 Task: Save a mixdown as an OGG Vorbis file for open-source multimedia projects.
Action: Mouse pressed left at (73, 7)
Screenshot: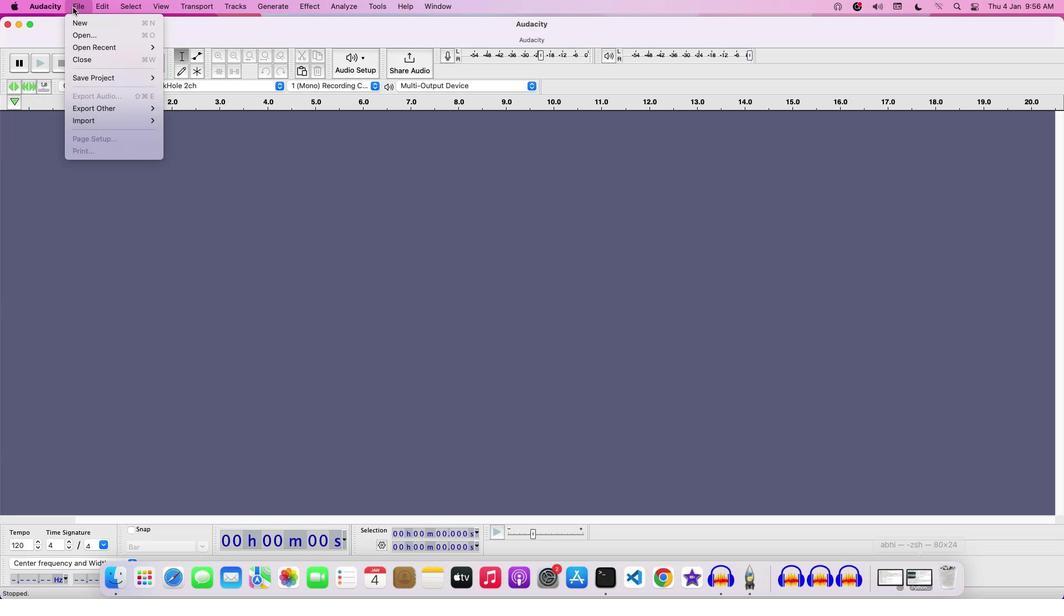 
Action: Mouse moved to (88, 37)
Screenshot: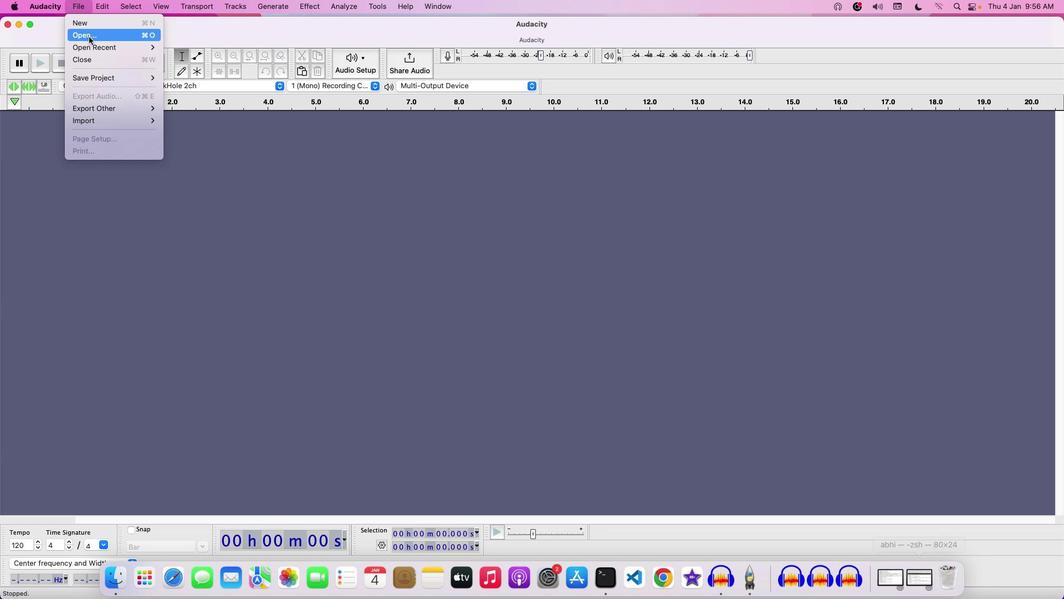 
Action: Mouse pressed left at (88, 37)
Screenshot: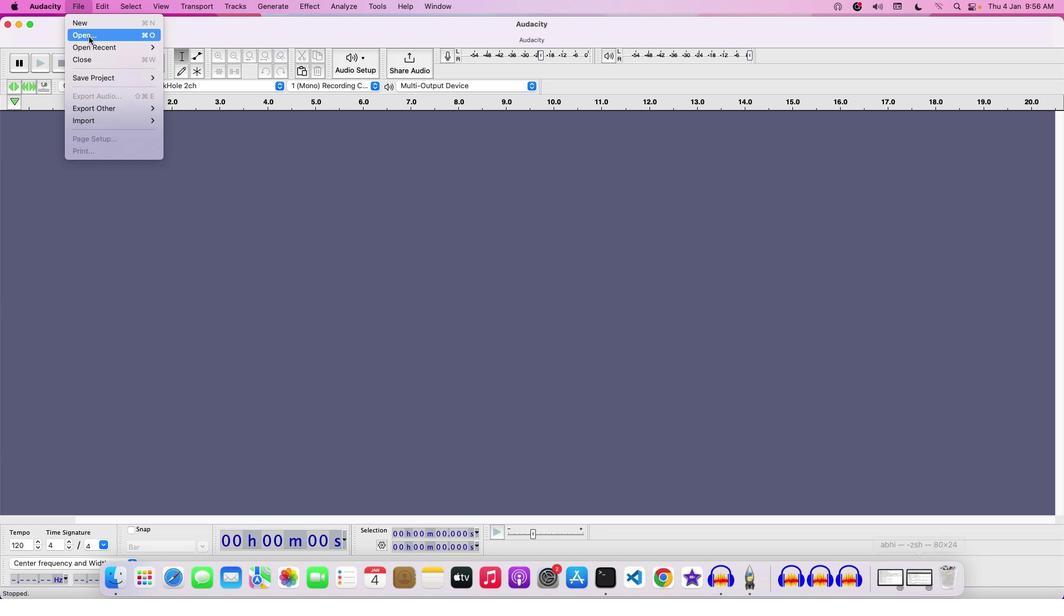 
Action: Mouse moved to (345, 148)
Screenshot: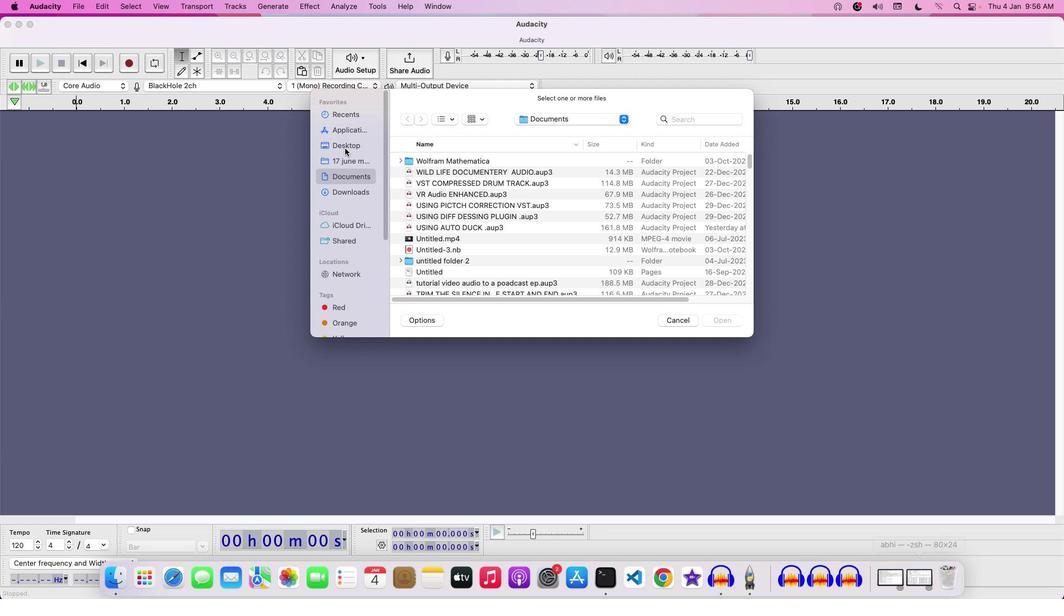 
Action: Mouse pressed left at (345, 148)
Screenshot: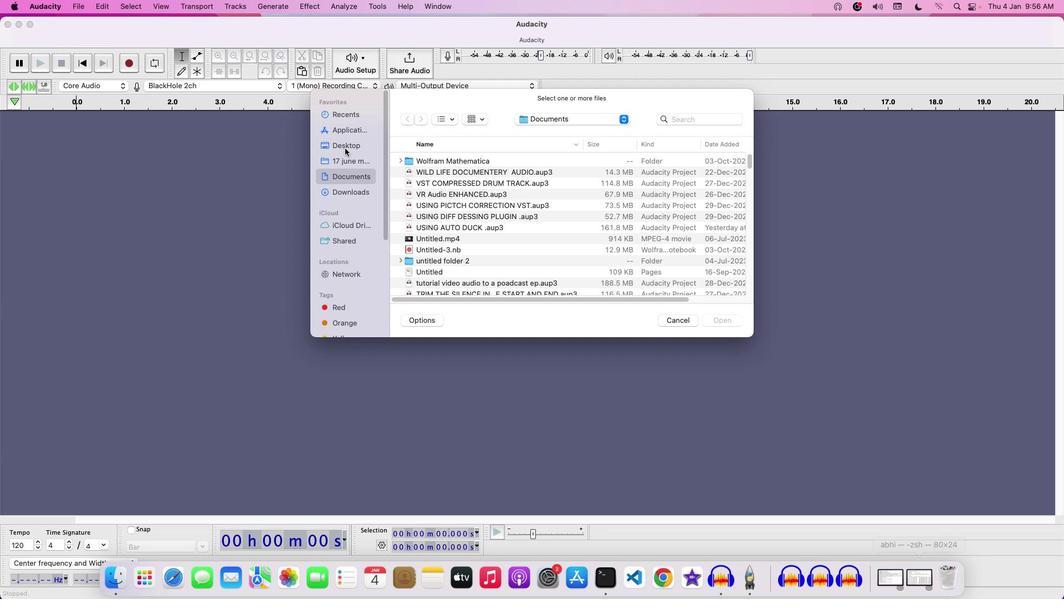 
Action: Mouse moved to (435, 194)
Screenshot: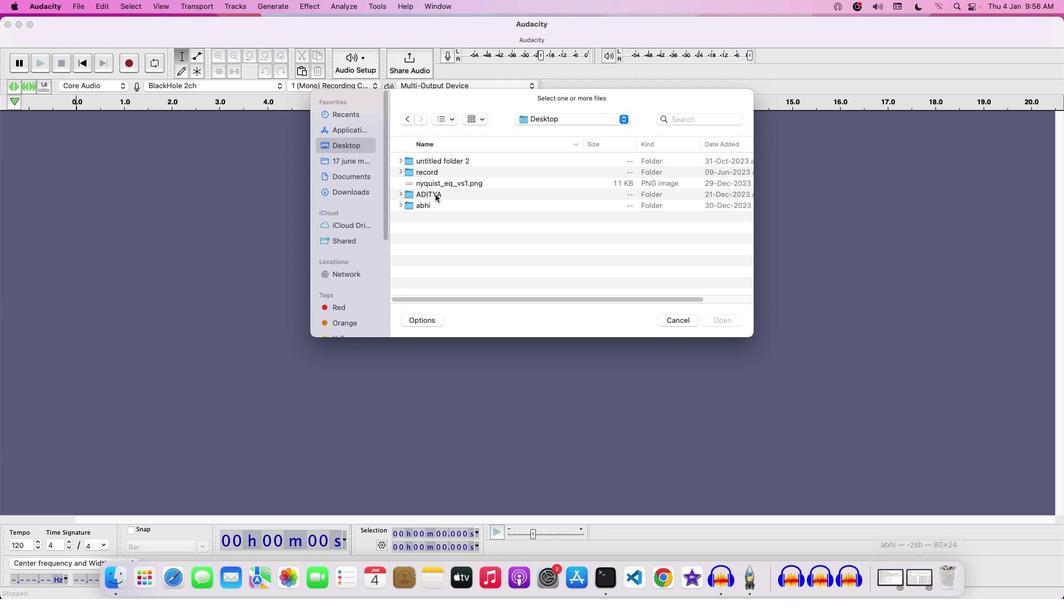 
Action: Mouse pressed left at (435, 194)
Screenshot: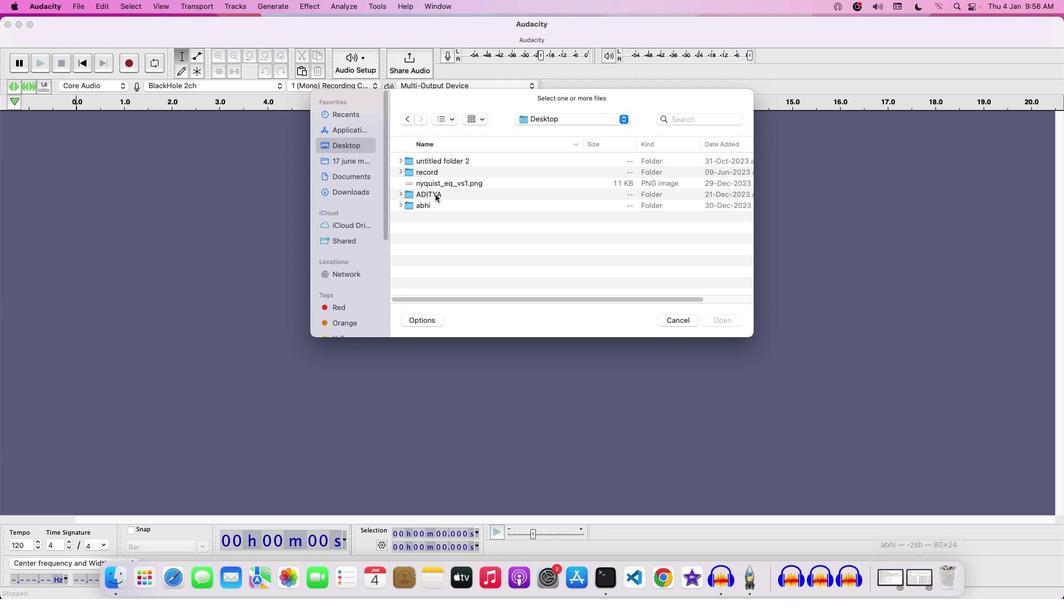 
Action: Mouse pressed left at (435, 194)
Screenshot: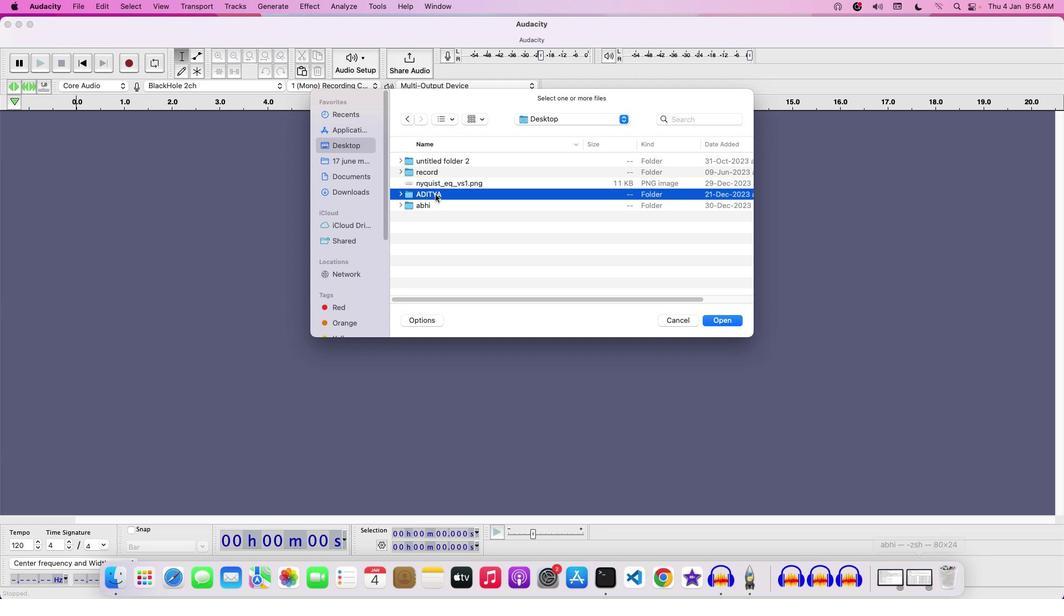 
Action: Mouse moved to (399, 172)
Screenshot: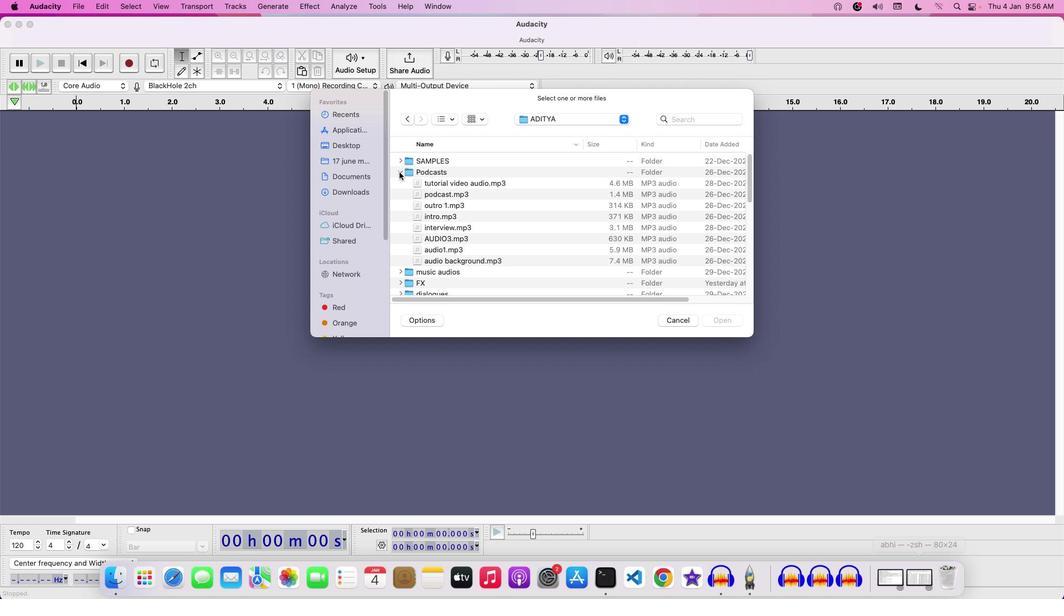 
Action: Mouse pressed left at (399, 172)
Screenshot: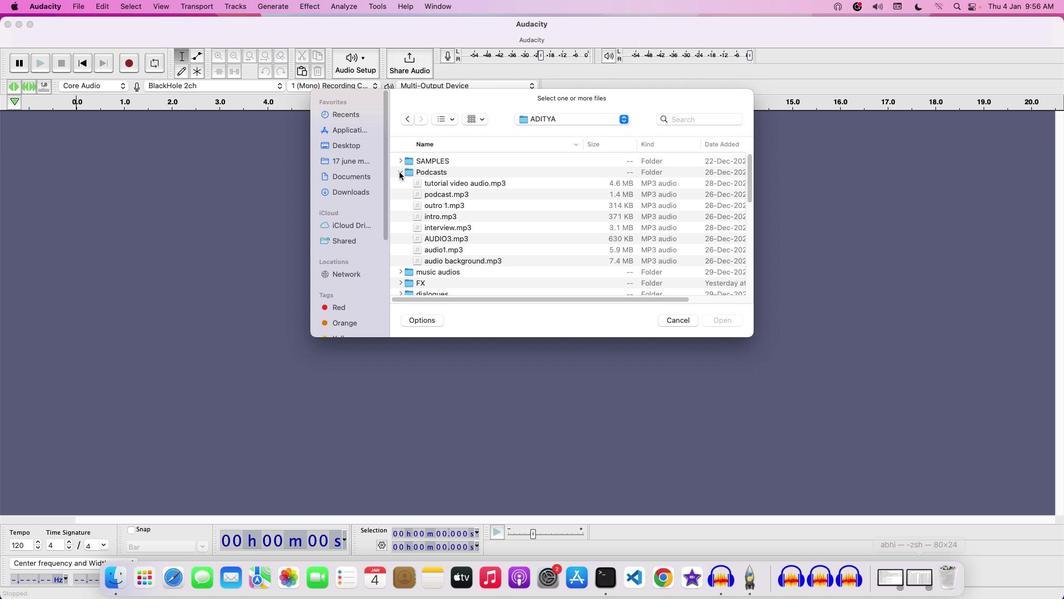 
Action: Mouse moved to (398, 184)
Screenshot: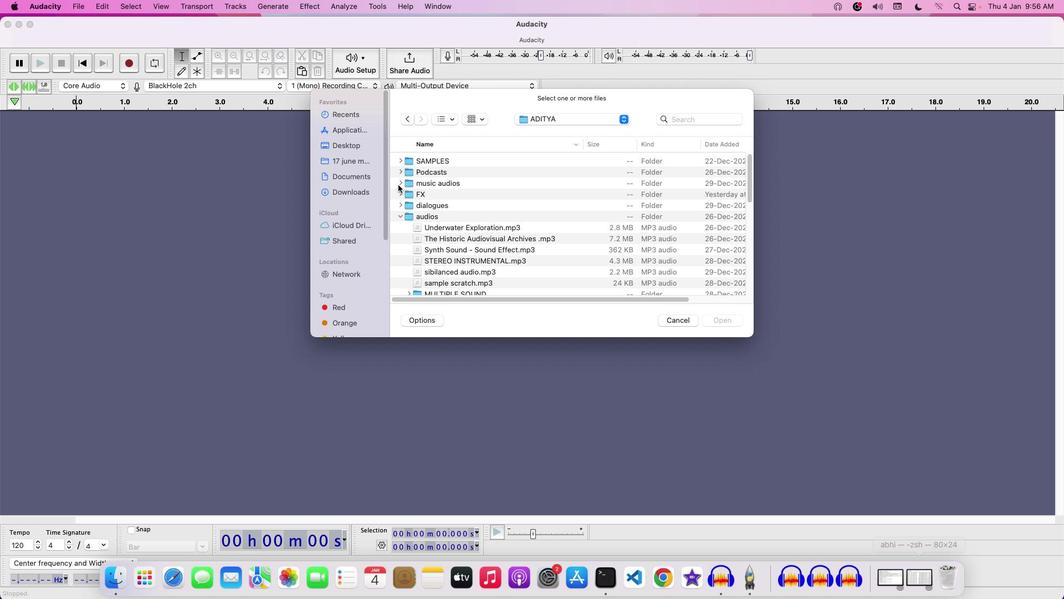 
Action: Mouse pressed left at (398, 184)
Screenshot: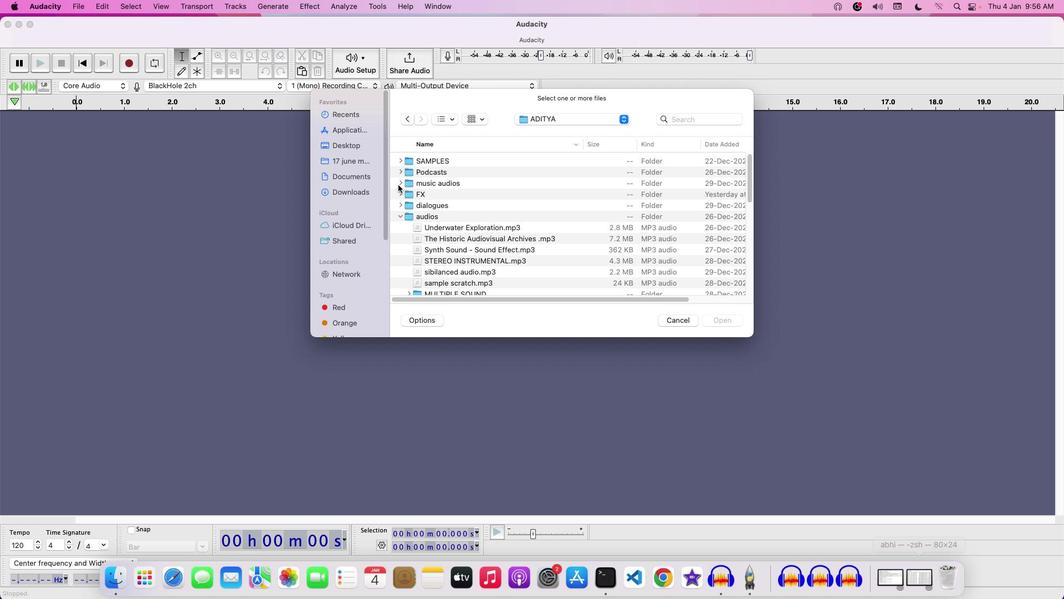 
Action: Mouse moved to (465, 196)
Screenshot: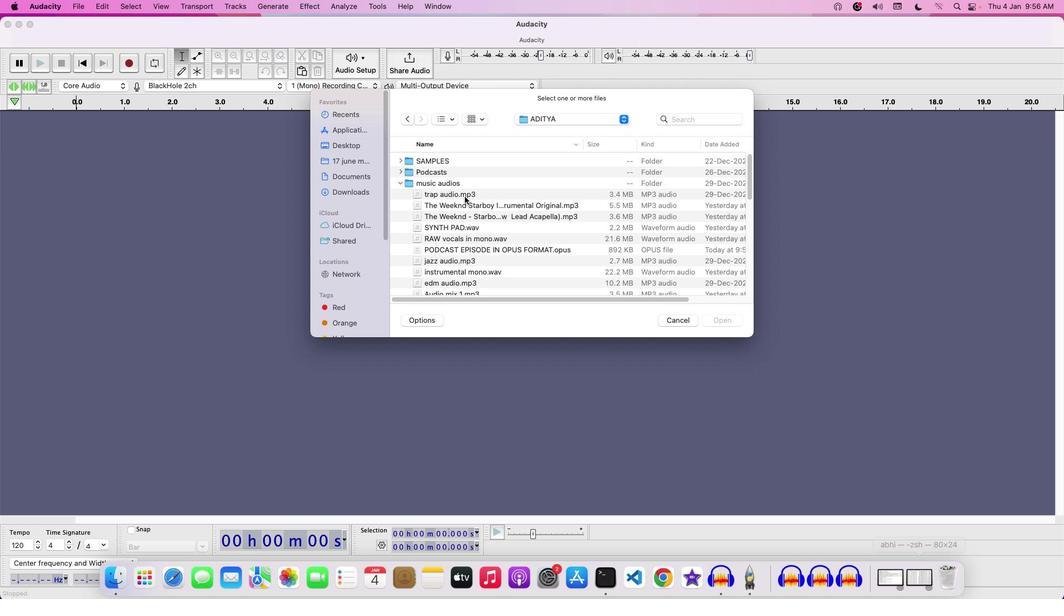 
Action: Mouse pressed left at (465, 196)
Screenshot: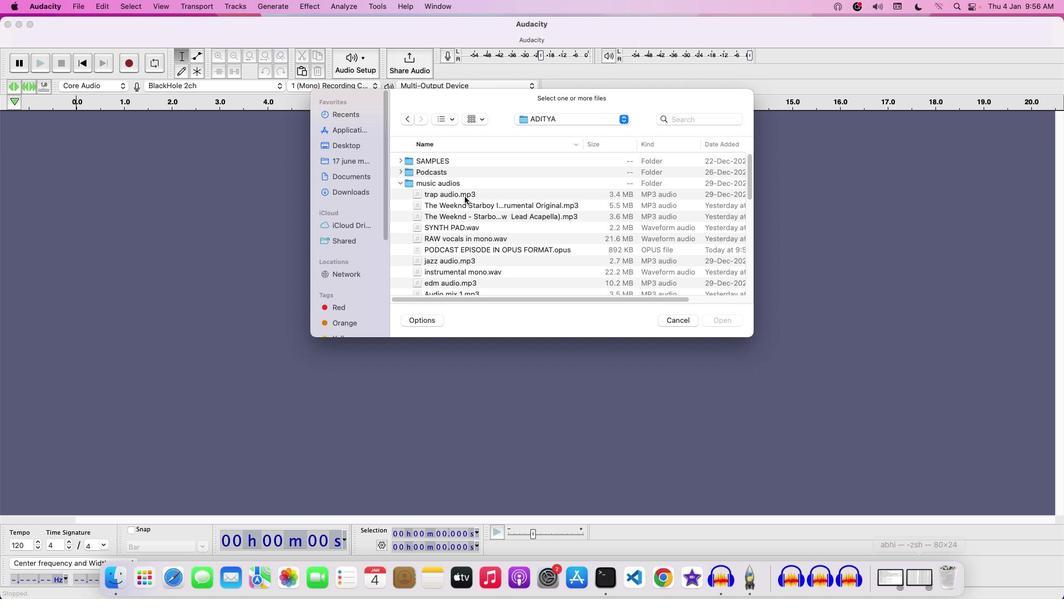 
Action: Mouse moved to (467, 195)
Screenshot: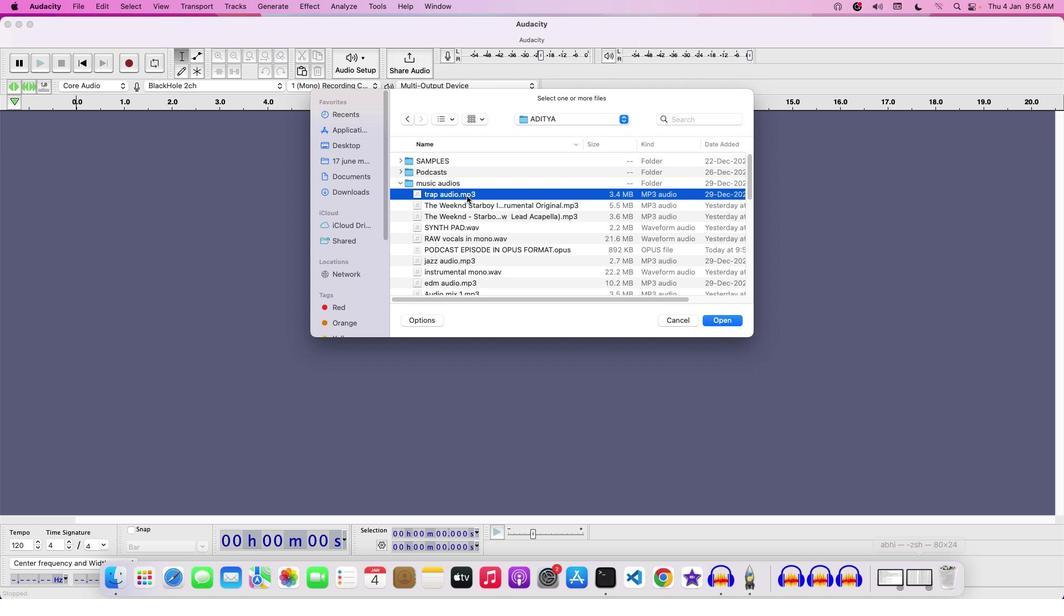 
Action: Mouse pressed left at (467, 195)
Screenshot: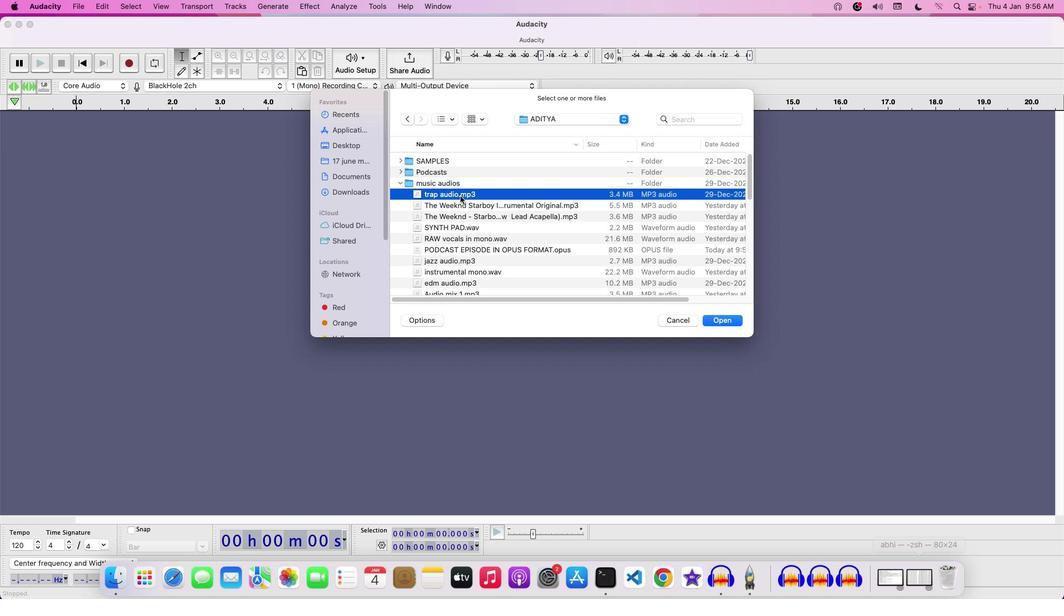 
Action: Mouse moved to (442, 261)
Screenshot: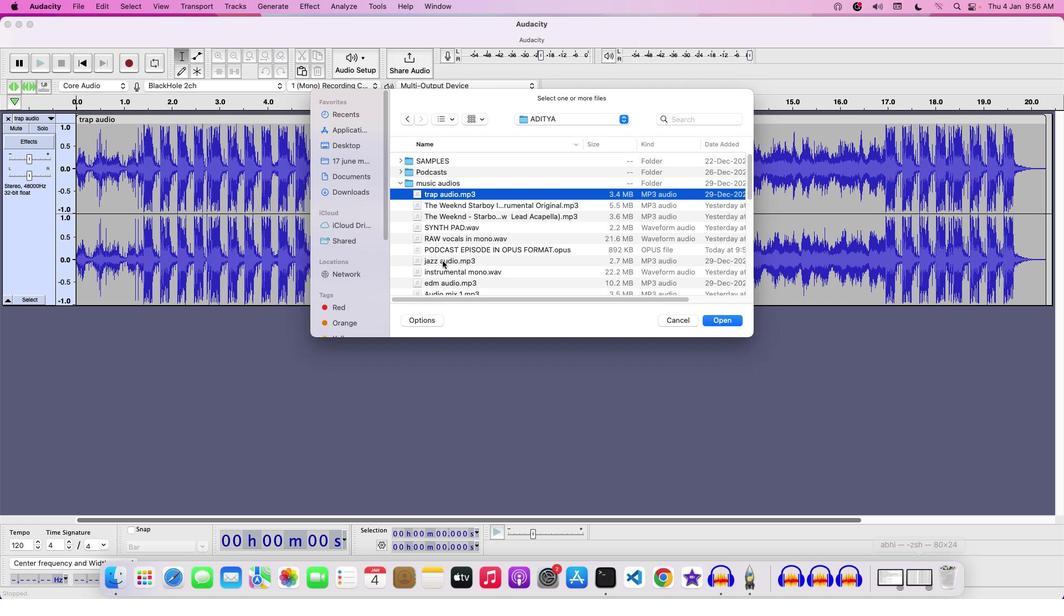 
Action: Mouse pressed left at (442, 261)
Screenshot: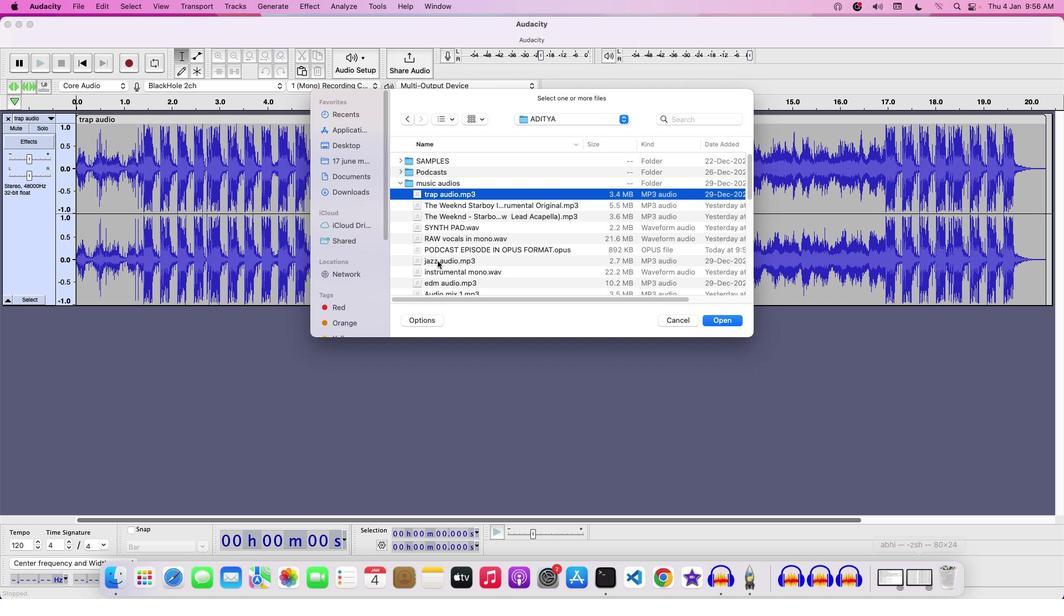 
Action: Mouse moved to (459, 280)
Screenshot: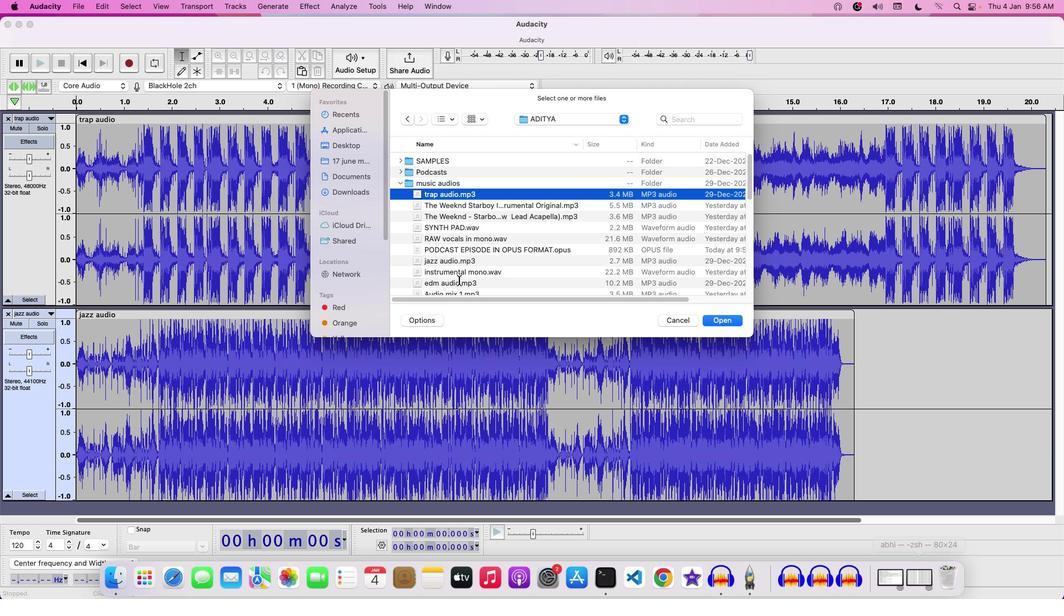 
Action: Mouse pressed left at (459, 280)
Screenshot: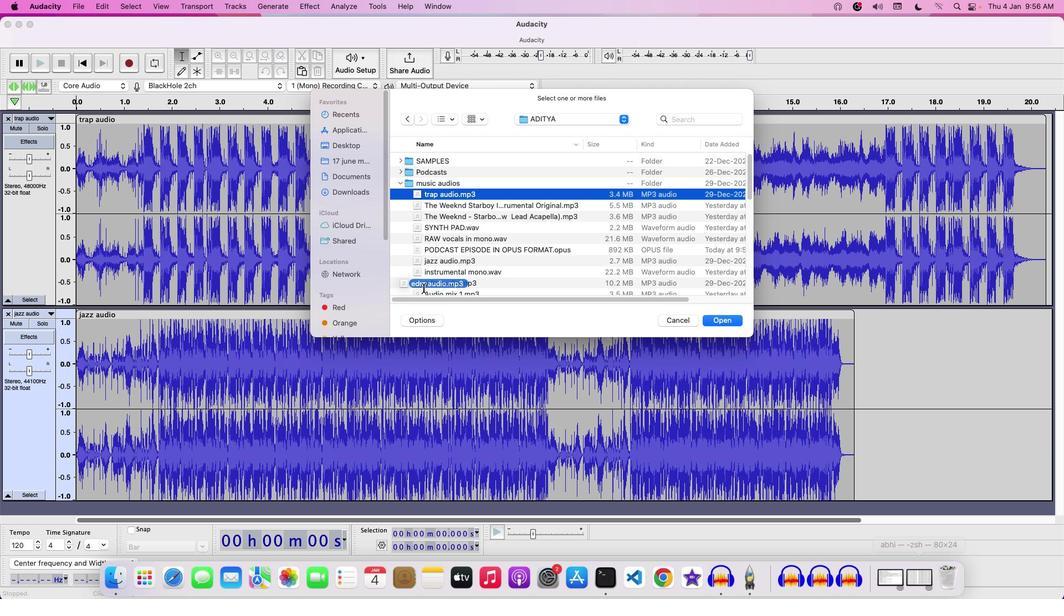 
Action: Mouse moved to (672, 318)
Screenshot: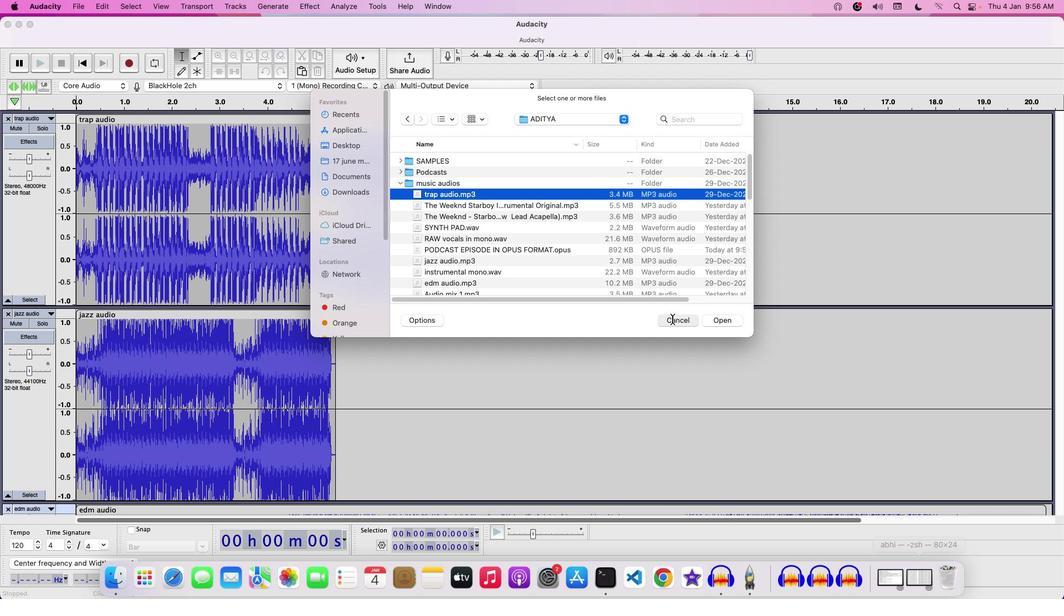 
Action: Mouse pressed left at (672, 318)
Screenshot: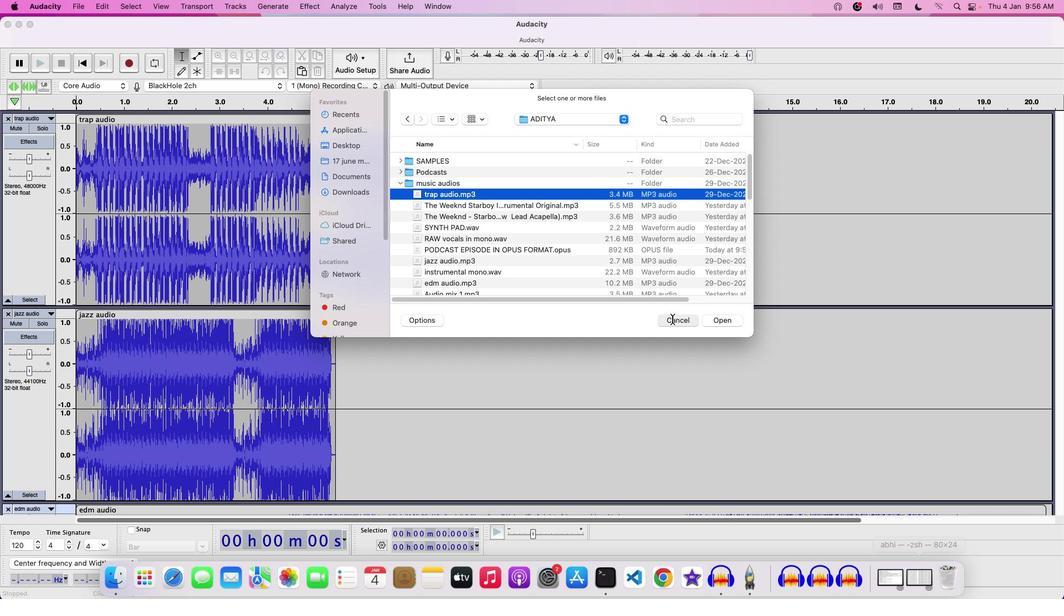 
Action: Mouse moved to (249, 321)
Screenshot: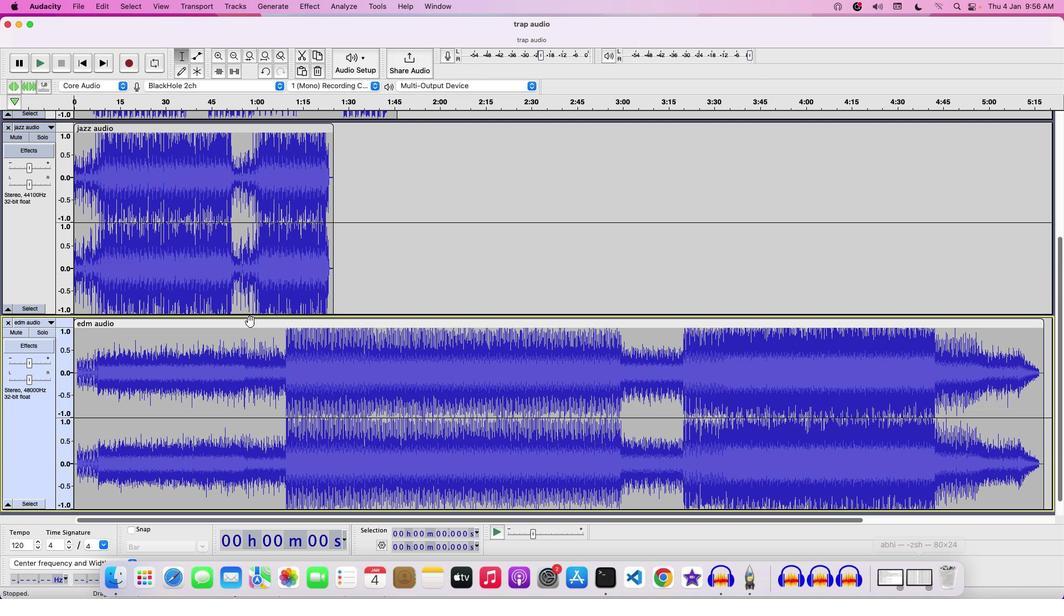 
Action: Mouse pressed left at (249, 321)
Screenshot: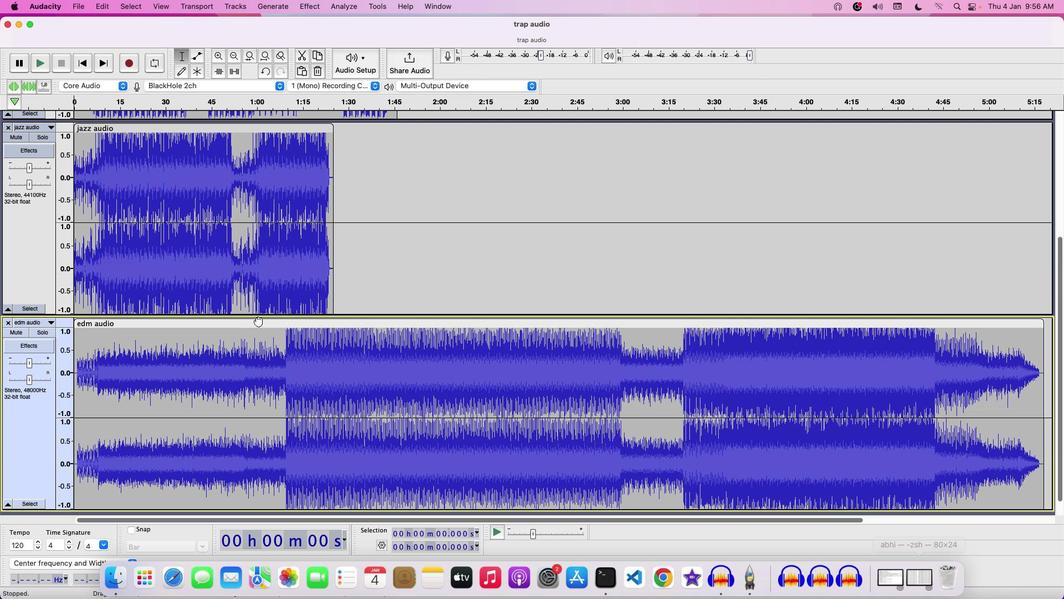 
Action: Mouse moved to (389, 261)
Screenshot: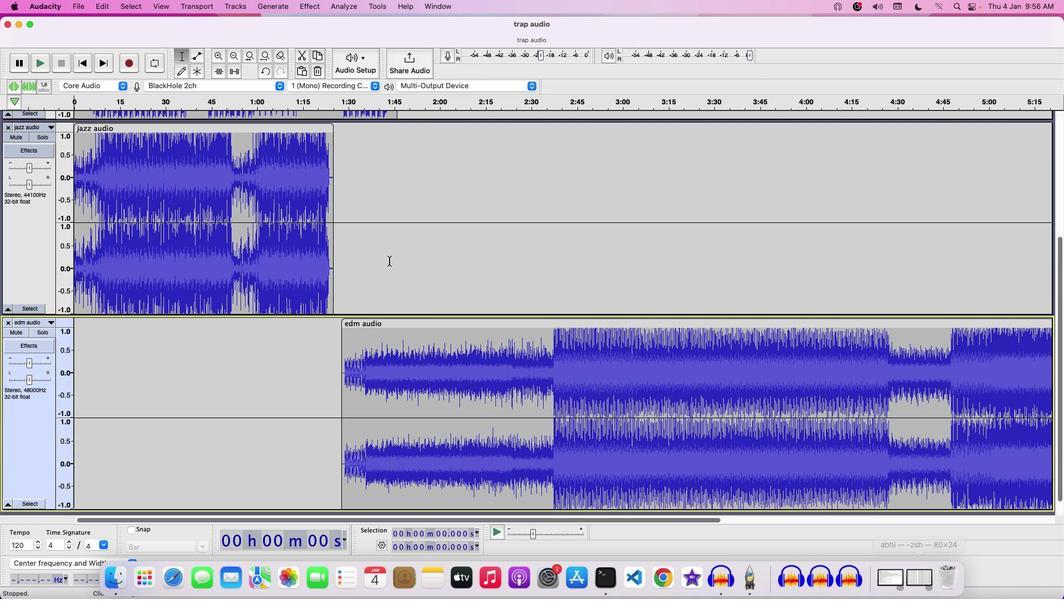 
Action: Mouse scrolled (389, 261) with delta (0, 0)
Screenshot: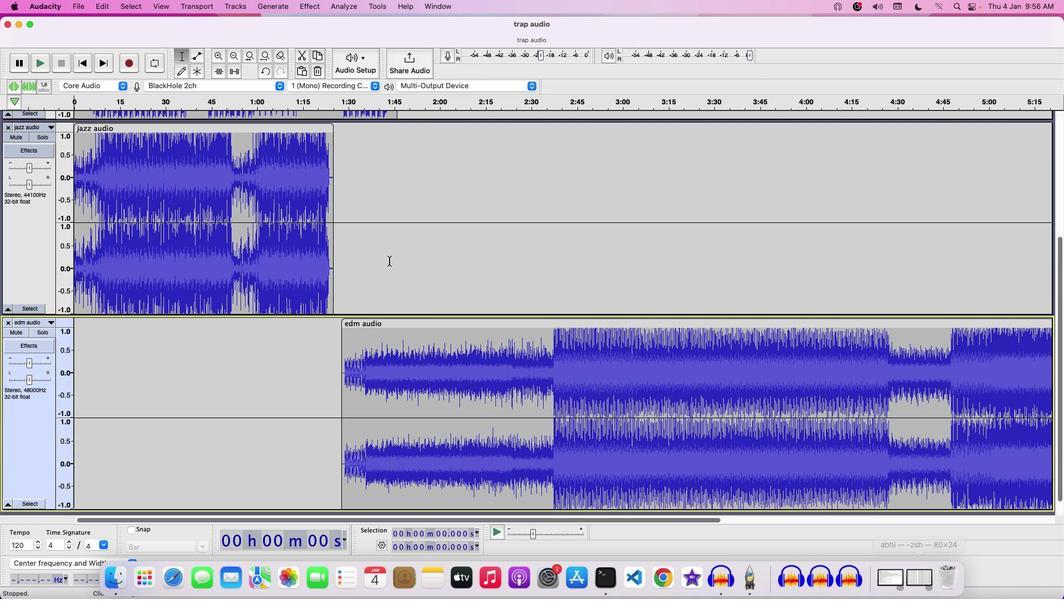 
Action: Mouse scrolled (389, 261) with delta (0, 0)
Screenshot: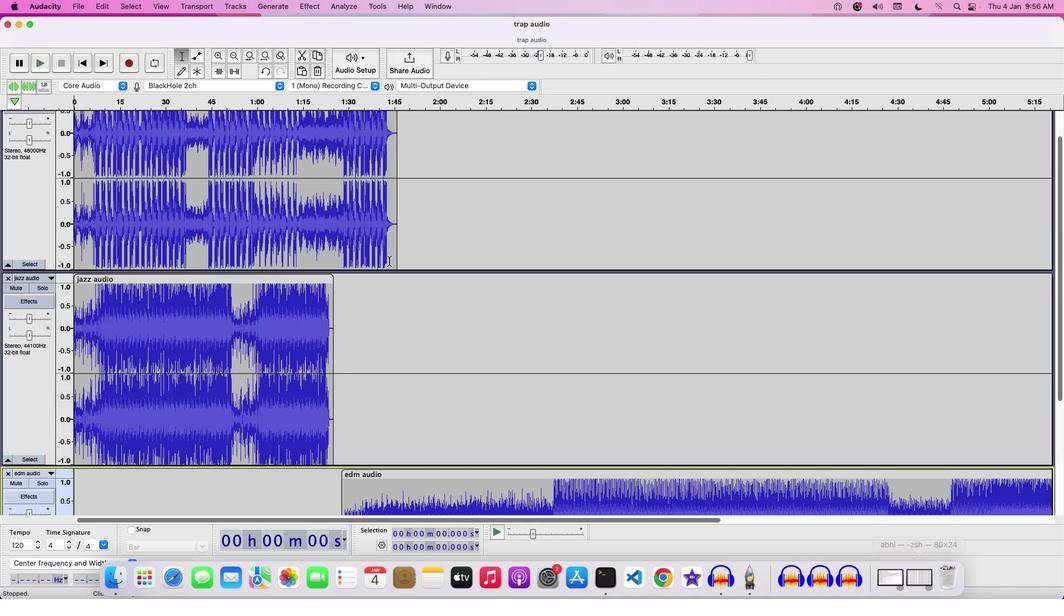 
Action: Mouse scrolled (389, 261) with delta (0, 1)
Screenshot: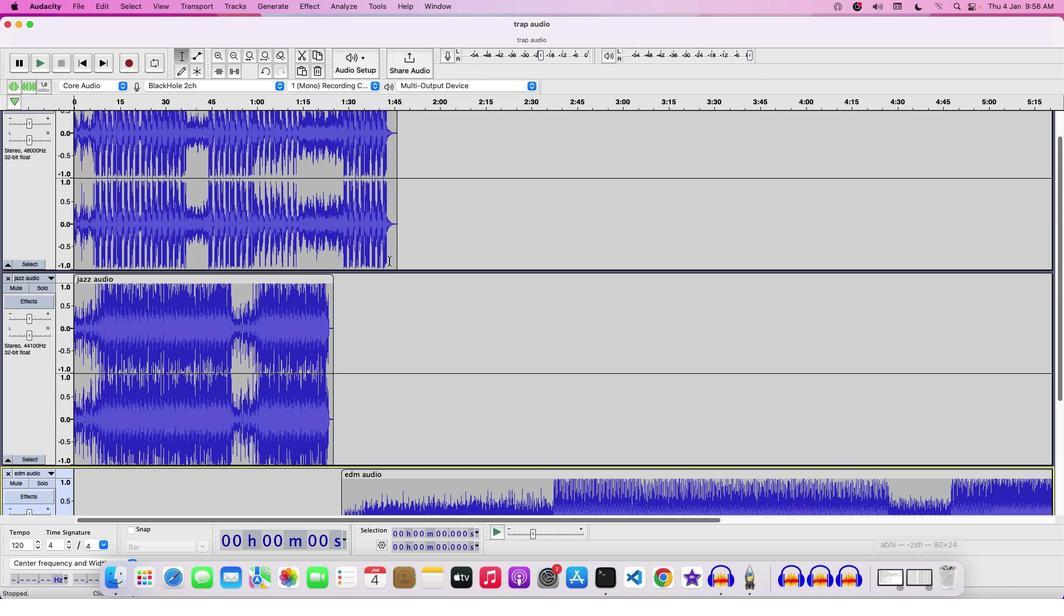 
Action: Mouse moved to (277, 280)
Screenshot: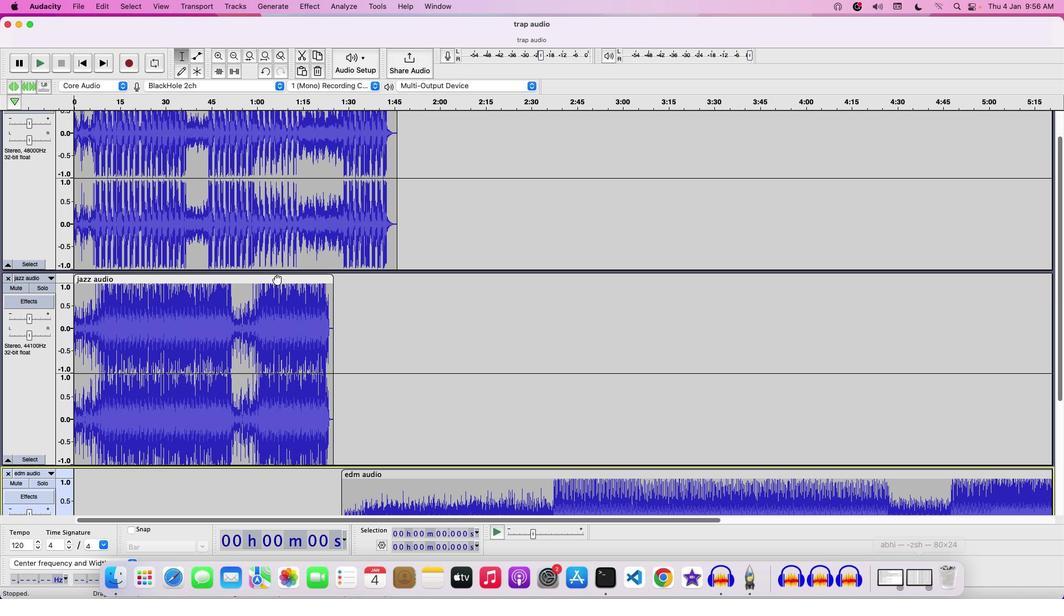
Action: Mouse pressed left at (277, 280)
Screenshot: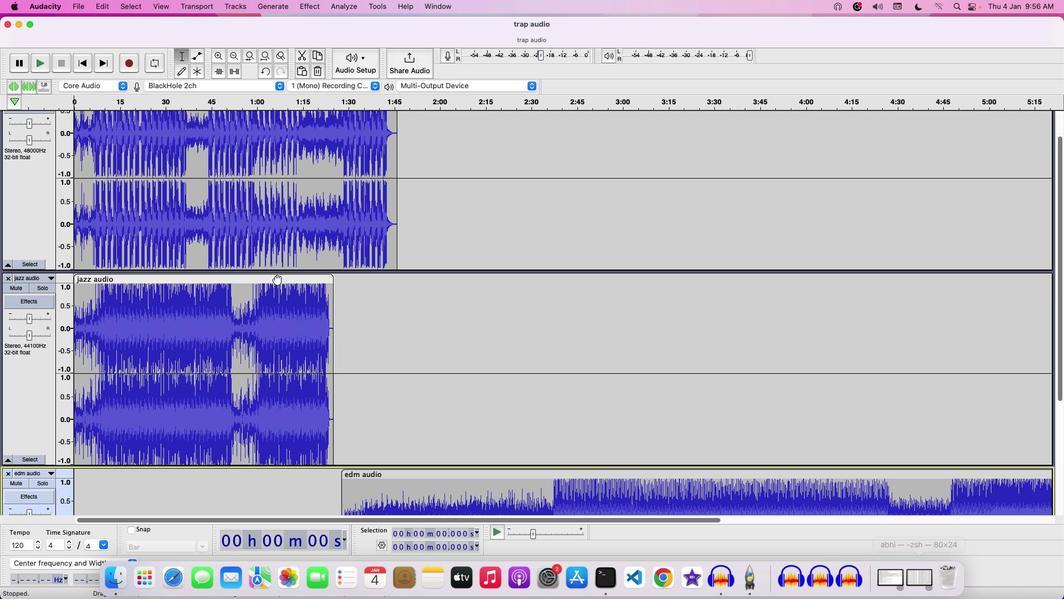 
Action: Mouse moved to (411, 249)
Screenshot: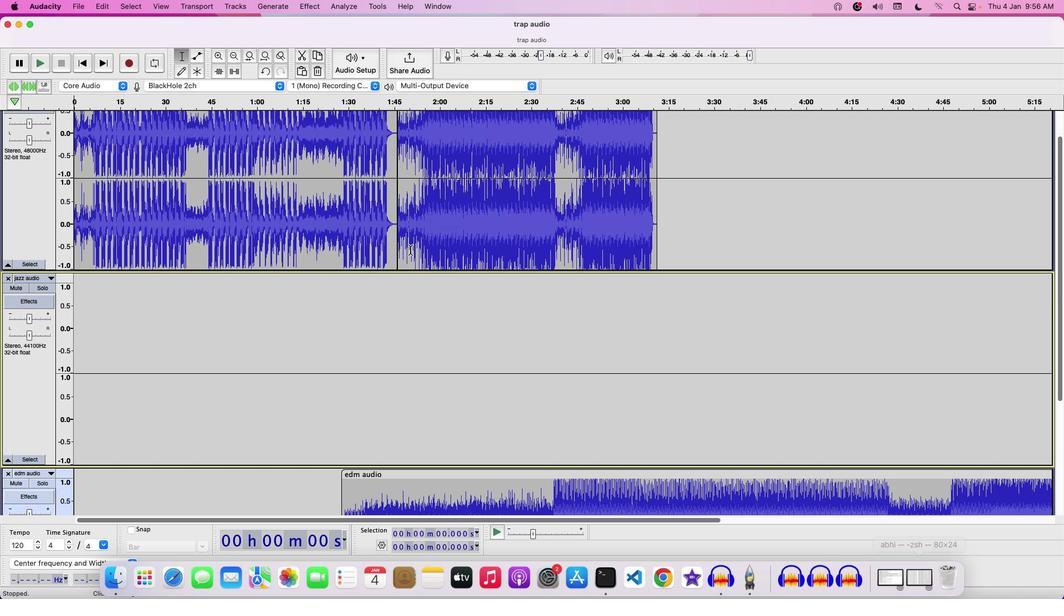 
Action: Mouse scrolled (411, 249) with delta (0, 0)
Screenshot: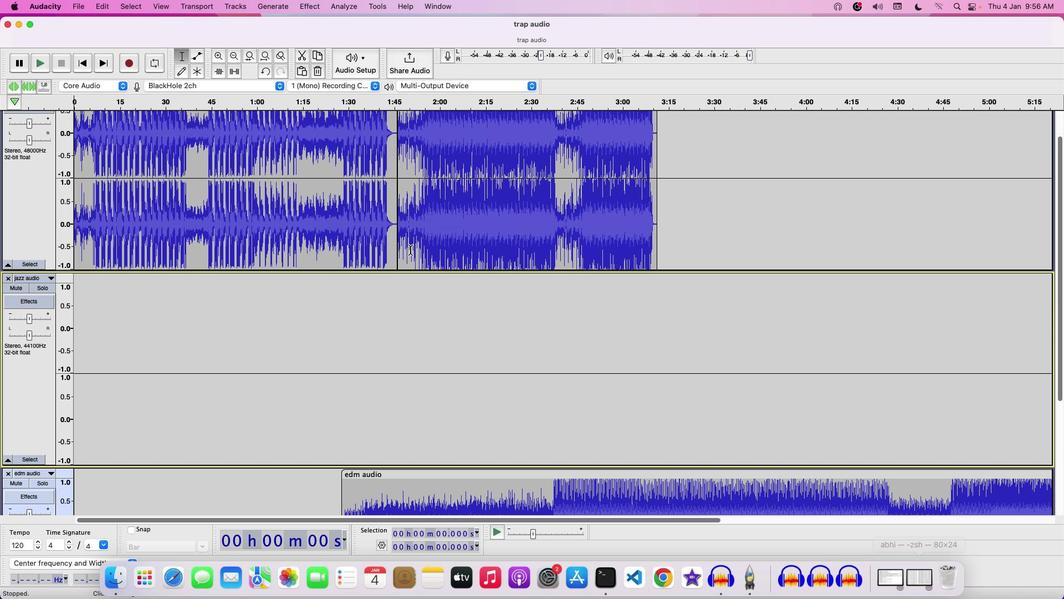 
Action: Mouse scrolled (411, 249) with delta (0, 0)
Screenshot: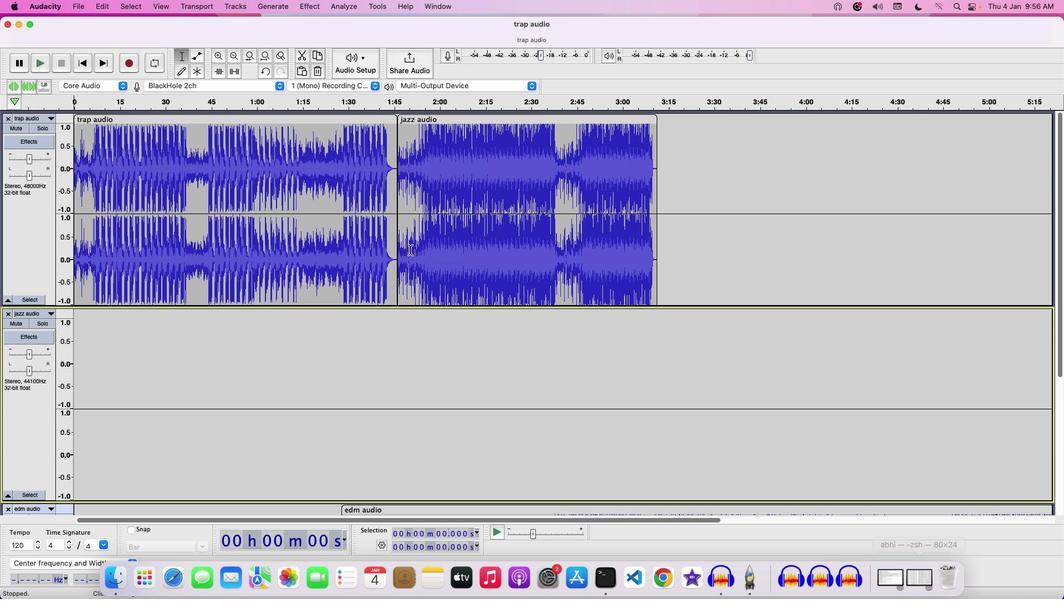 
Action: Mouse scrolled (411, 249) with delta (0, 1)
Screenshot: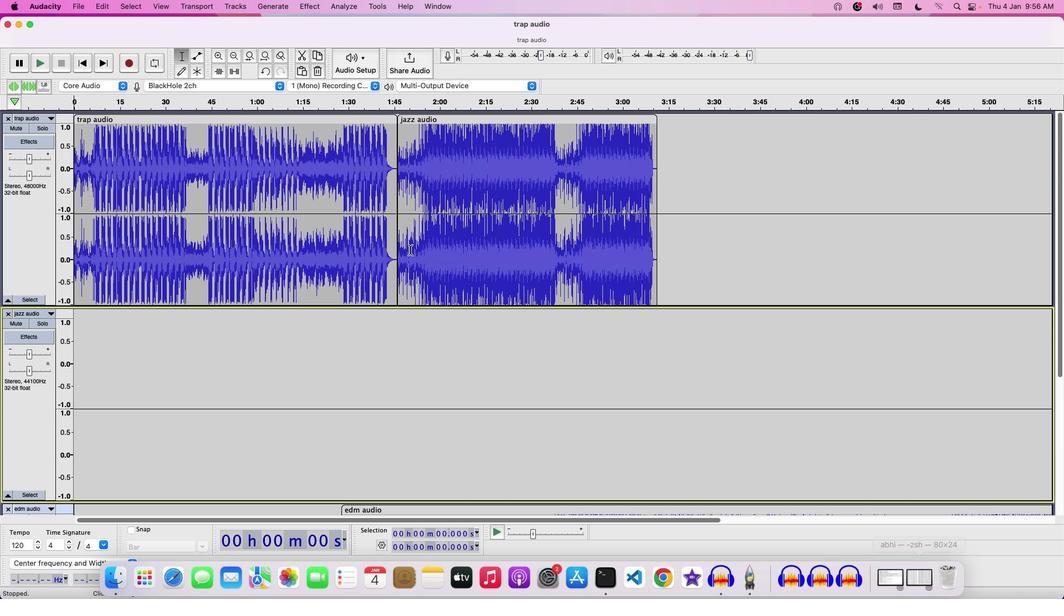 
Action: Mouse scrolled (411, 249) with delta (0, 2)
Screenshot: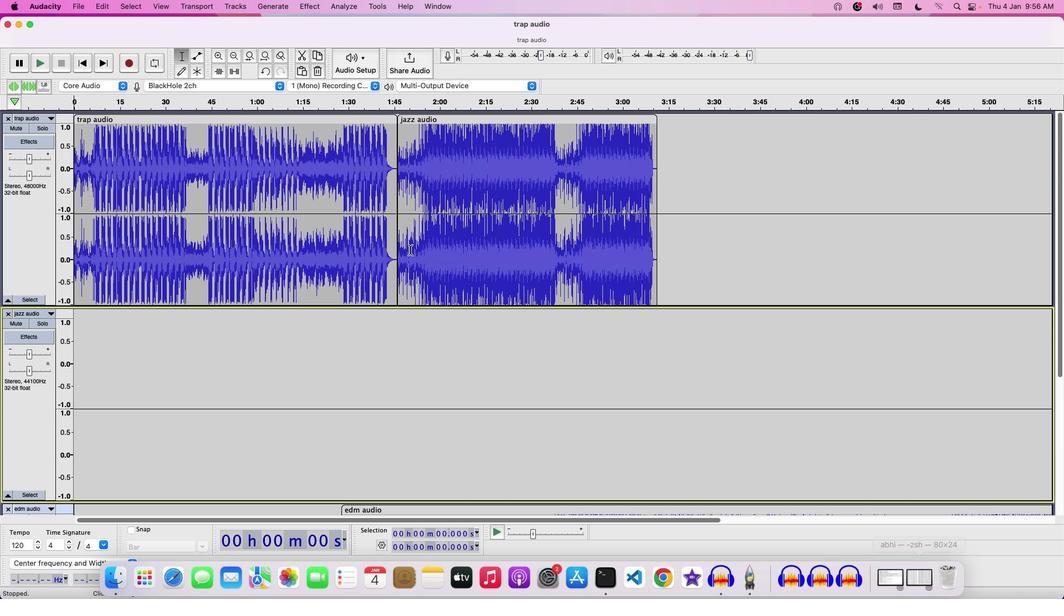 
Action: Mouse scrolled (411, 249) with delta (0, 2)
Screenshot: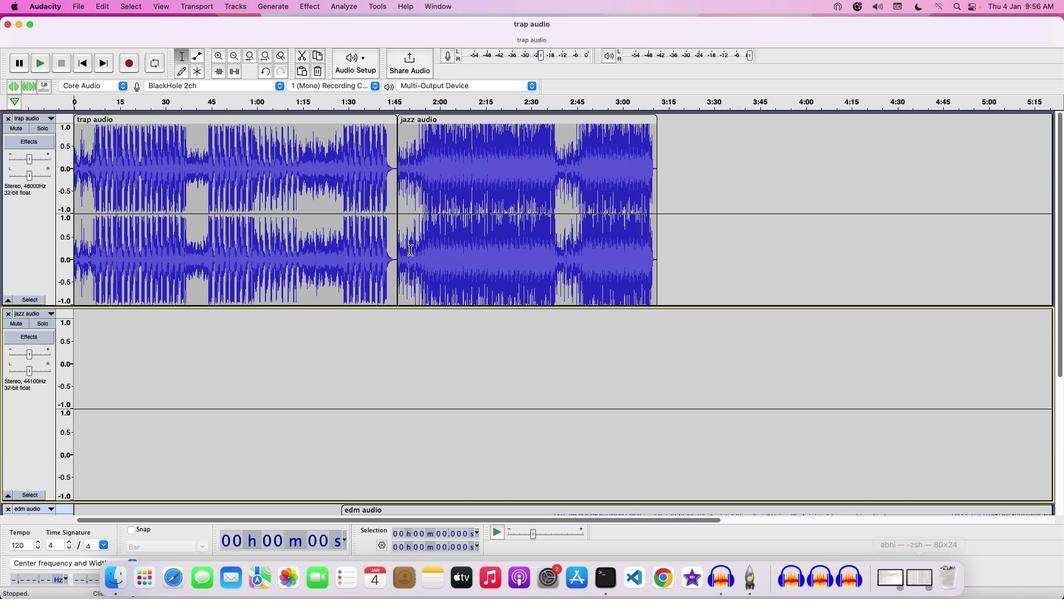 
Action: Mouse scrolled (411, 249) with delta (0, 0)
Screenshot: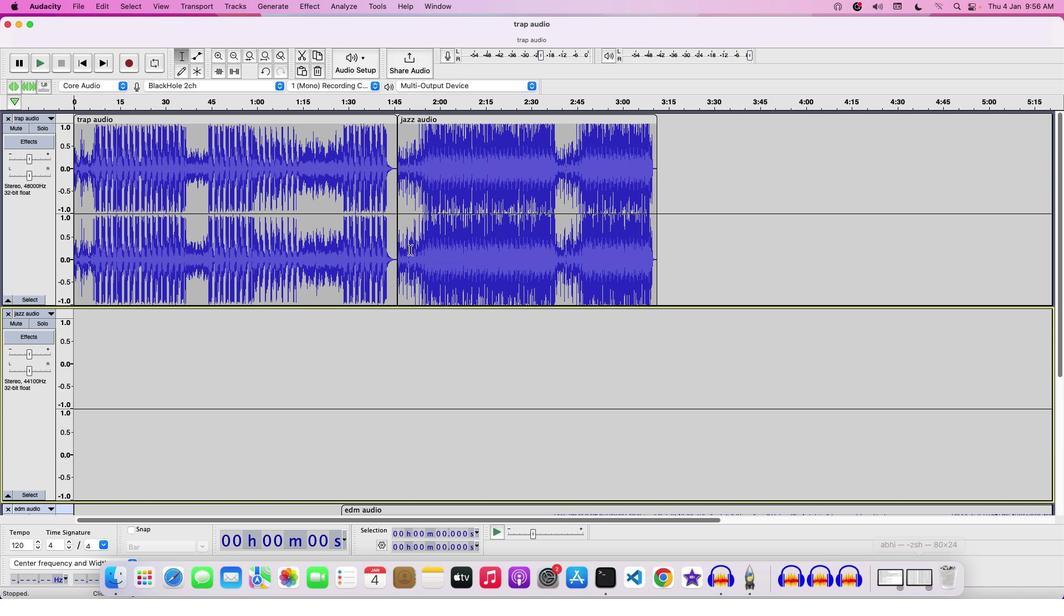 
Action: Mouse moved to (393, 120)
Screenshot: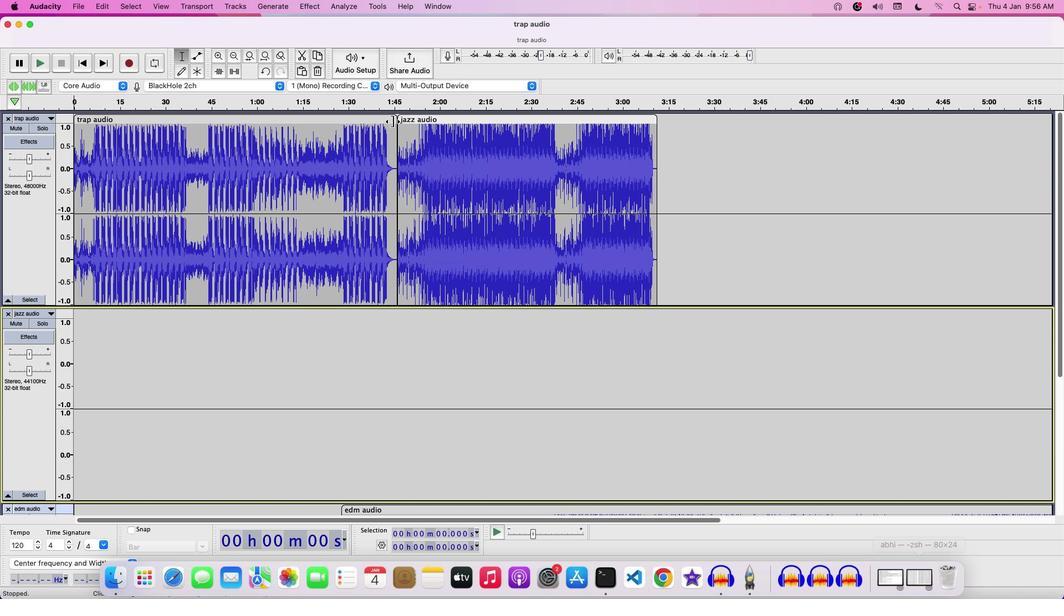 
Action: Mouse pressed left at (393, 120)
Screenshot: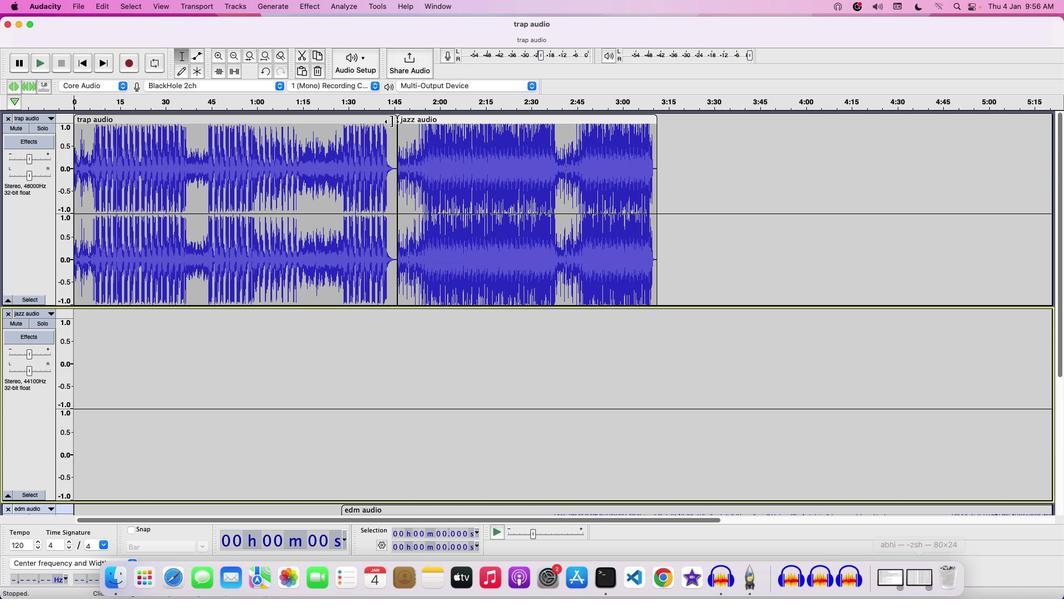 
Action: Mouse moved to (428, 119)
Screenshot: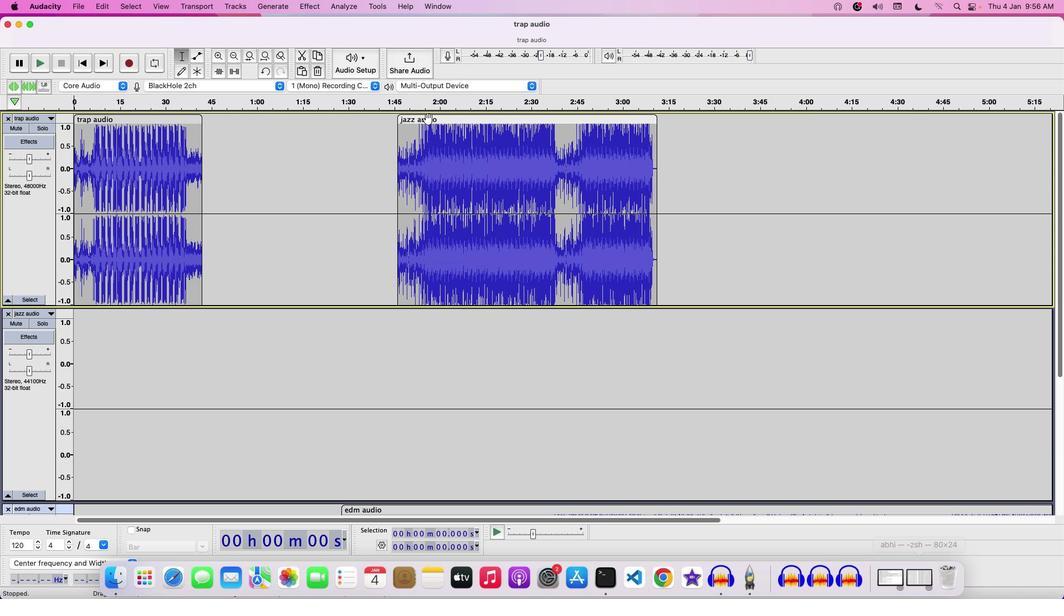 
Action: Mouse pressed left at (428, 119)
Screenshot: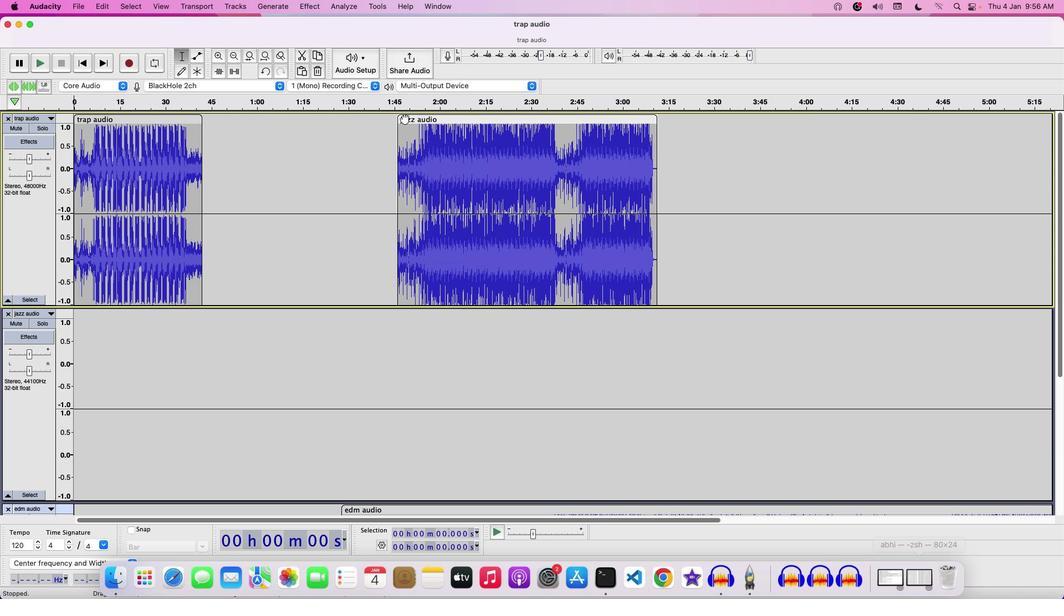 
Action: Mouse moved to (463, 118)
Screenshot: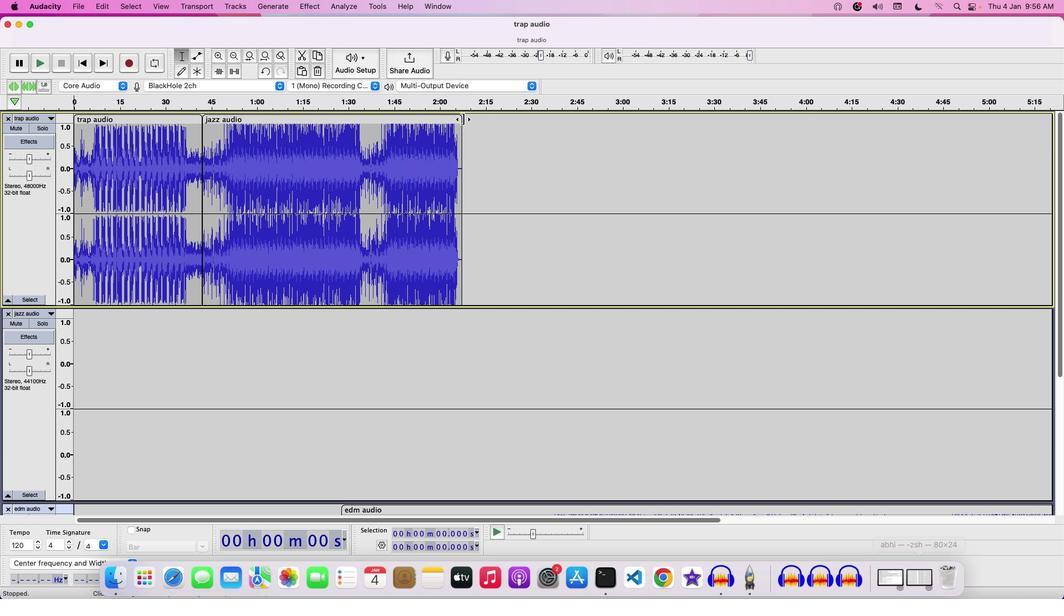
Action: Mouse pressed left at (463, 118)
Screenshot: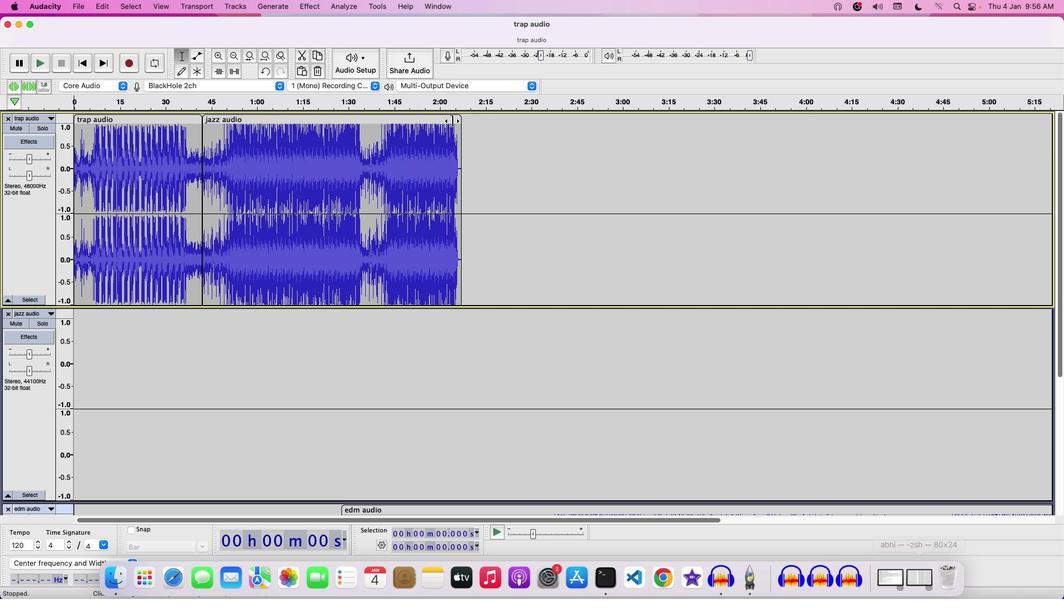 
Action: Mouse moved to (445, 172)
Screenshot: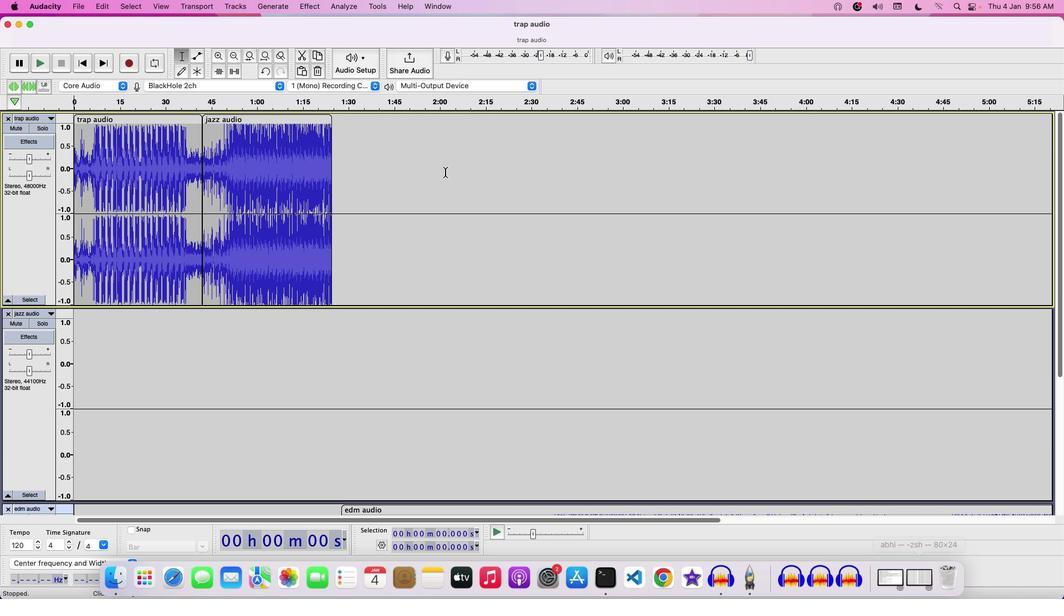 
Action: Mouse scrolled (445, 172) with delta (0, 0)
Screenshot: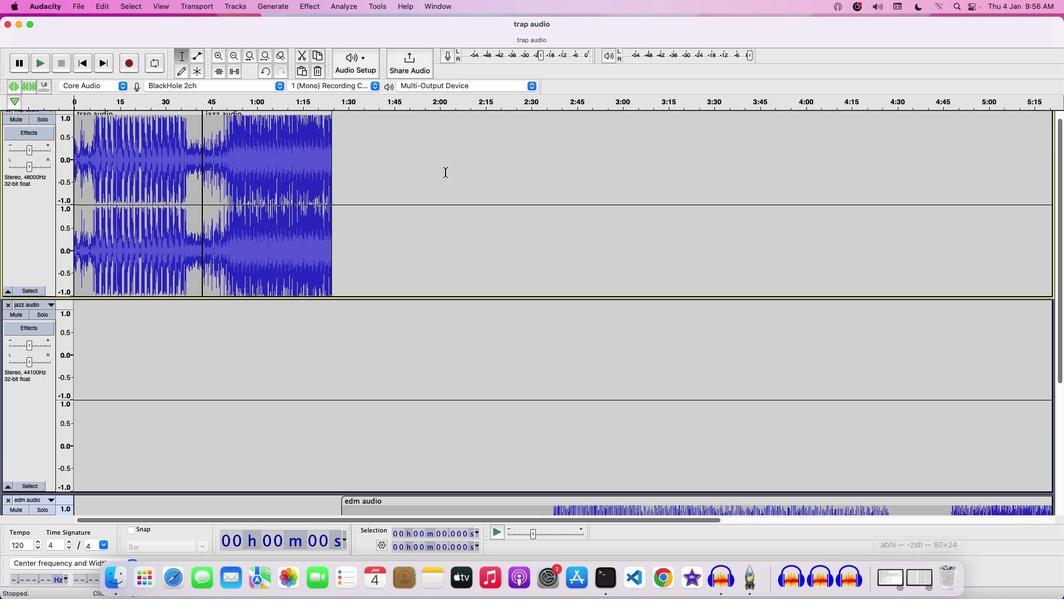 
Action: Mouse scrolled (445, 172) with delta (0, 0)
Screenshot: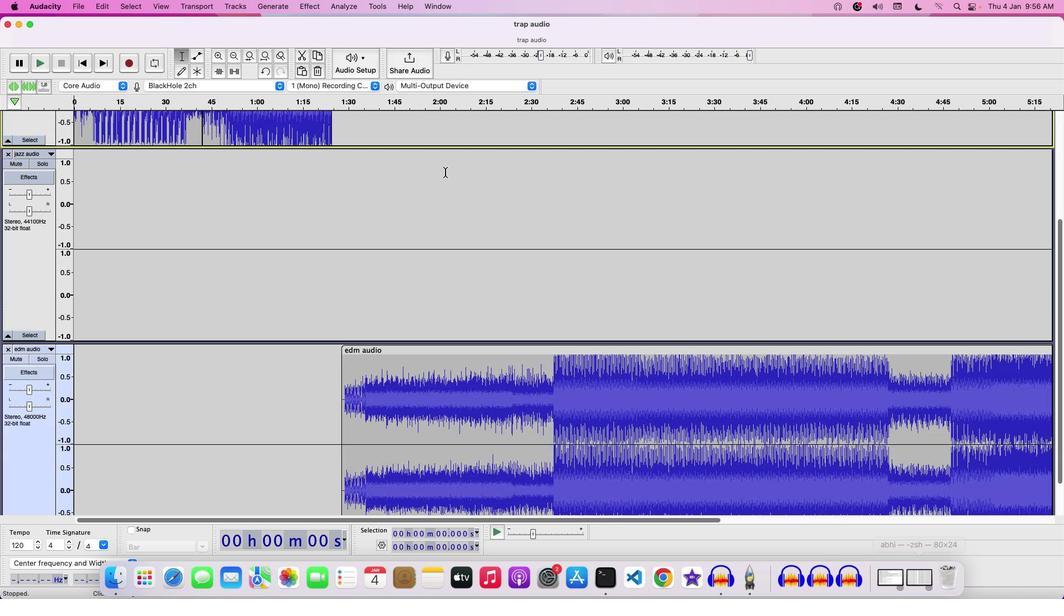 
Action: Mouse scrolled (445, 172) with delta (0, -1)
Screenshot: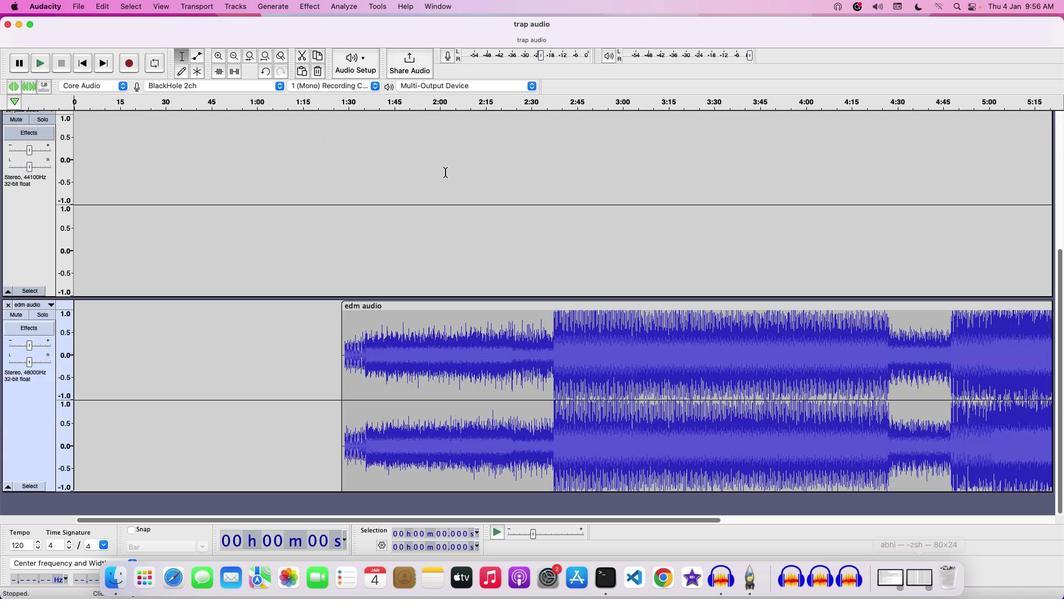 
Action: Mouse scrolled (445, 172) with delta (0, -2)
Screenshot: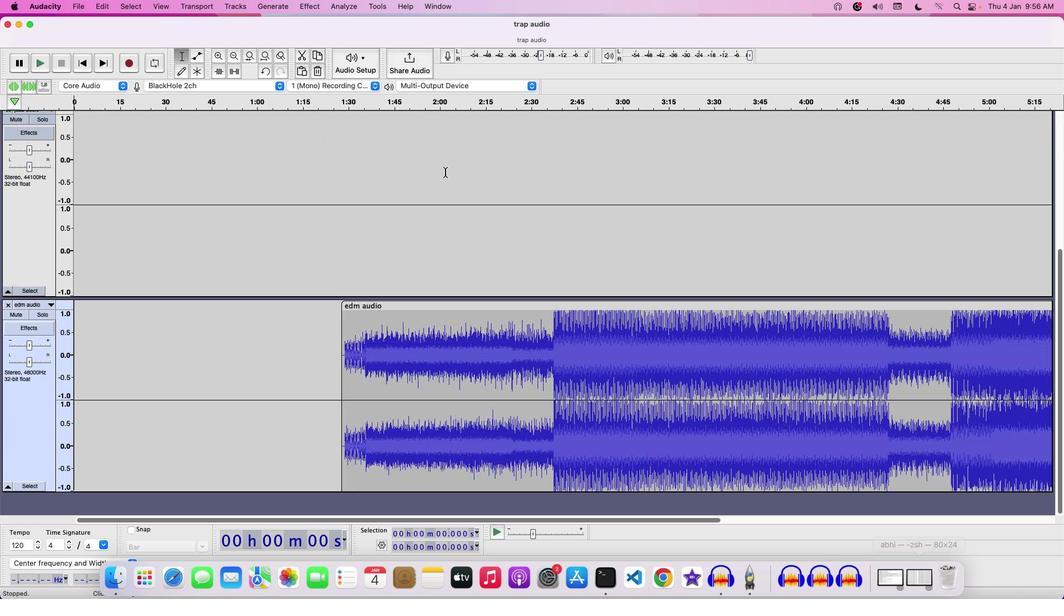 
Action: Mouse scrolled (445, 172) with delta (0, -2)
Screenshot: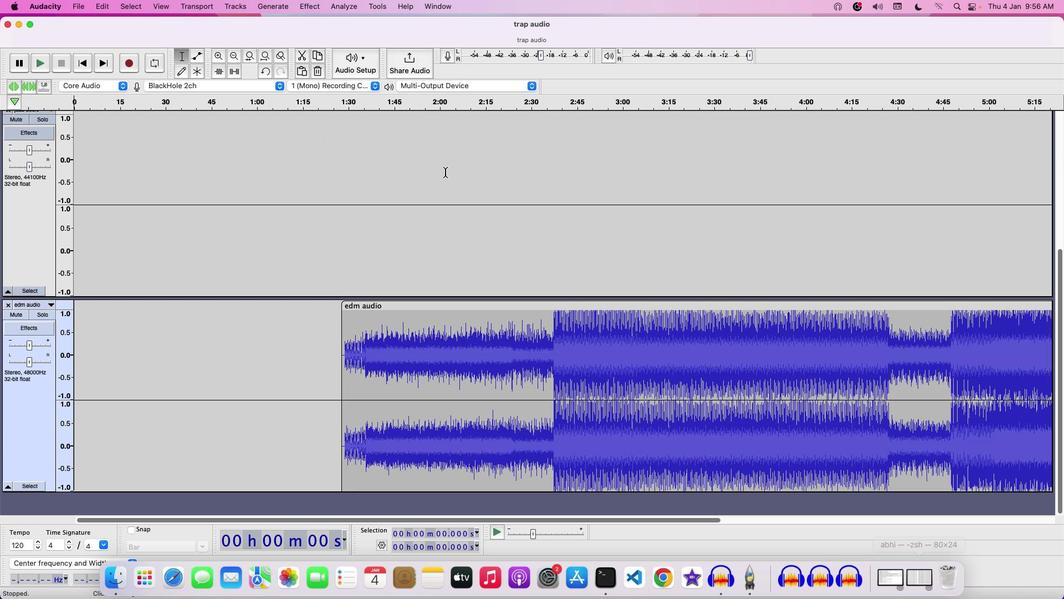 
Action: Mouse moved to (434, 307)
Screenshot: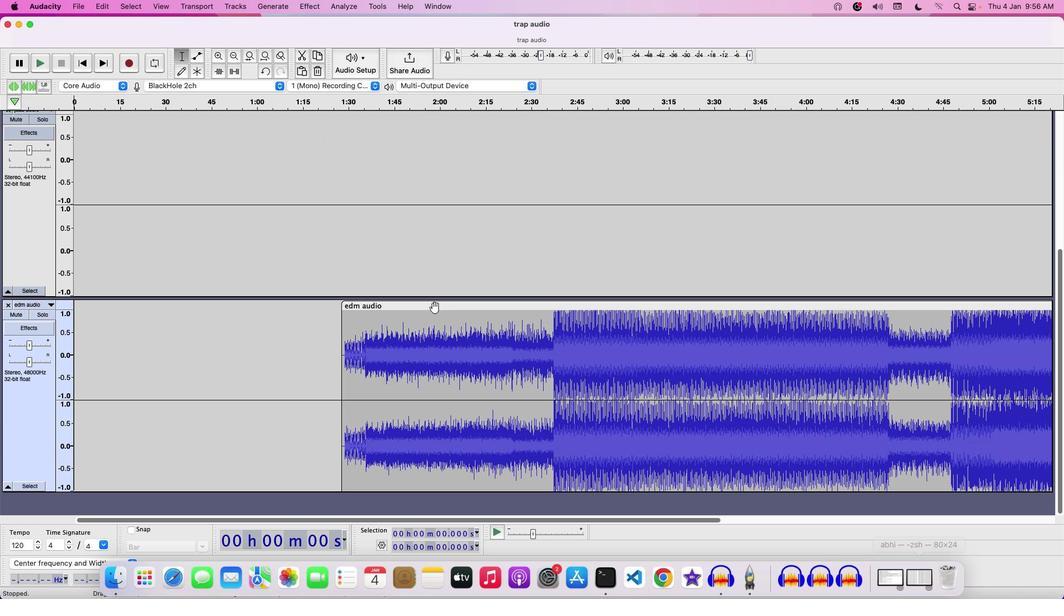 
Action: Mouse pressed left at (434, 307)
Screenshot: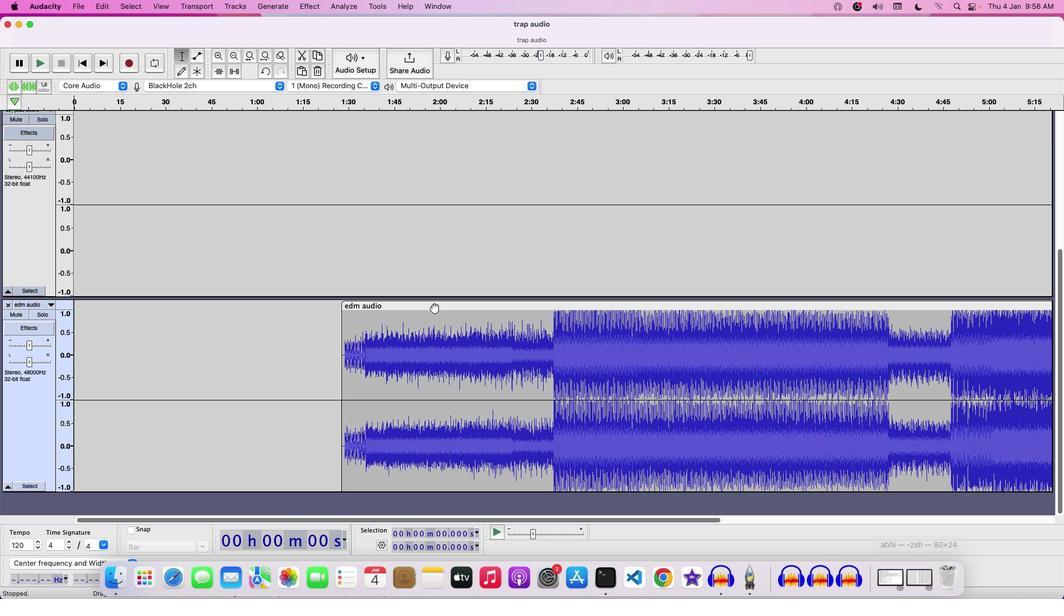 
Action: Mouse moved to (421, 218)
Screenshot: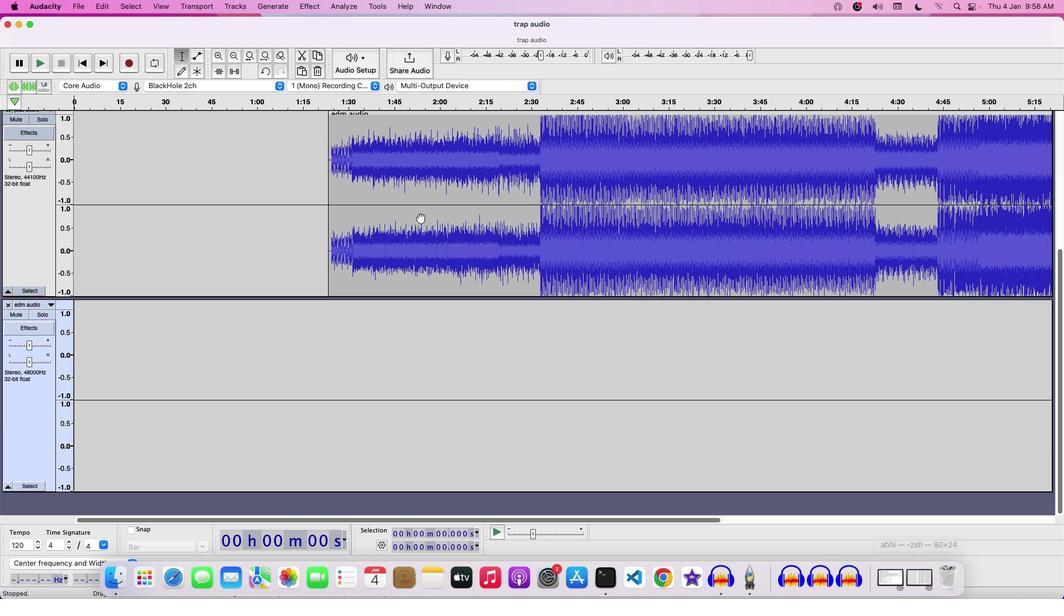 
Action: Mouse scrolled (421, 218) with delta (0, 0)
Screenshot: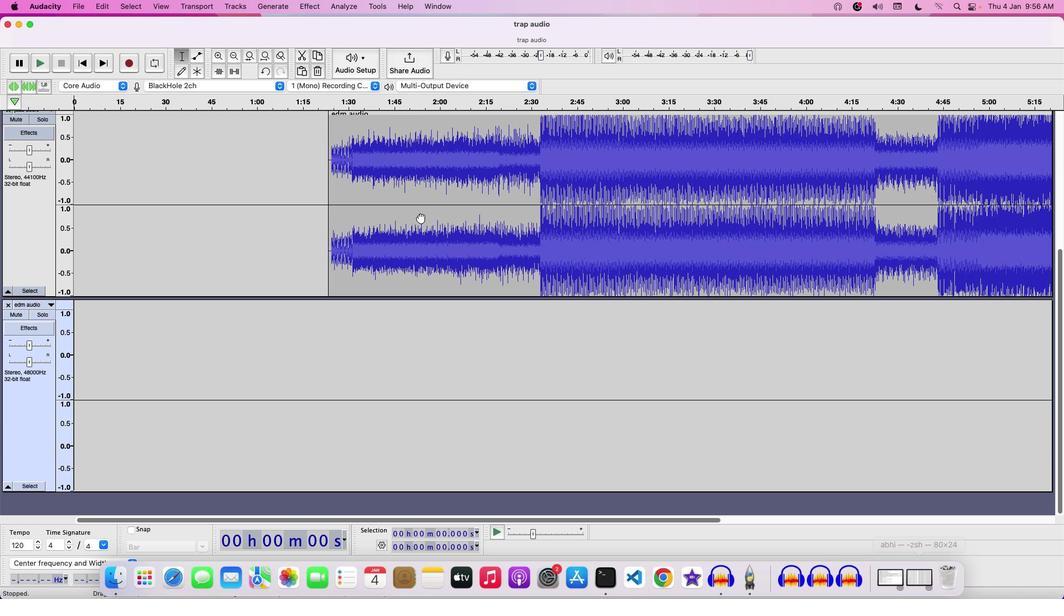
Action: Mouse scrolled (421, 218) with delta (0, 0)
Screenshot: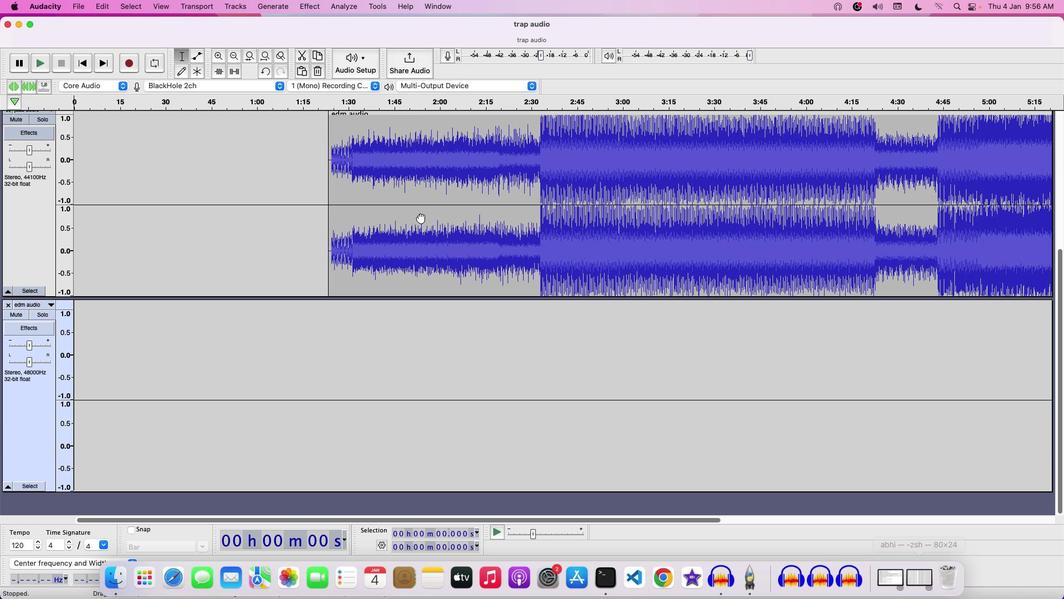 
Action: Mouse scrolled (421, 218) with delta (0, 1)
Screenshot: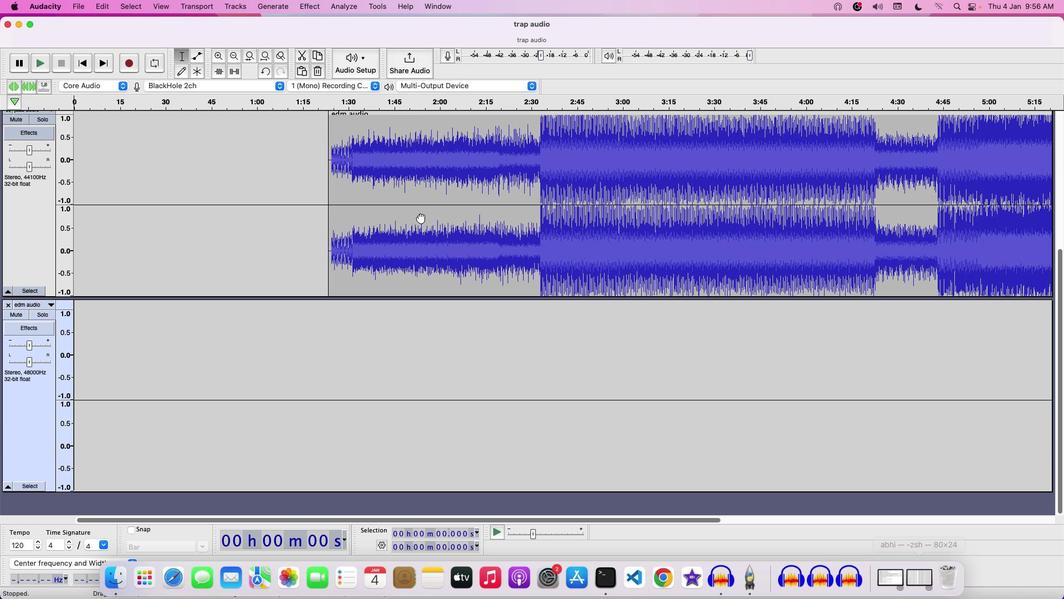 
Action: Mouse scrolled (421, 218) with delta (0, 2)
Screenshot: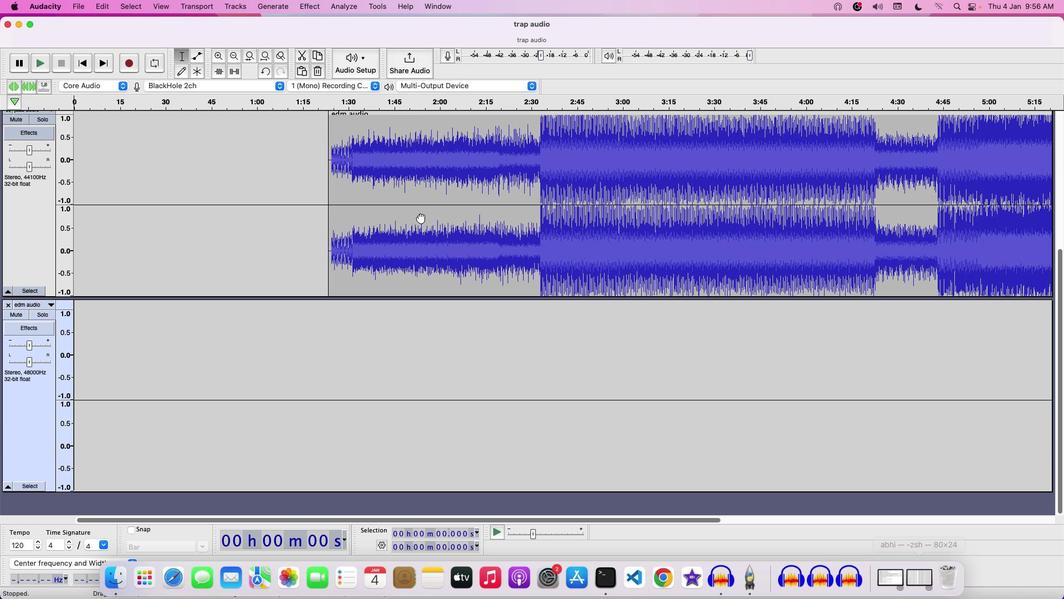 
Action: Mouse scrolled (421, 218) with delta (0, 2)
Screenshot: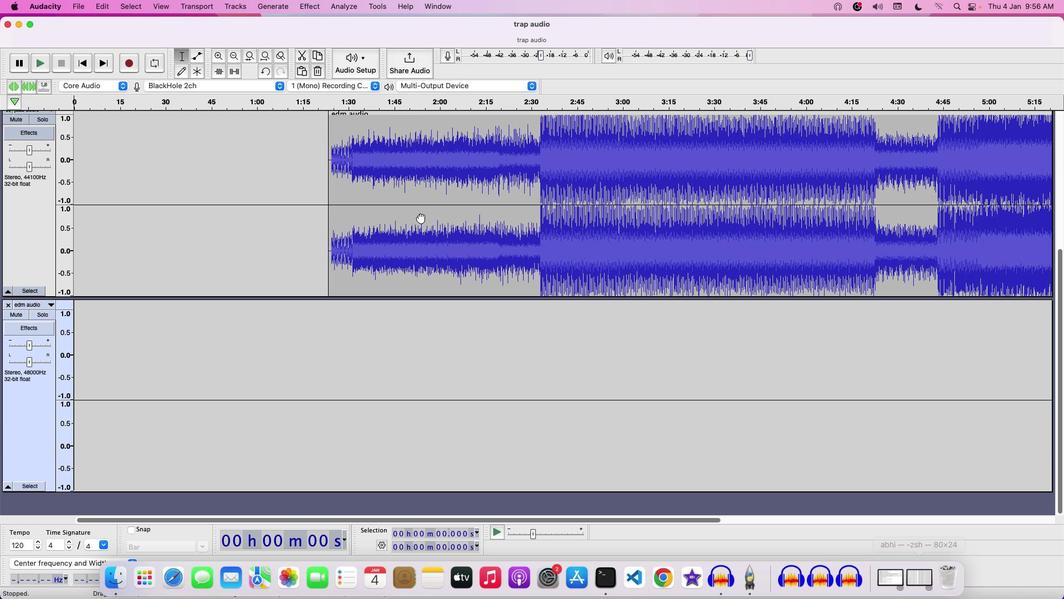 
Action: Mouse scrolled (421, 218) with delta (0, 0)
Screenshot: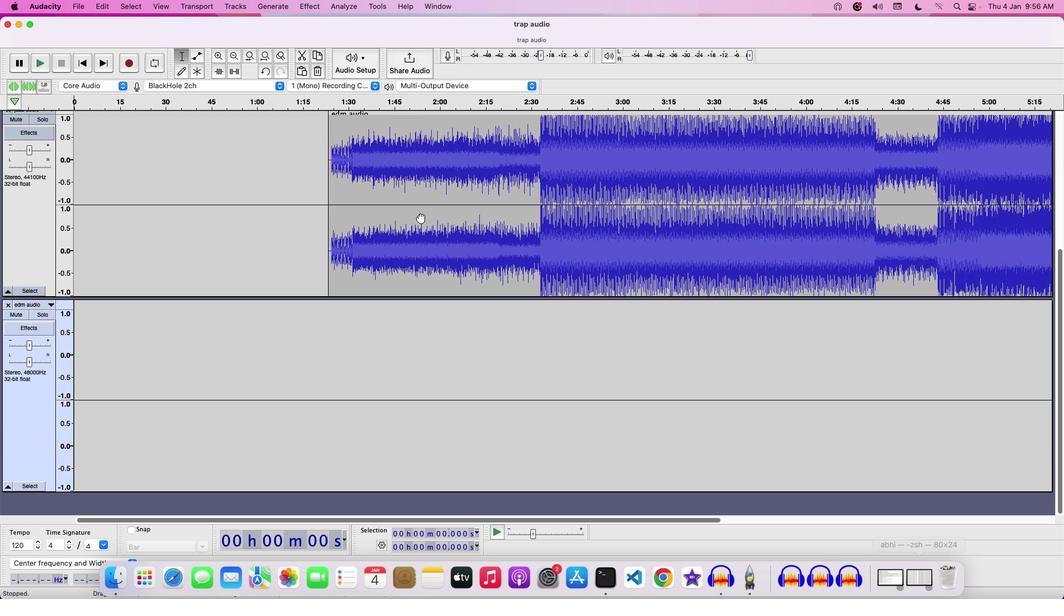 
Action: Mouse scrolled (421, 218) with delta (0, 0)
Screenshot: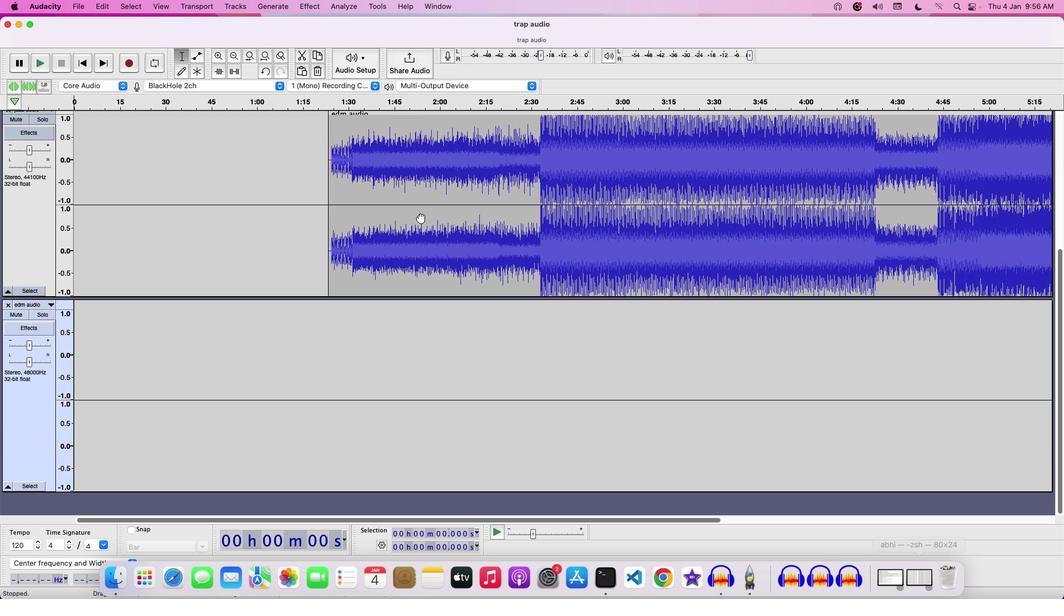 
Action: Mouse scrolled (421, 218) with delta (0, -1)
Screenshot: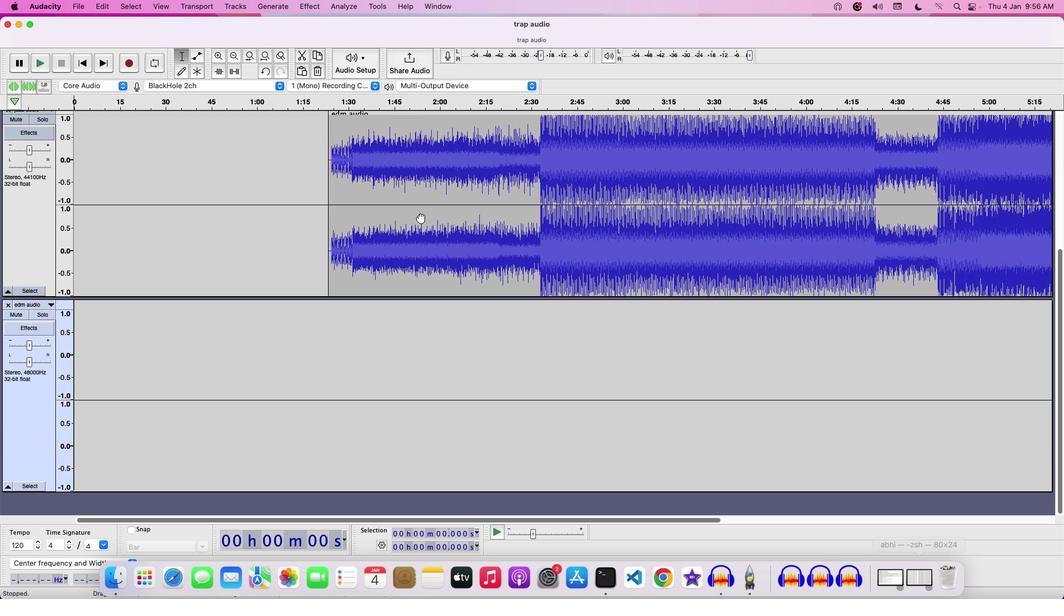 
Action: Mouse scrolled (421, 218) with delta (0, -2)
Screenshot: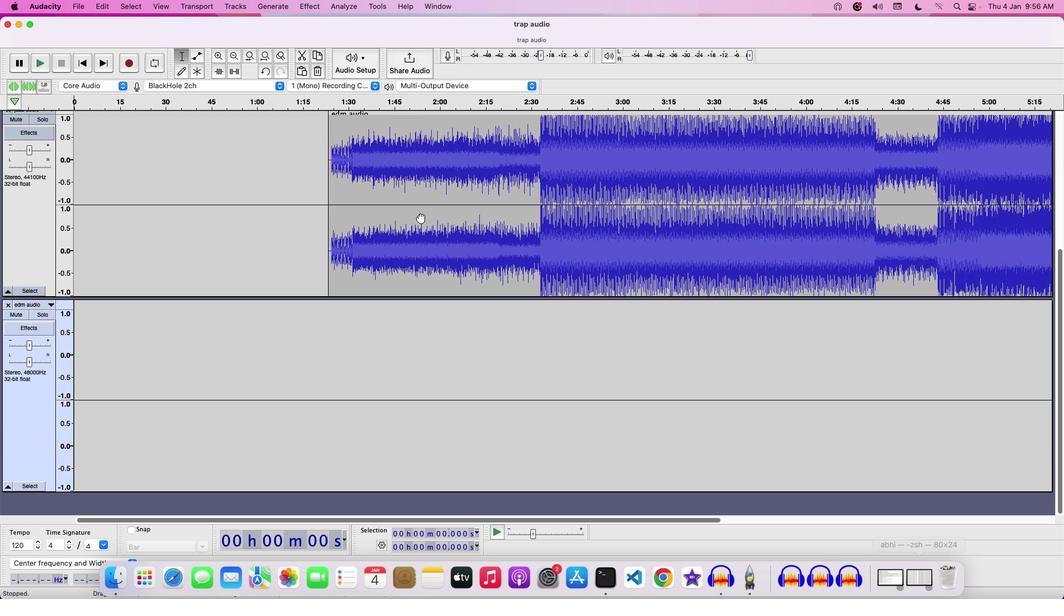 
Action: Mouse scrolled (421, 218) with delta (0, -2)
Screenshot: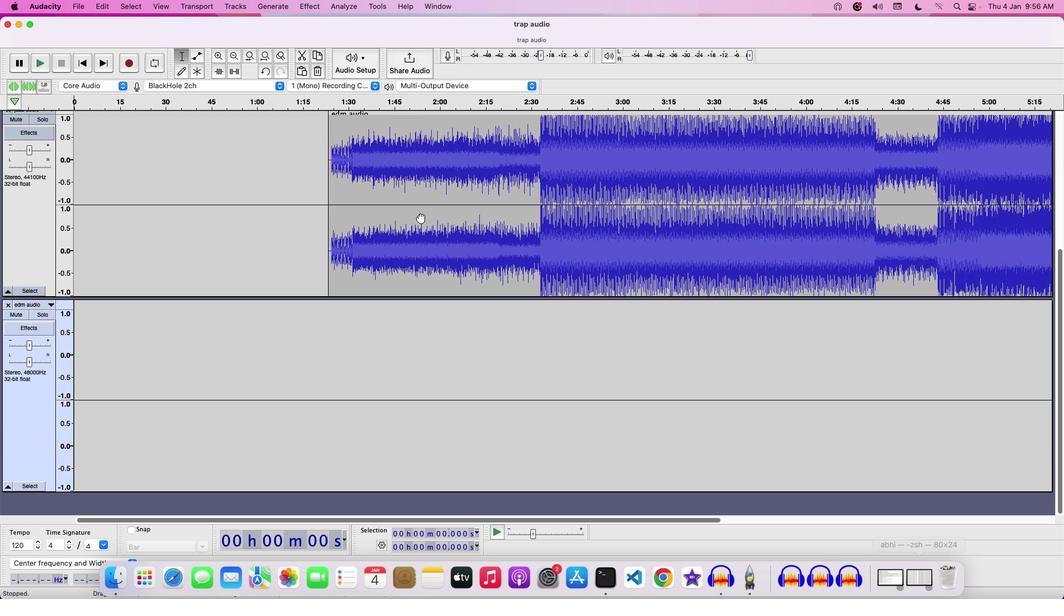 
Action: Mouse scrolled (421, 218) with delta (0, 0)
Screenshot: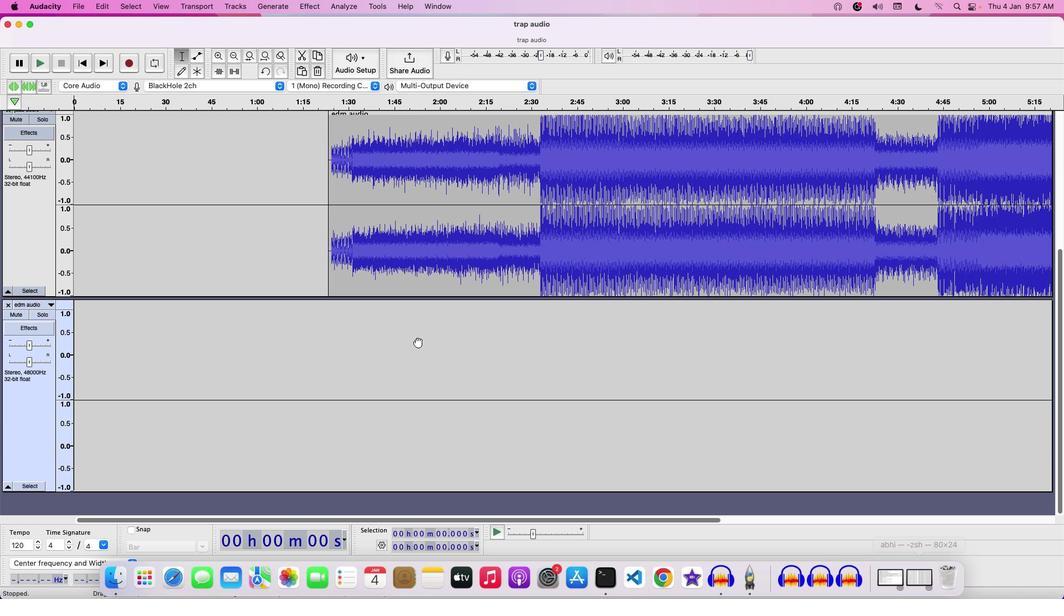 
Action: Mouse moved to (625, 338)
Screenshot: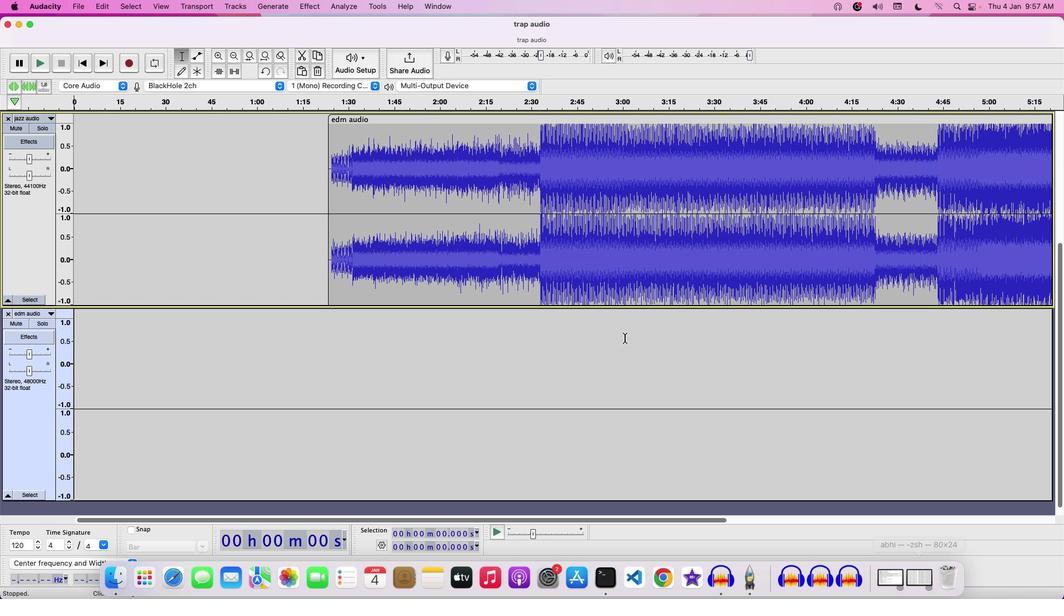 
Action: Mouse scrolled (625, 338) with delta (0, 0)
Screenshot: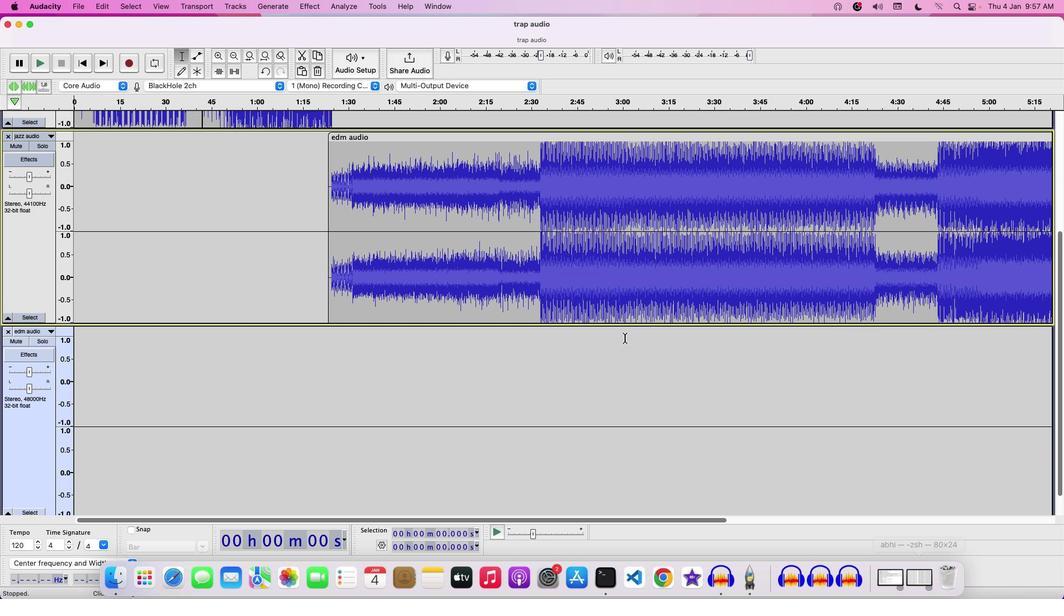 
Action: Mouse scrolled (625, 338) with delta (0, 0)
Screenshot: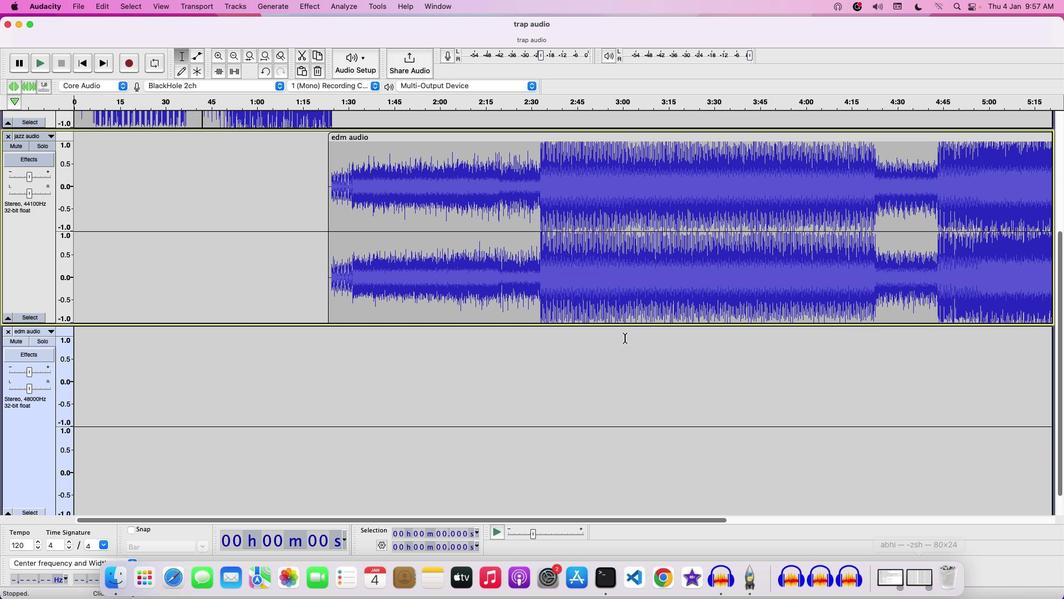 
Action: Mouse scrolled (625, 338) with delta (0, 1)
Screenshot: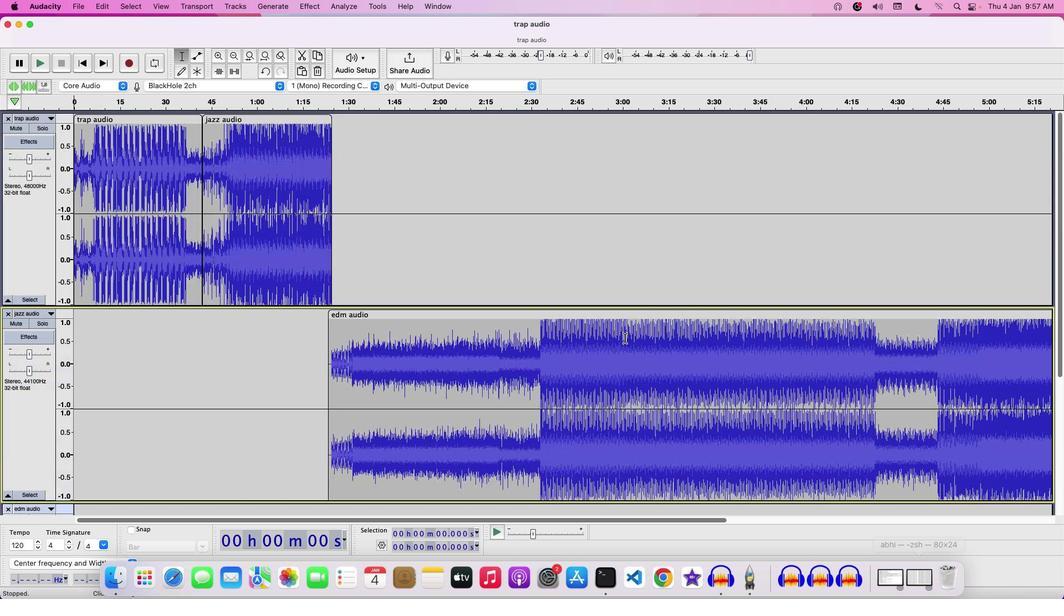 
Action: Mouse scrolled (625, 338) with delta (0, 2)
Screenshot: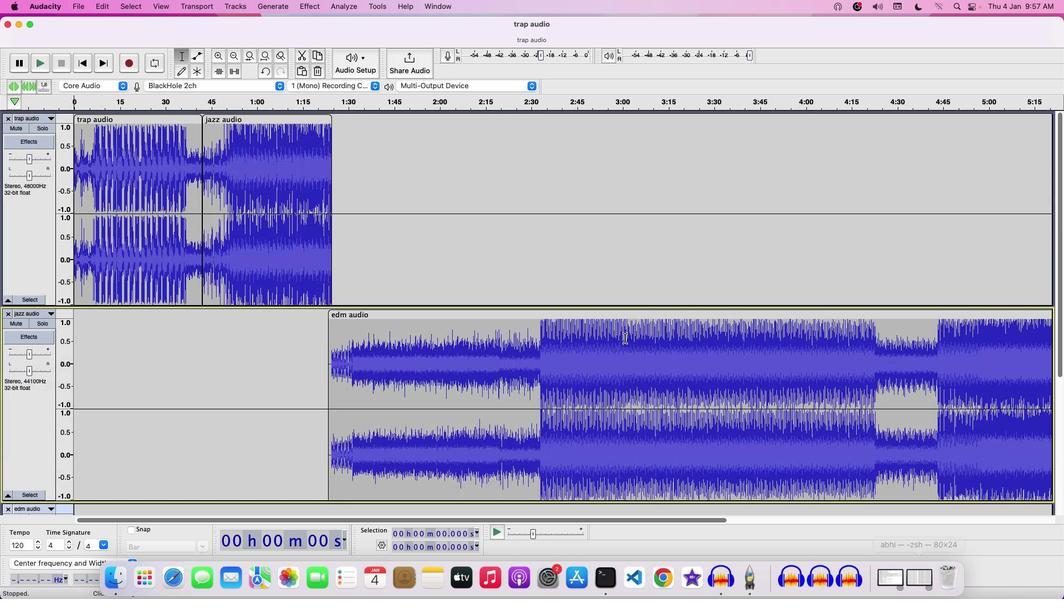 
Action: Mouse scrolled (625, 338) with delta (0, -1)
Screenshot: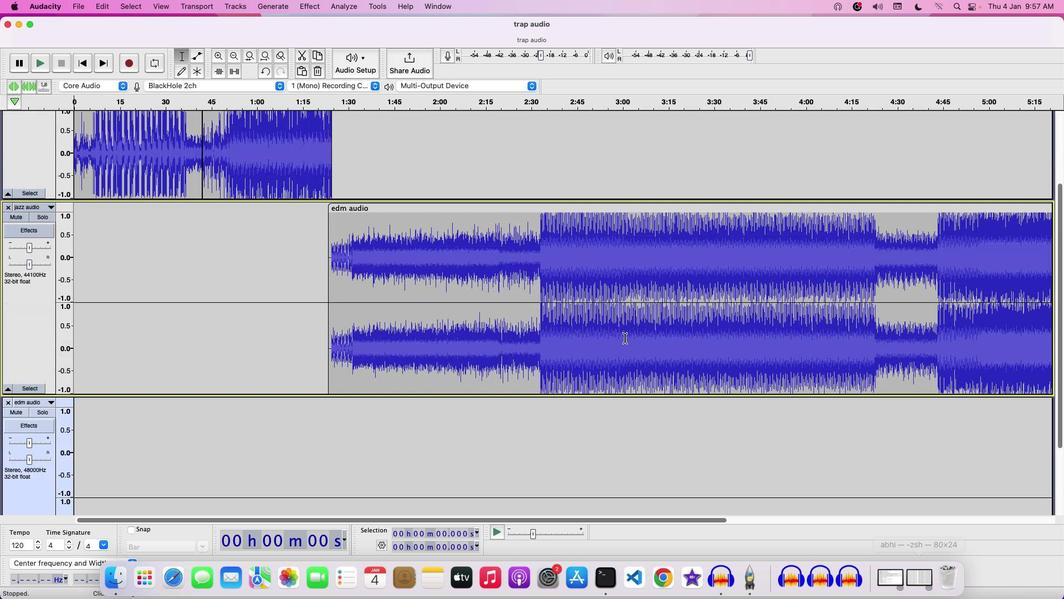 
Action: Mouse moved to (330, 210)
Screenshot: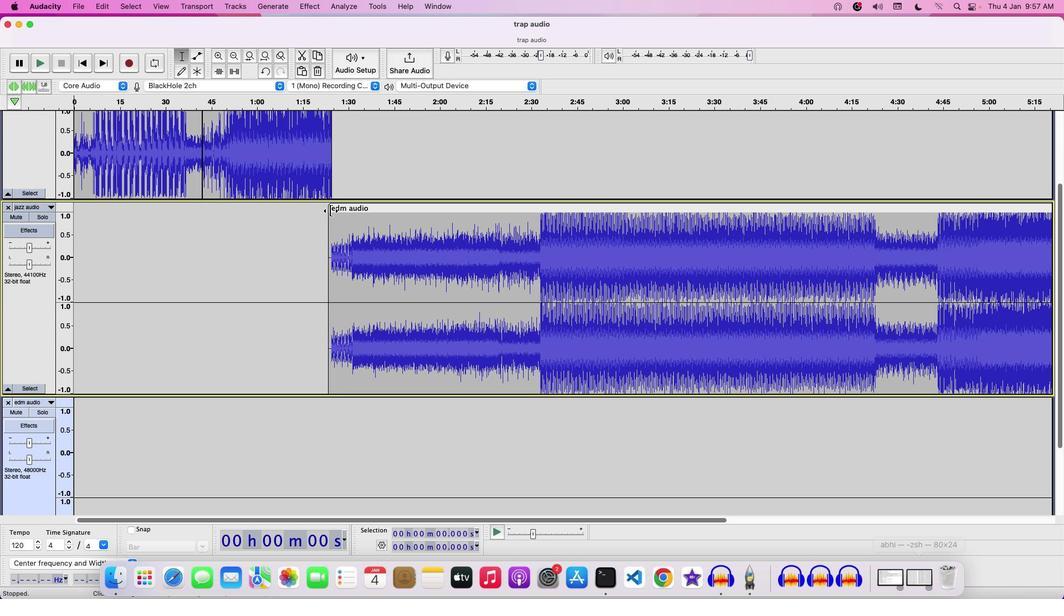
Action: Mouse pressed left at (330, 210)
Screenshot: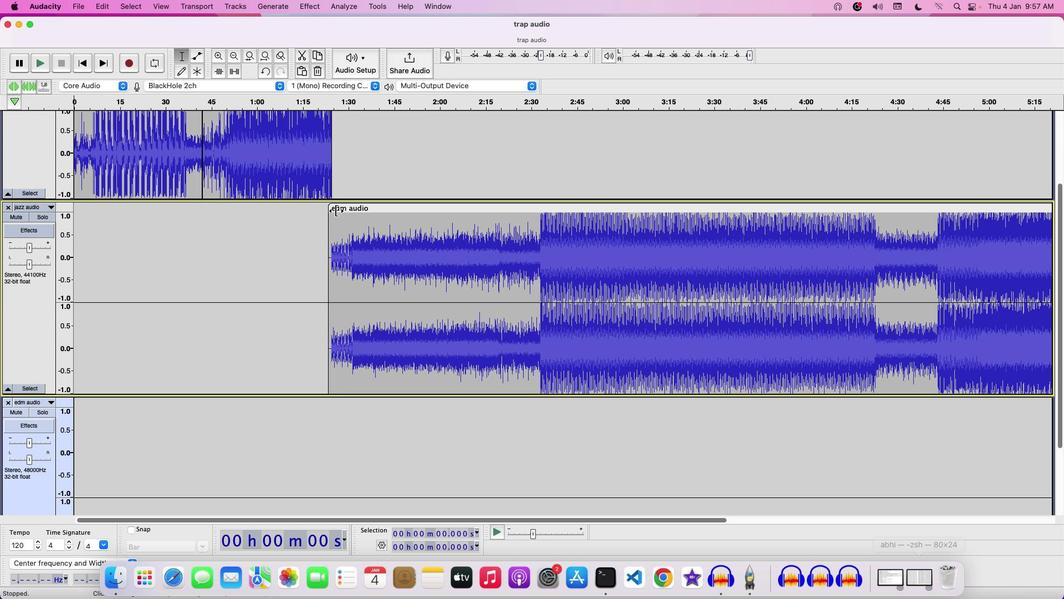 
Action: Mouse moved to (899, 208)
Screenshot: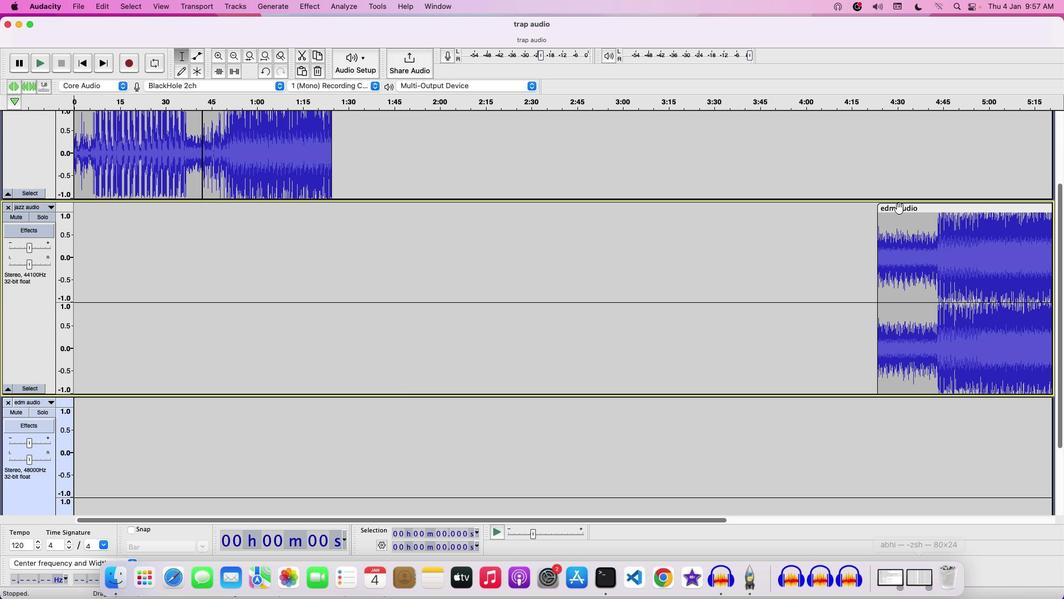 
Action: Mouse pressed left at (899, 208)
Screenshot: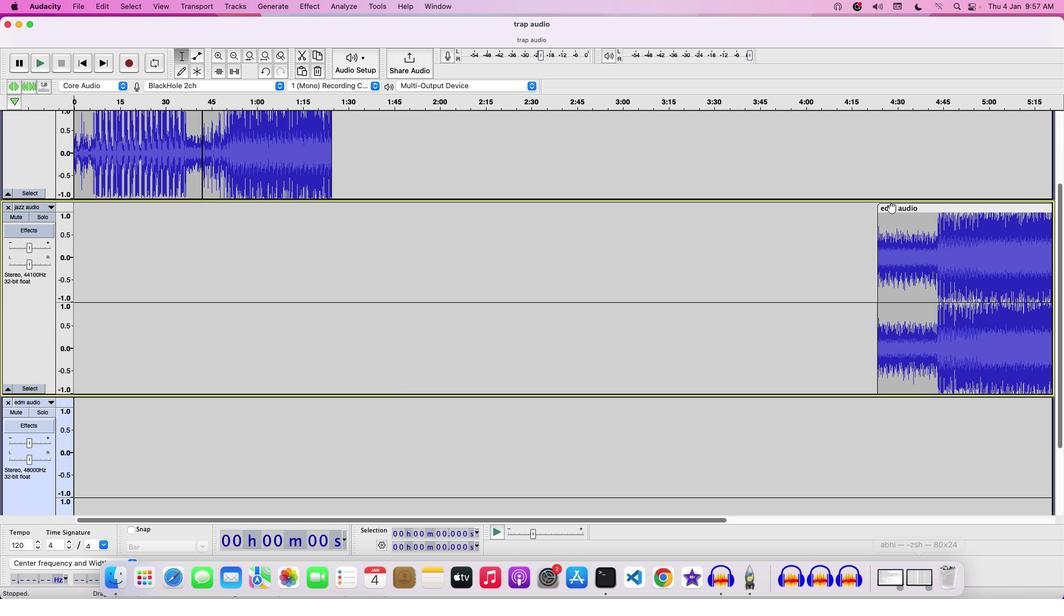
Action: Mouse moved to (477, 312)
Screenshot: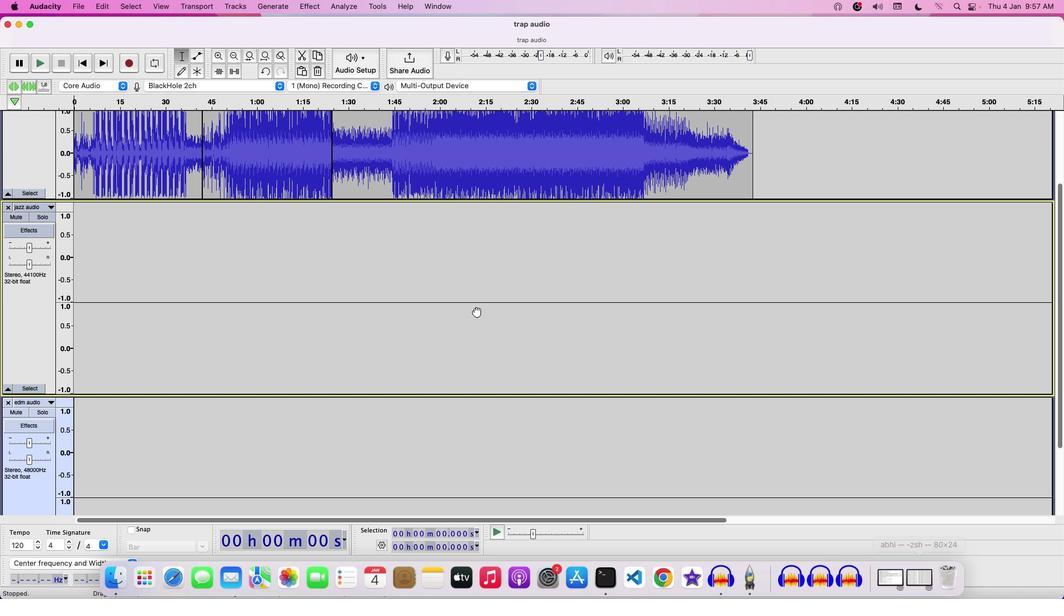 
Action: Mouse scrolled (477, 312) with delta (0, 0)
Screenshot: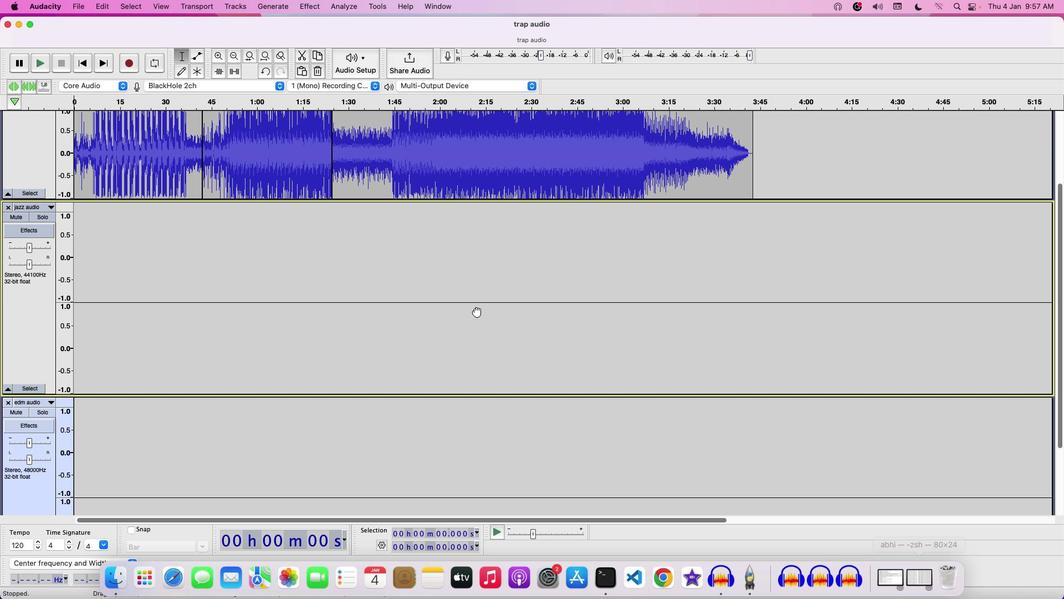 
Action: Mouse scrolled (477, 312) with delta (0, 0)
Screenshot: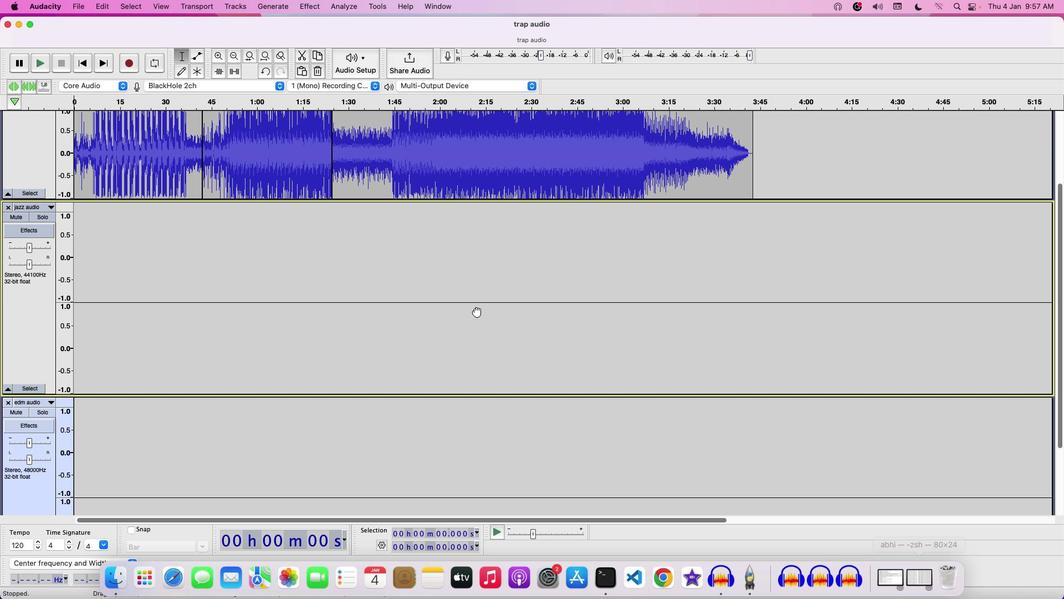 
Action: Mouse scrolled (477, 312) with delta (0, 1)
Screenshot: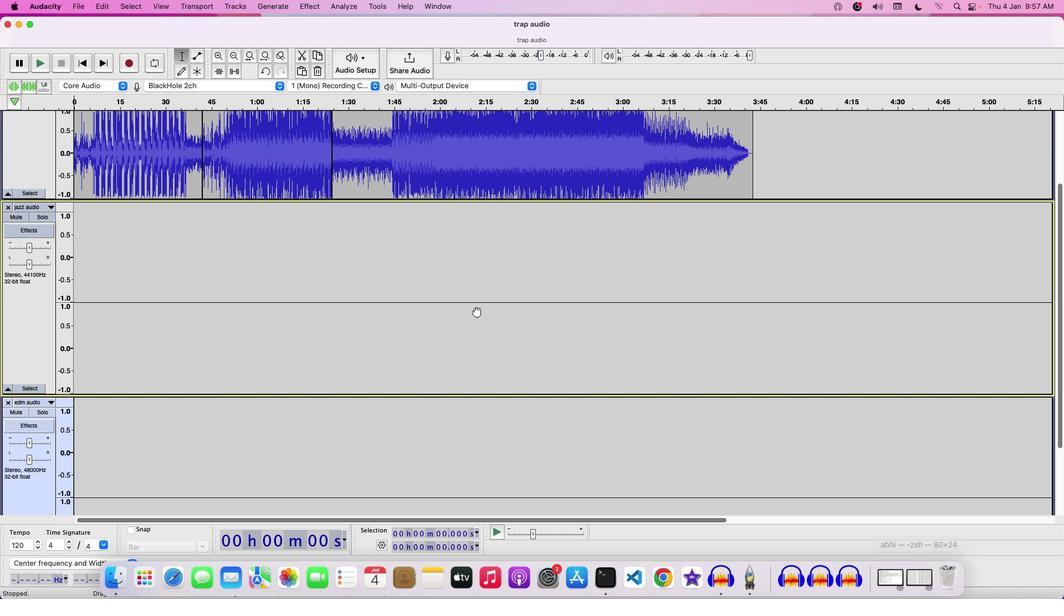 
Action: Mouse scrolled (477, 312) with delta (0, 2)
Screenshot: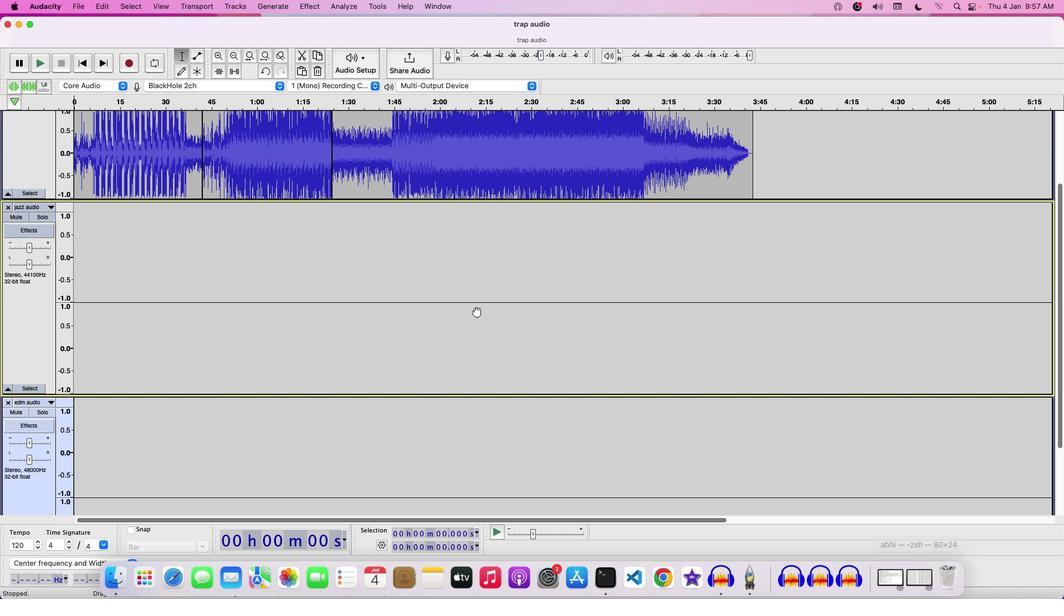 
Action: Mouse scrolled (477, 312) with delta (0, 2)
Screenshot: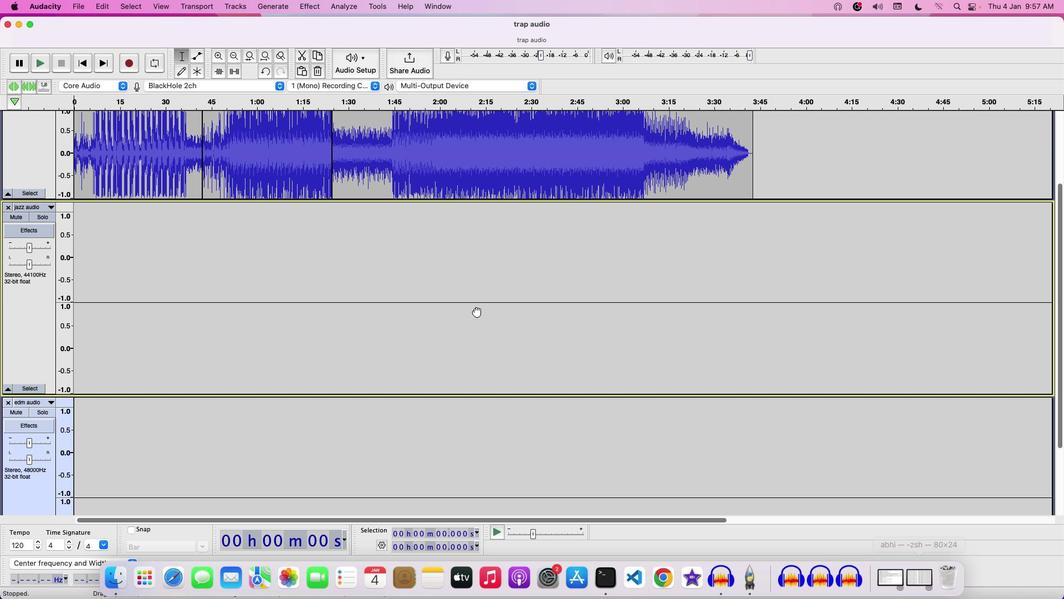 
Action: Mouse scrolled (477, 312) with delta (0, 3)
Screenshot: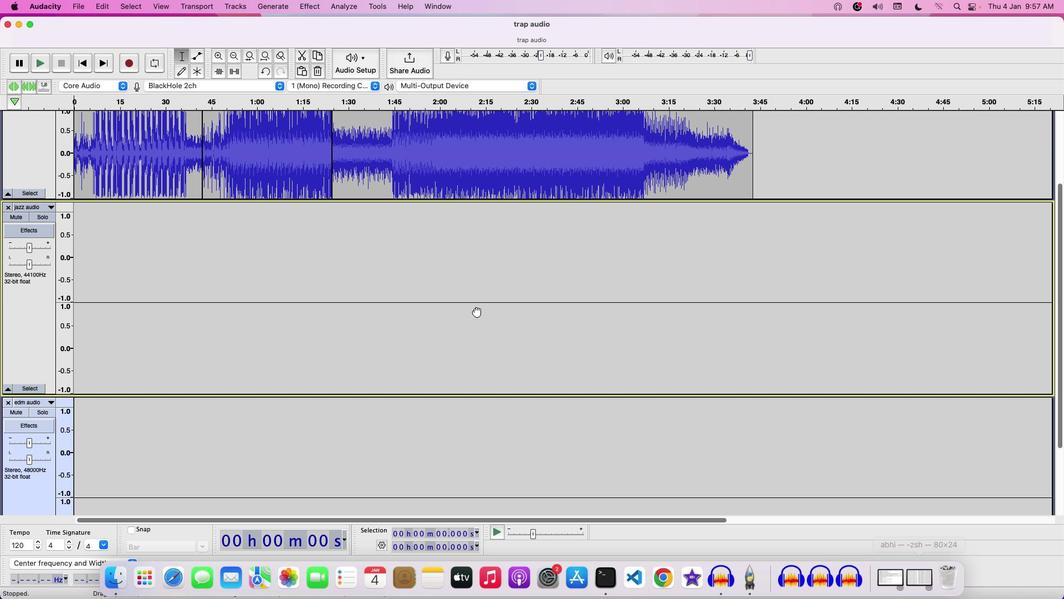
Action: Mouse scrolled (477, 312) with delta (0, 0)
Screenshot: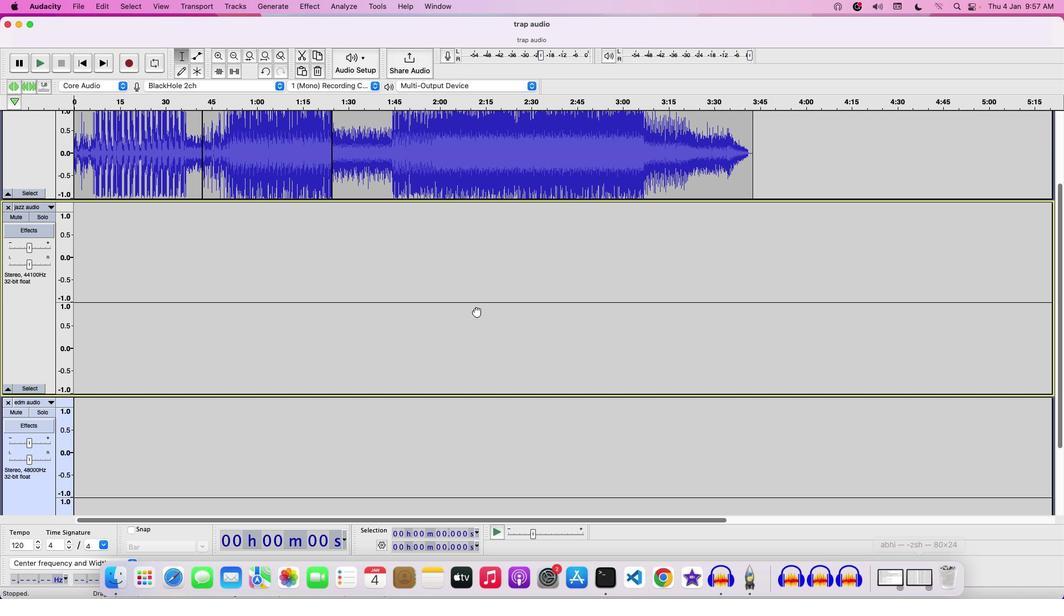 
Action: Mouse scrolled (477, 312) with delta (0, 0)
Screenshot: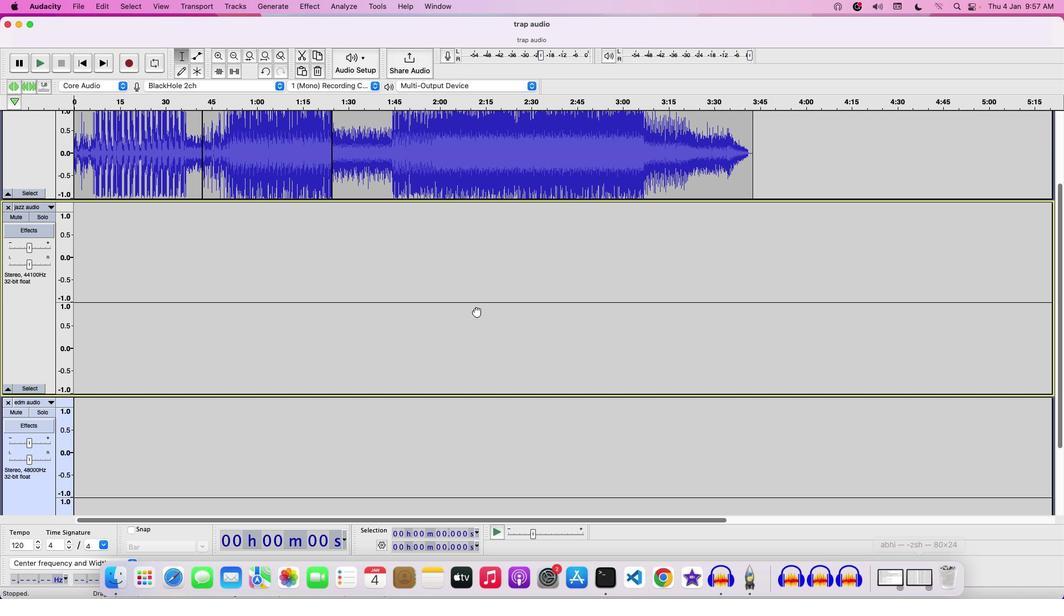 
Action: Mouse scrolled (477, 312) with delta (0, -1)
Screenshot: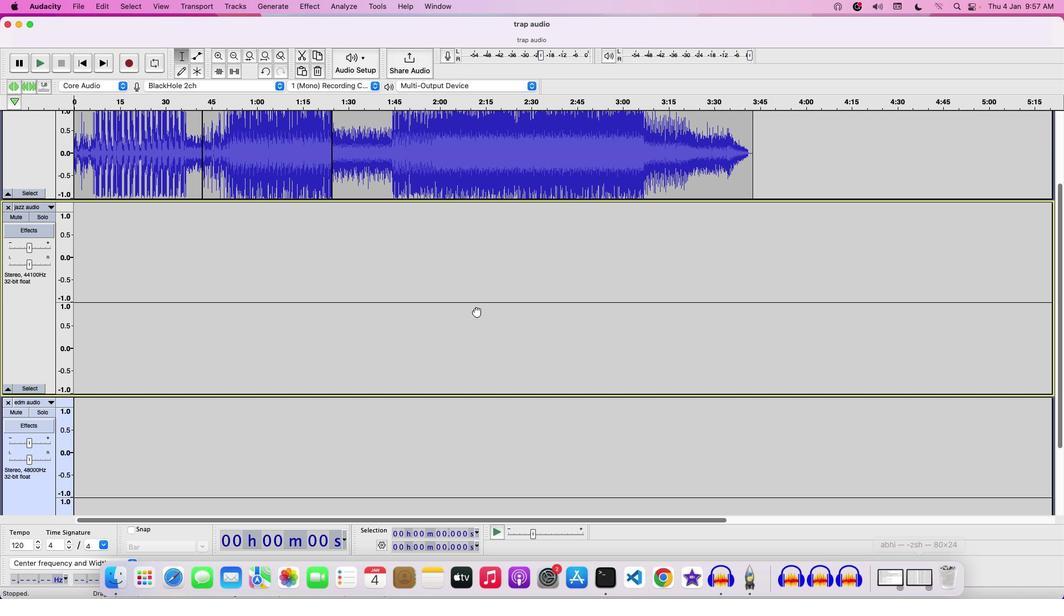 
Action: Mouse scrolled (477, 312) with delta (0, -2)
Screenshot: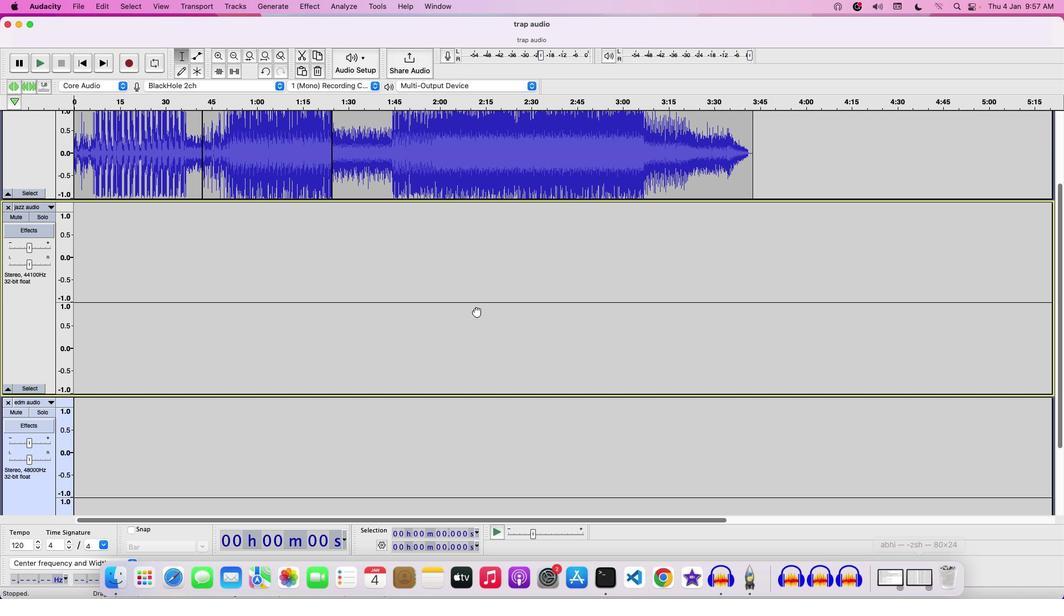 
Action: Mouse scrolled (477, 312) with delta (0, -2)
Screenshot: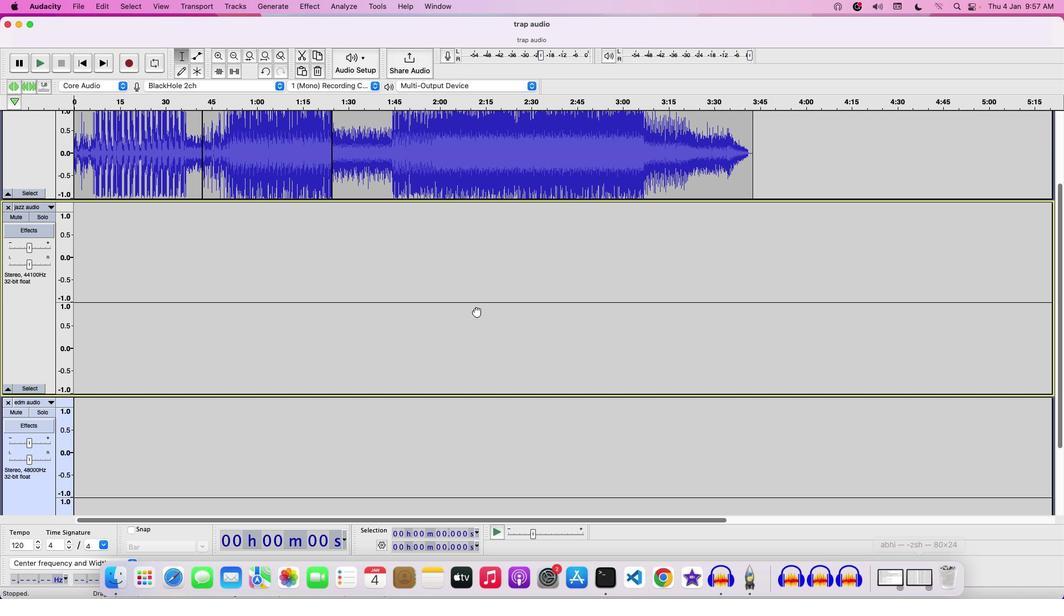 
Action: Mouse scrolled (477, 312) with delta (0, -2)
Screenshot: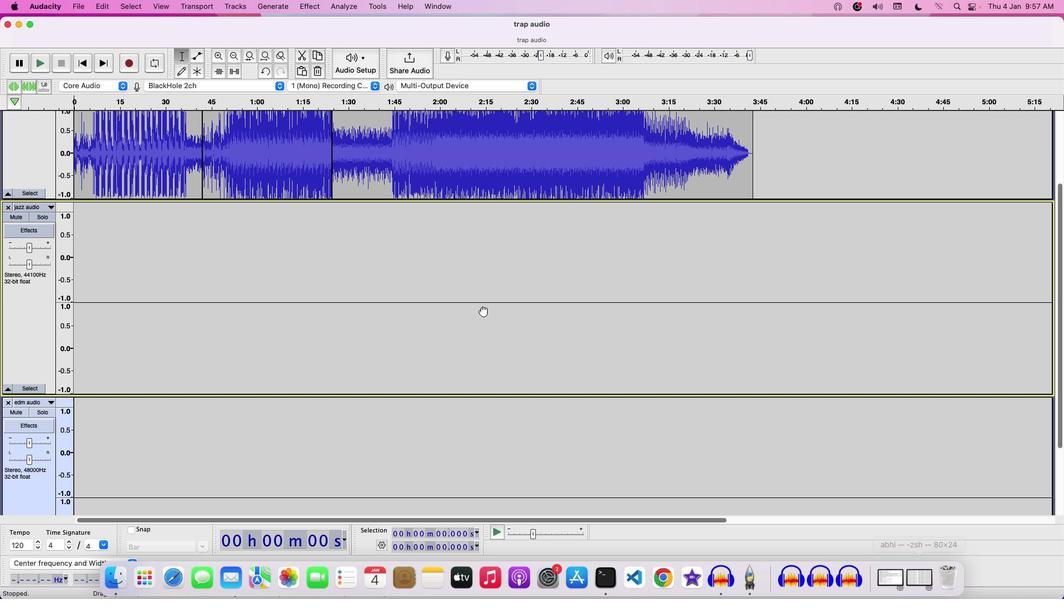 
Action: Mouse moved to (753, 119)
Screenshot: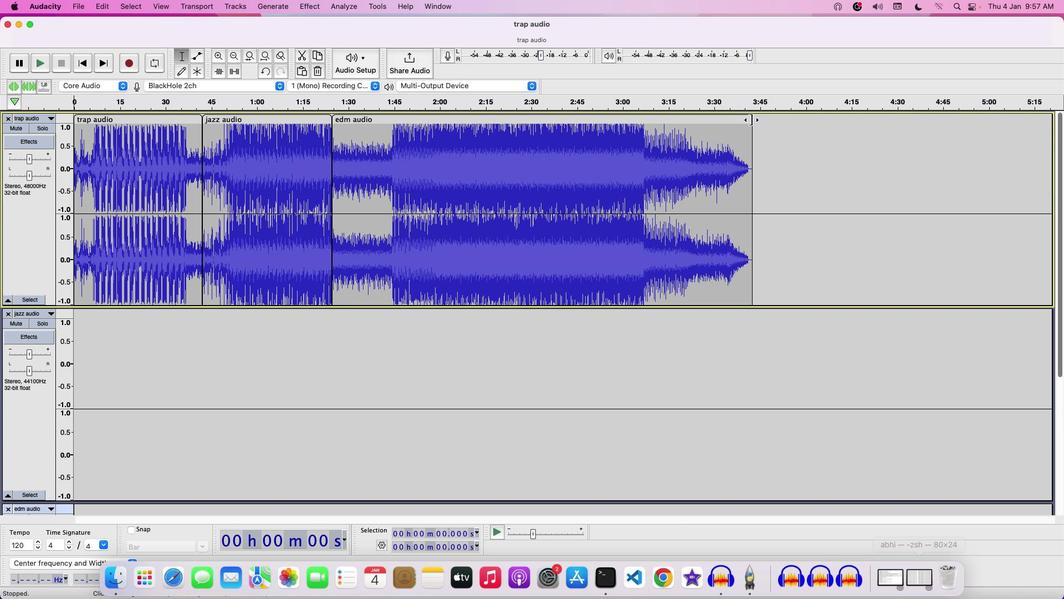 
Action: Mouse pressed left at (753, 119)
Screenshot: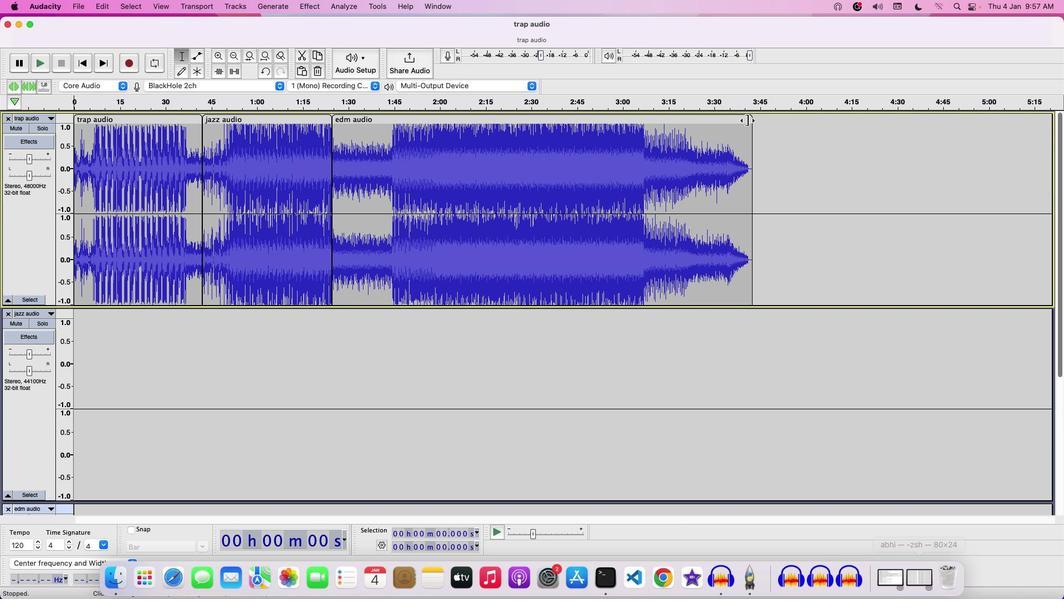 
Action: Mouse moved to (57, 165)
Screenshot: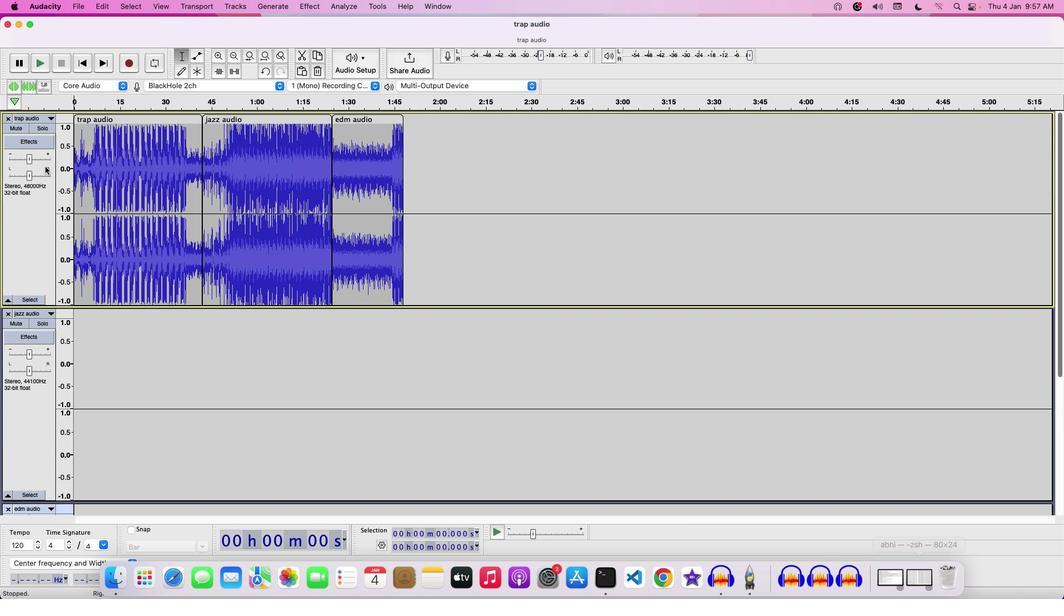 
Action: Key pressed Key.space
Screenshot: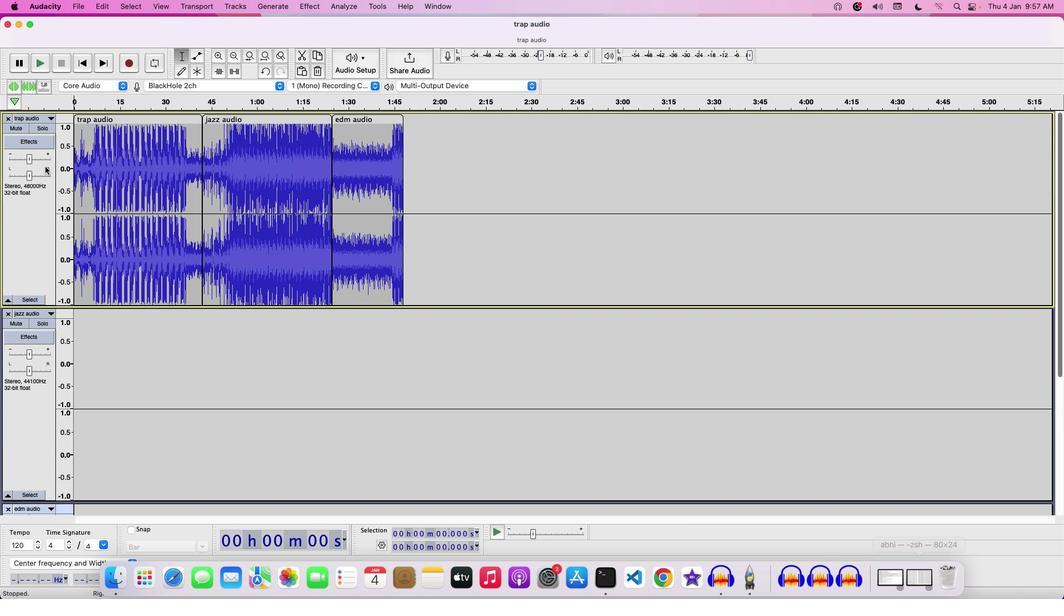 
Action: Mouse moved to (31, 159)
Screenshot: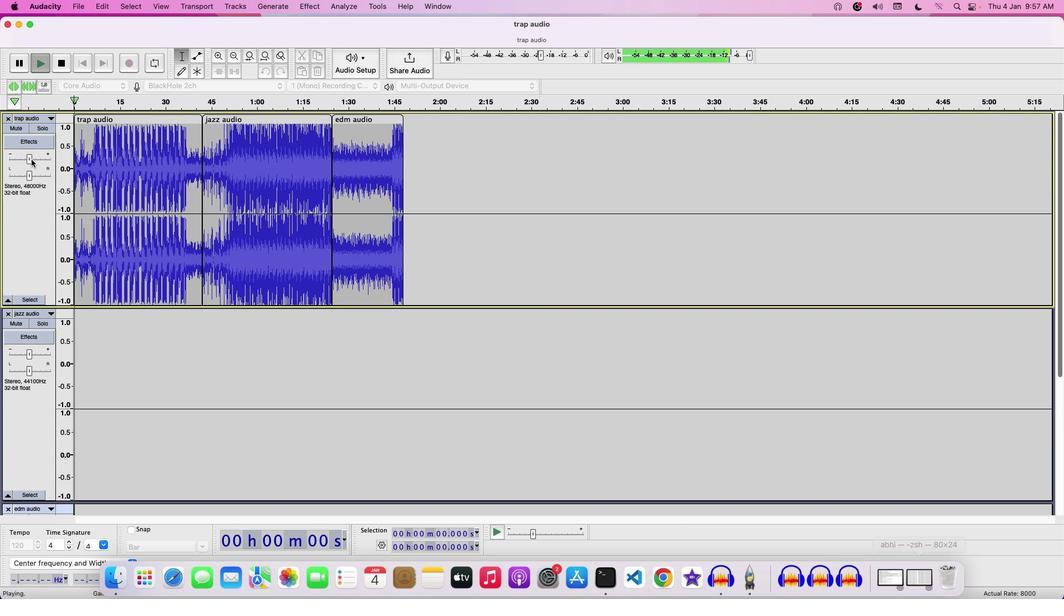 
Action: Mouse pressed left at (31, 159)
Screenshot: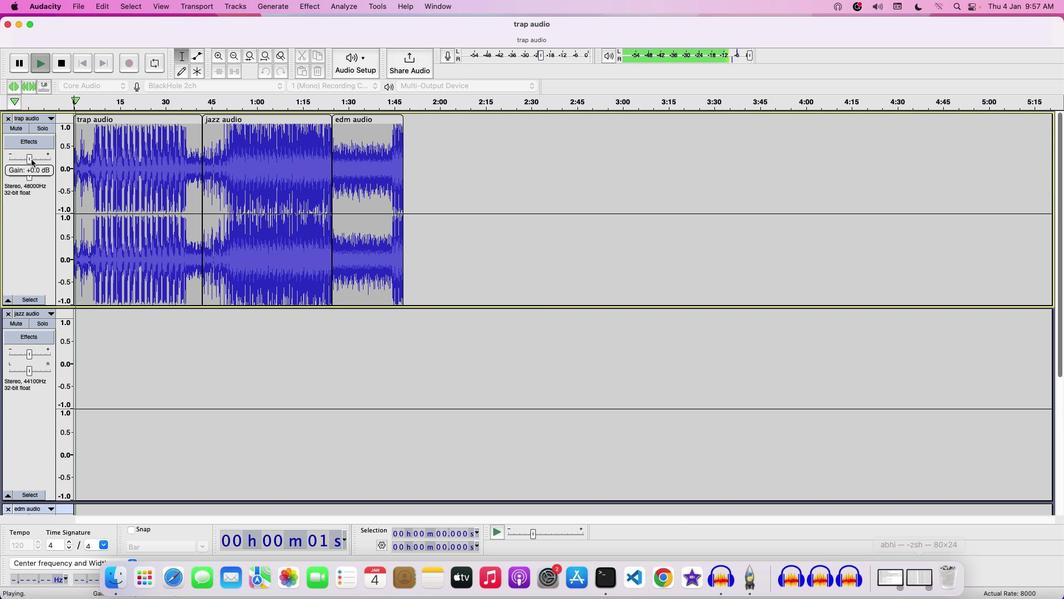 
Action: Mouse moved to (28, 156)
Screenshot: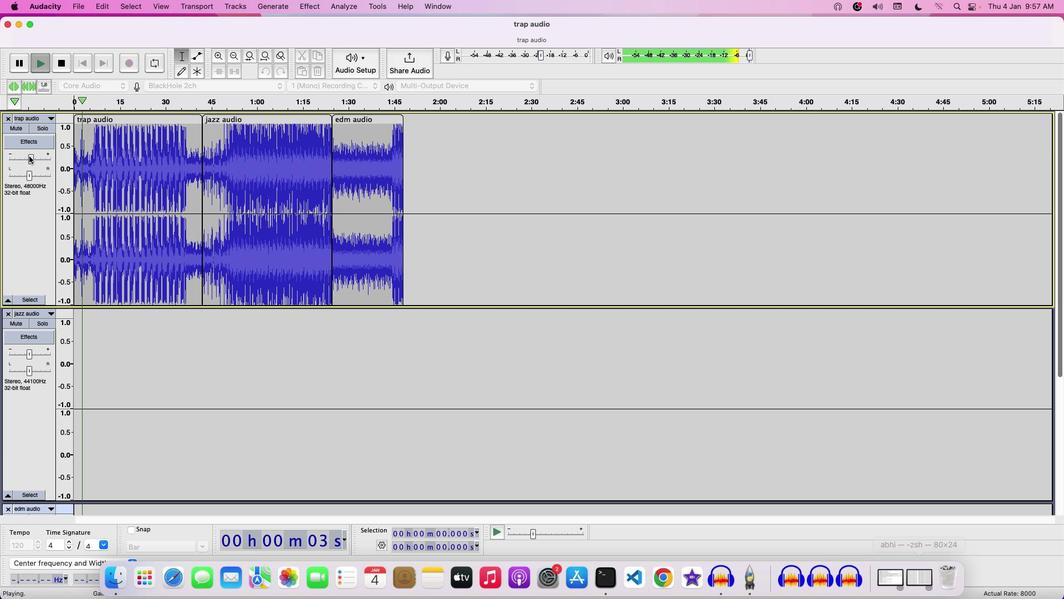 
Action: Mouse pressed left at (28, 156)
Screenshot: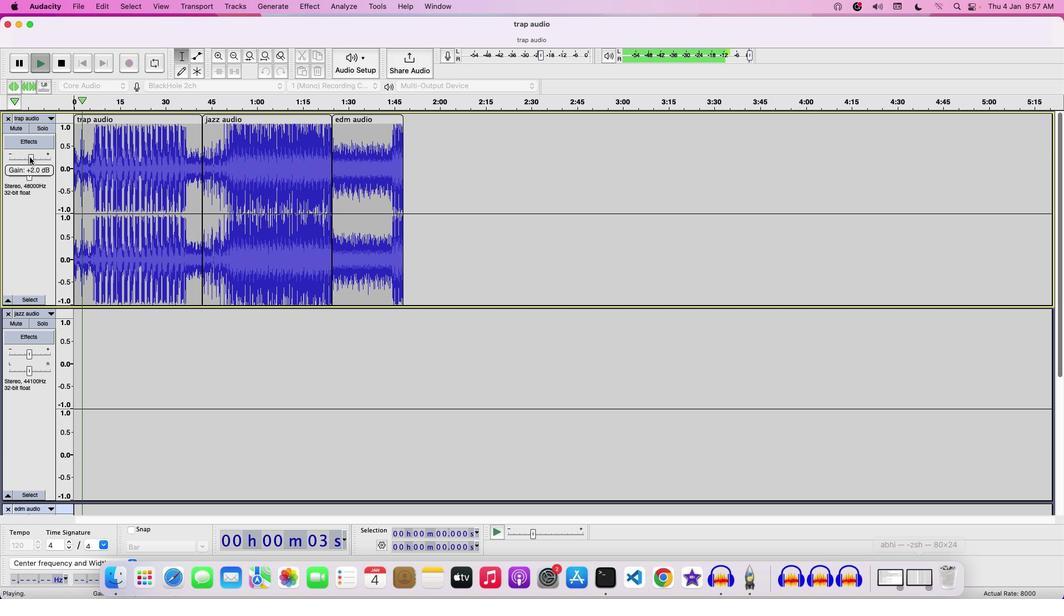 
Action: Mouse moved to (33, 159)
Screenshot: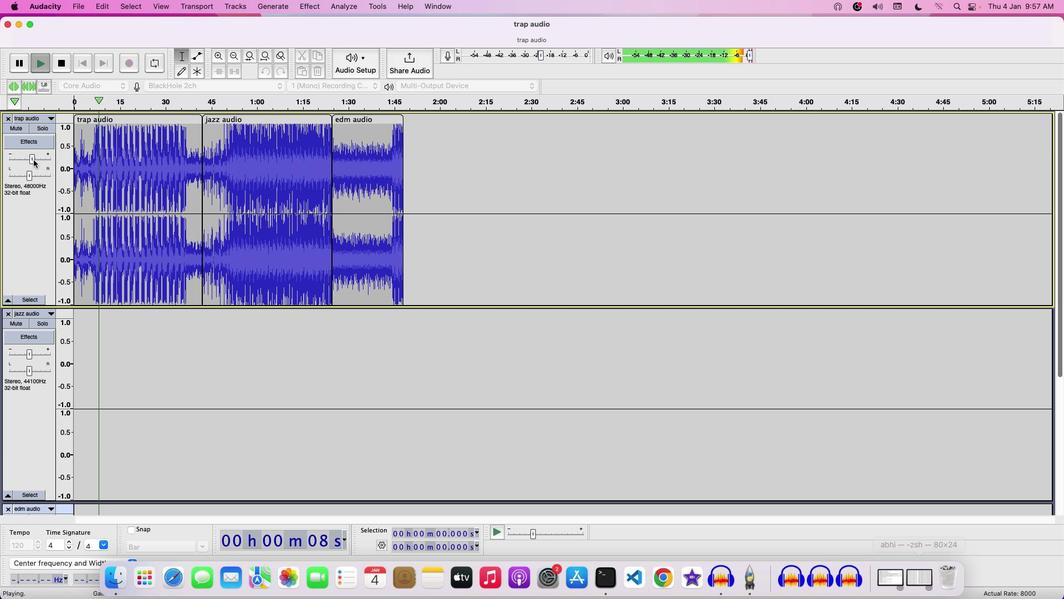 
Action: Mouse pressed left at (33, 159)
Screenshot: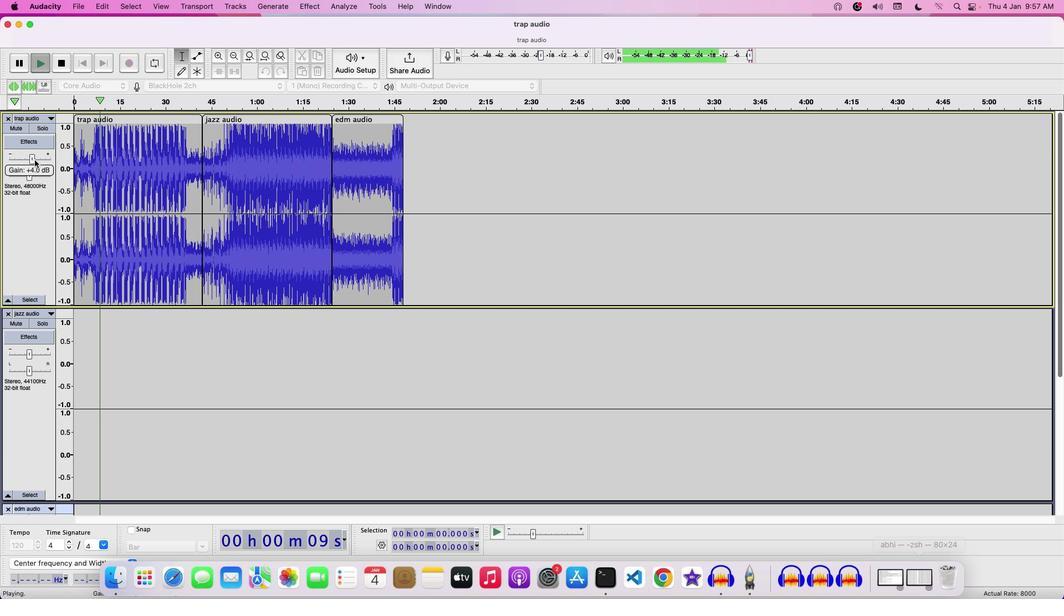 
Action: Mouse moved to (275, 226)
Screenshot: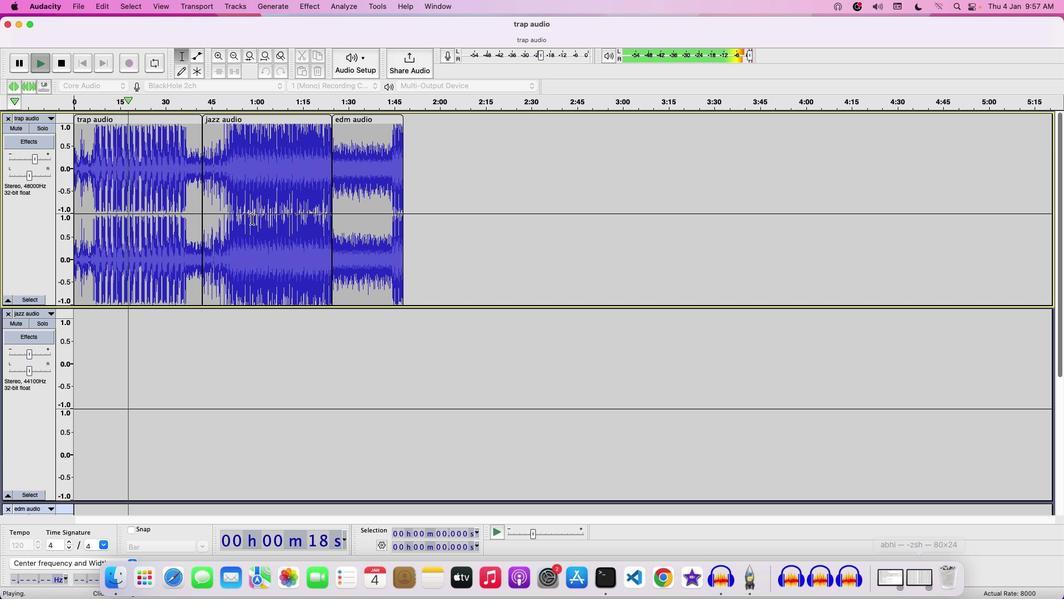 
Action: Key pressed Key.space
Screenshot: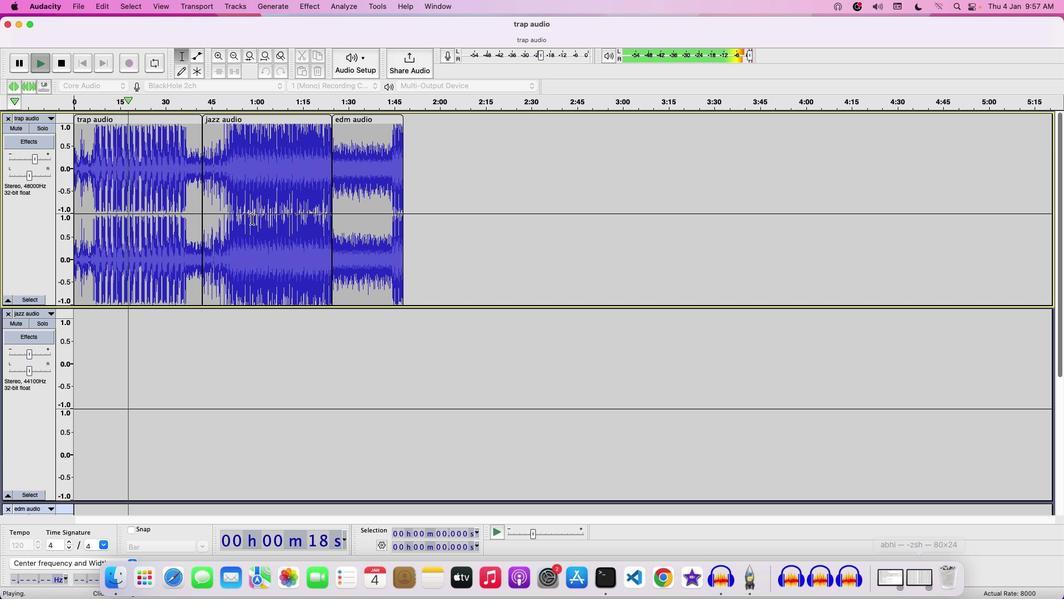 
Action: Mouse moved to (81, 8)
Screenshot: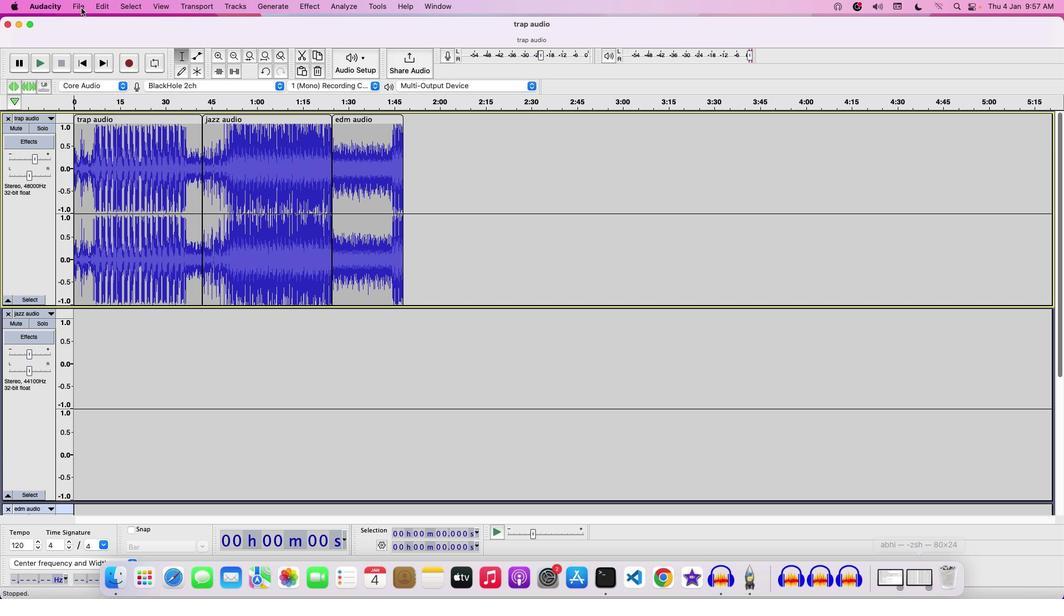 
Action: Mouse pressed left at (81, 8)
Screenshot: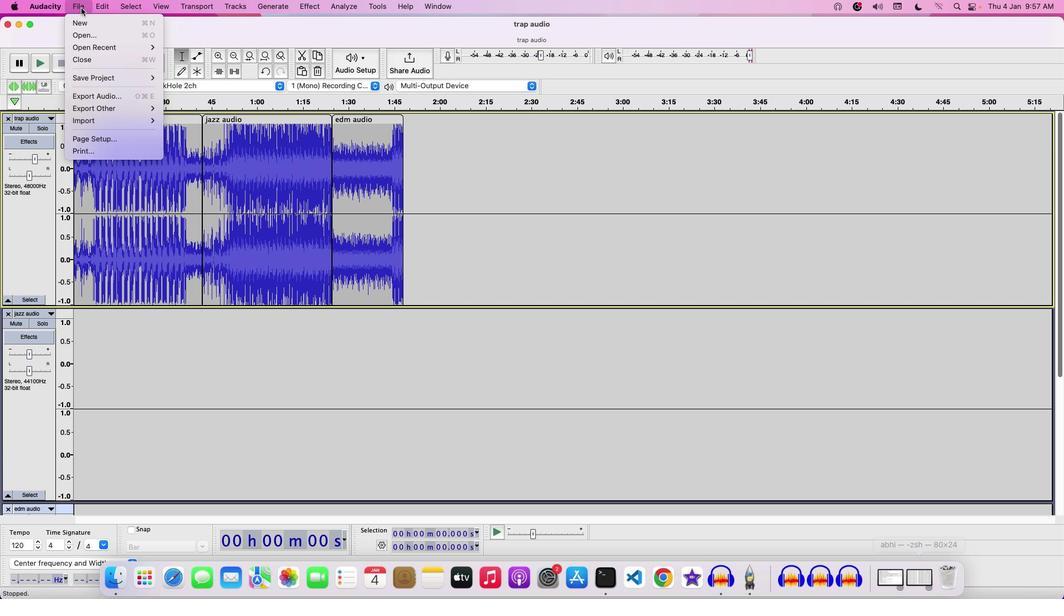 
Action: Mouse moved to (113, 95)
Screenshot: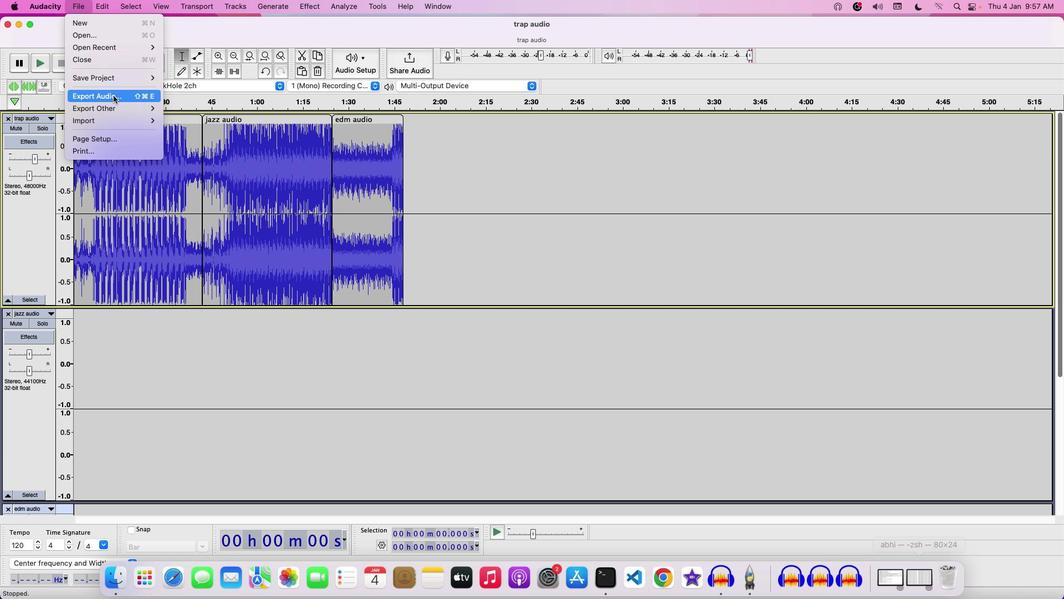 
Action: Mouse pressed left at (113, 95)
Screenshot: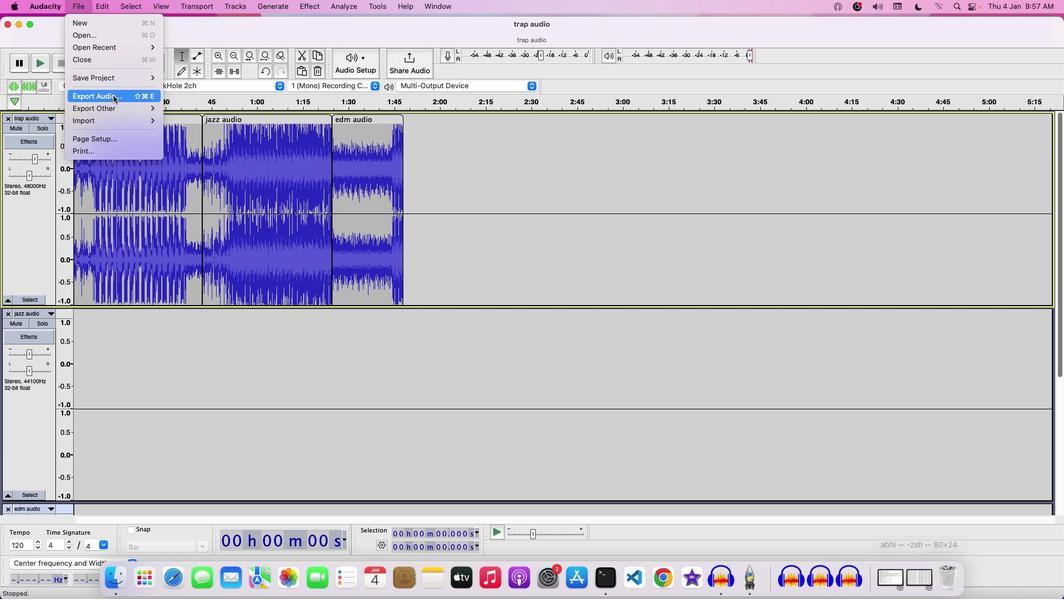 
Action: Mouse moved to (351, 137)
Screenshot: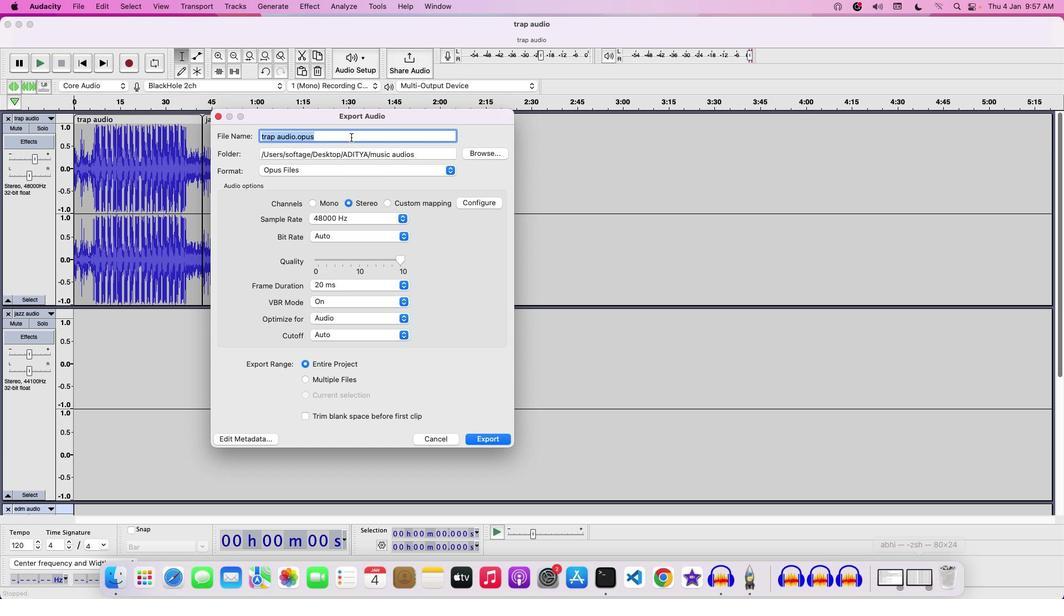 
Action: Mouse pressed left at (351, 137)
Screenshot: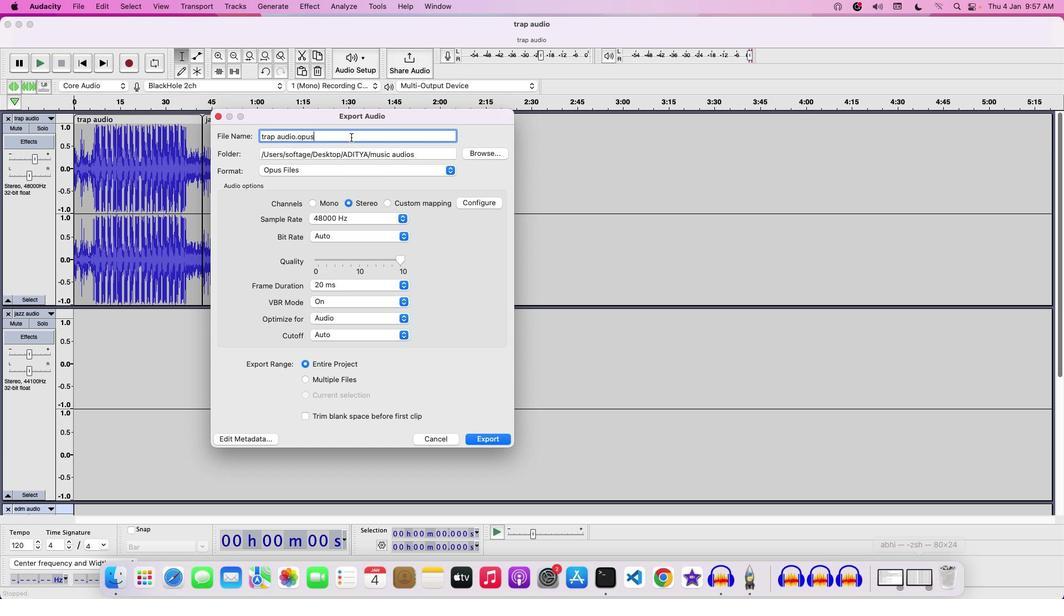 
Action: Key pressed Key.backspaceKey.backspaceKey.backspaceKey.backspaceKey.backspaceKey.backspaceKey.backspaceKey.backspaceKey.backspaceKey.backspaceKey.backspaceKey.backspaceKey.backspaceKey.backspaceKey.backspaceKey.backspaceKey.backspaceKey.backspaceKey.backspaceKey.backspaceKey.backspace'S''A''V''I''N''G'Key.space'A'Key.space'M''I''X''D''O''W''N'Key.space'A''S'Key.space'O''G''G'Key.space'V''O''R''B''I''S'Key.space'F''I''L''E''S'
Screenshot: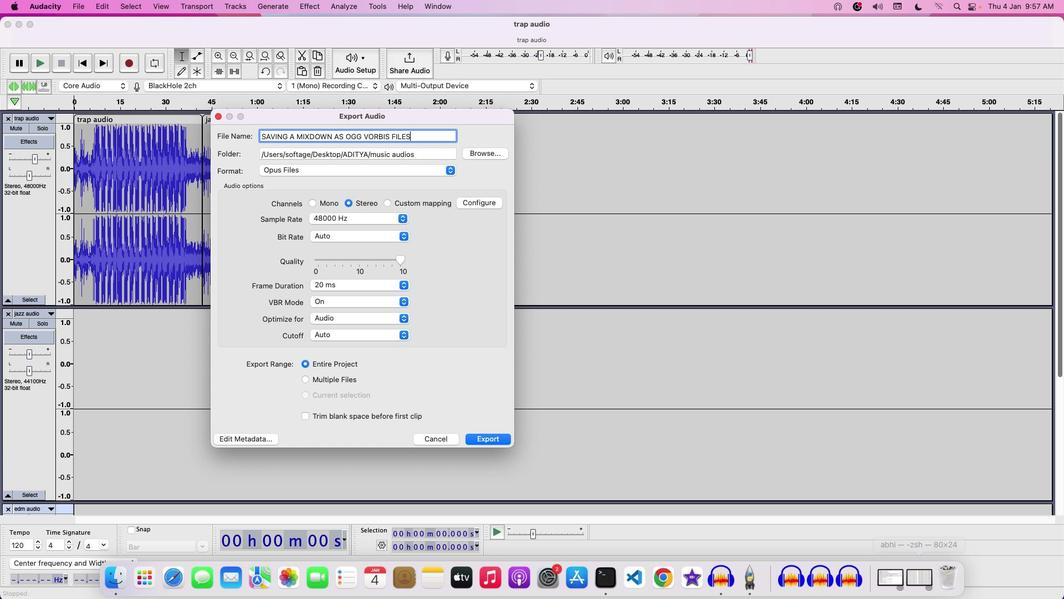 
Action: Mouse moved to (323, 170)
Screenshot: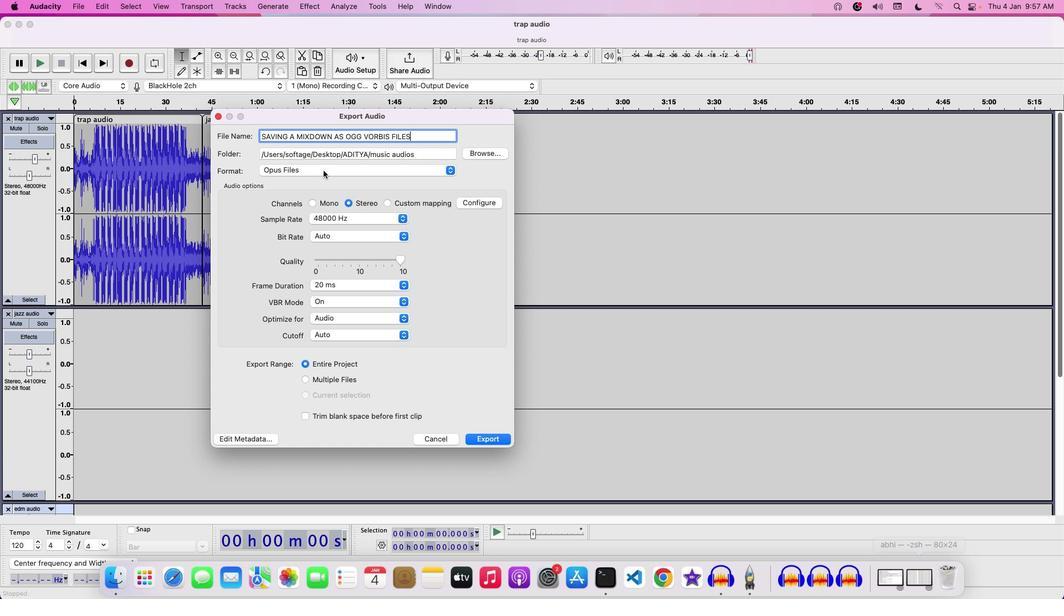 
Action: Mouse pressed left at (323, 170)
Screenshot: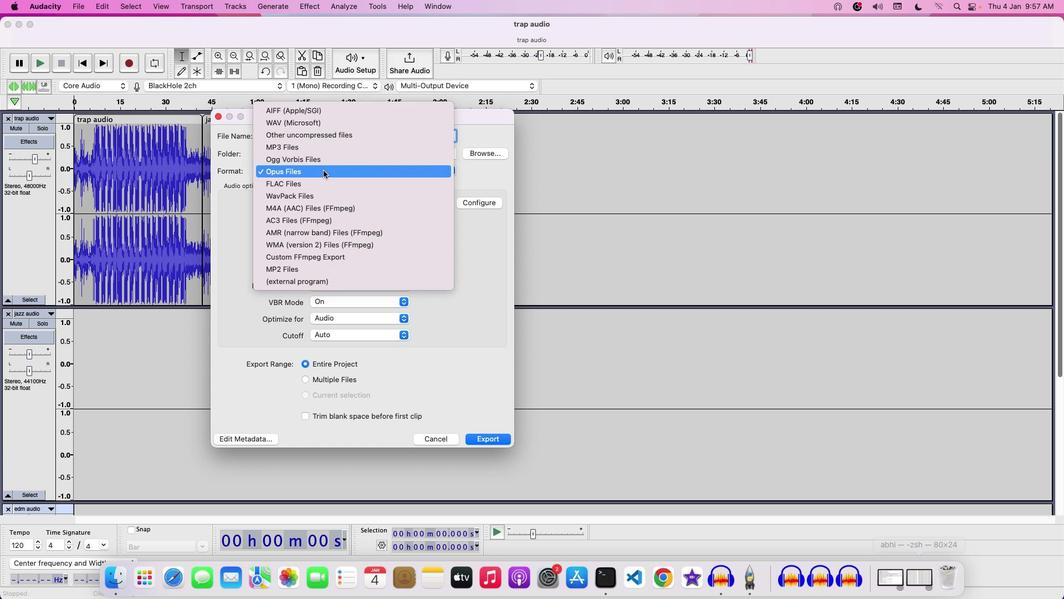 
Action: Mouse moved to (320, 161)
Screenshot: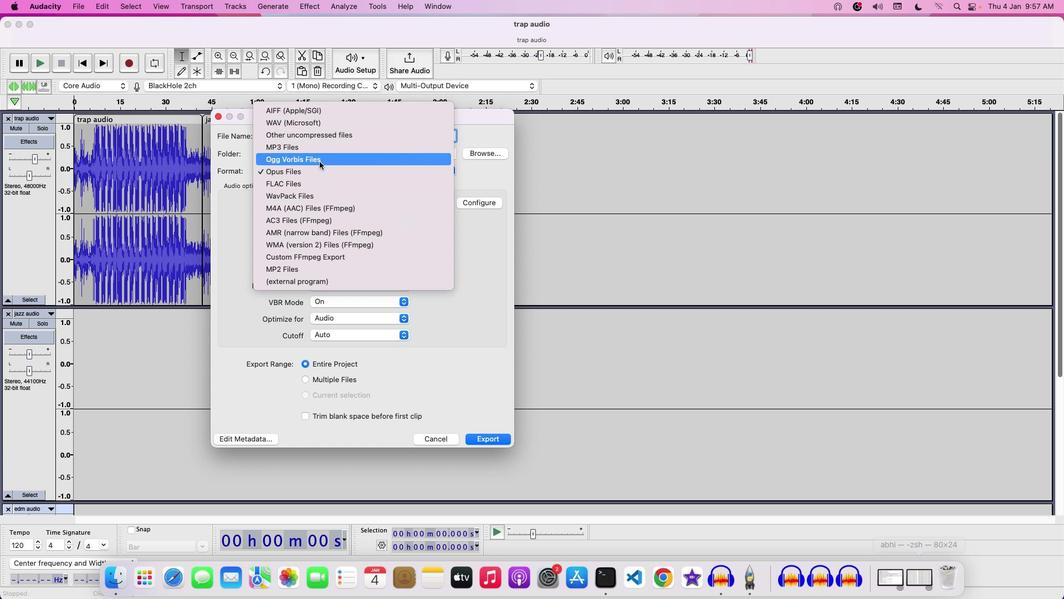 
Action: Mouse pressed left at (320, 161)
Screenshot: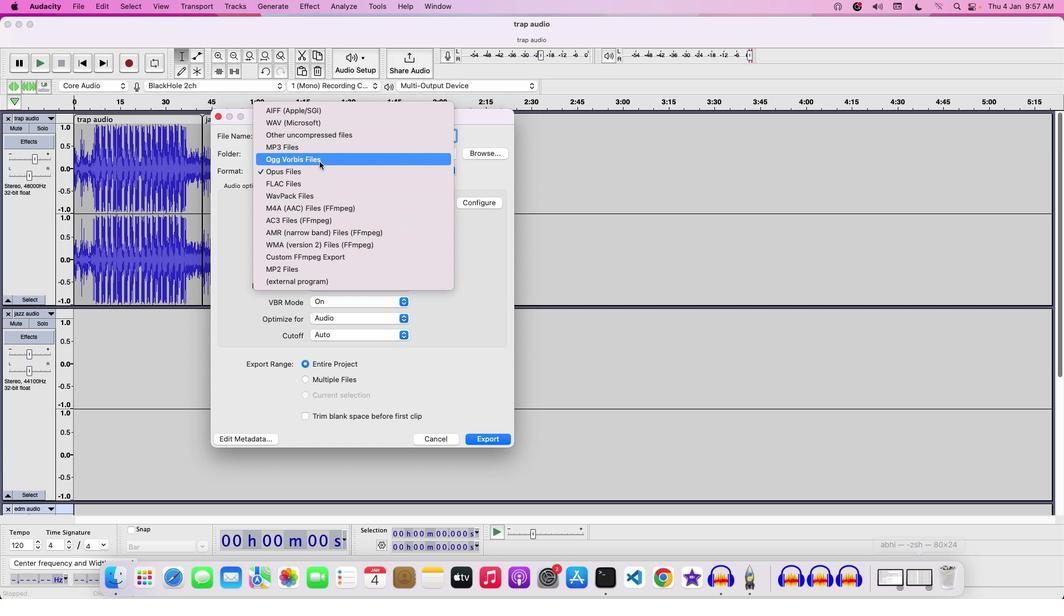
Action: Mouse moved to (484, 358)
Screenshot: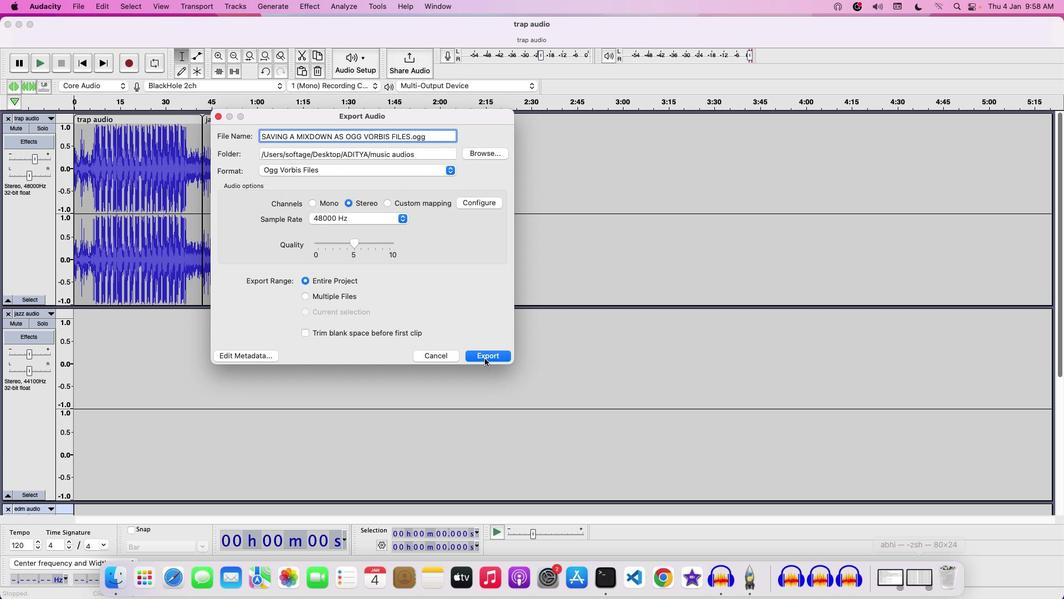 
Action: Mouse pressed left at (484, 358)
Screenshot: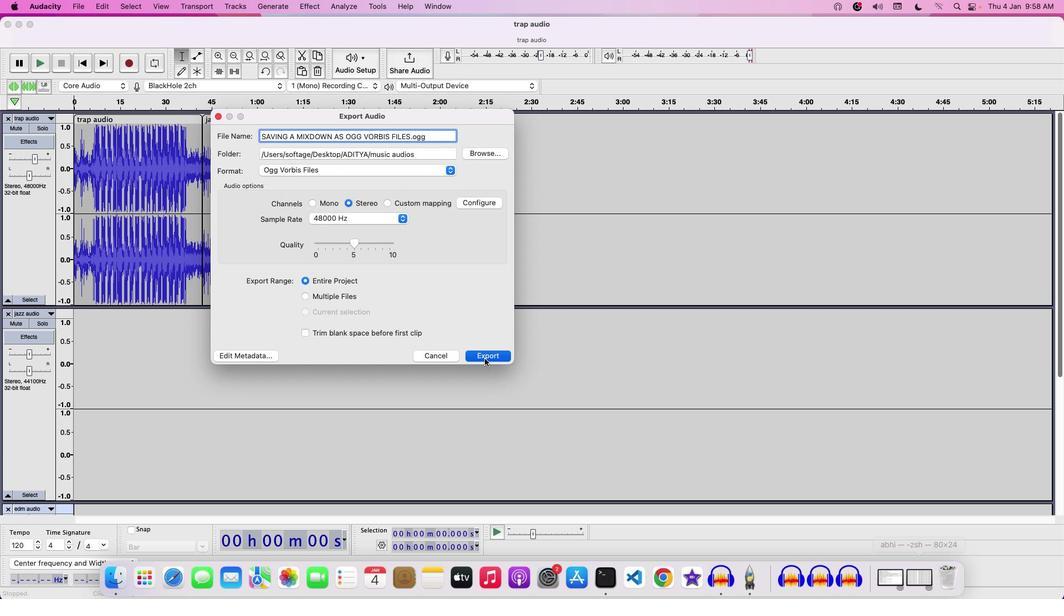 
Action: Mouse moved to (84, 7)
Screenshot: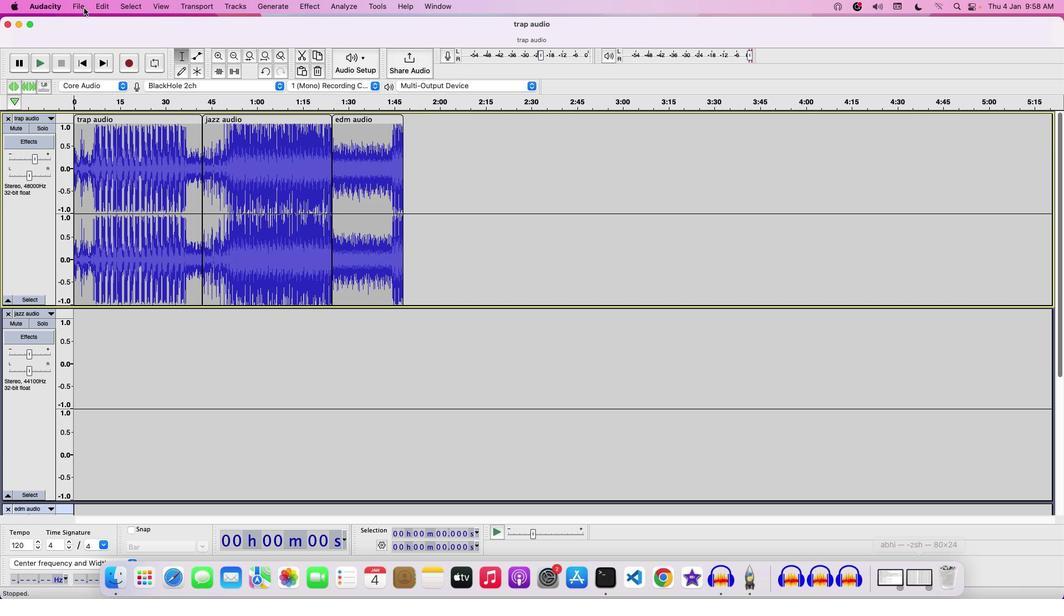 
Action: Mouse pressed left at (84, 7)
Screenshot: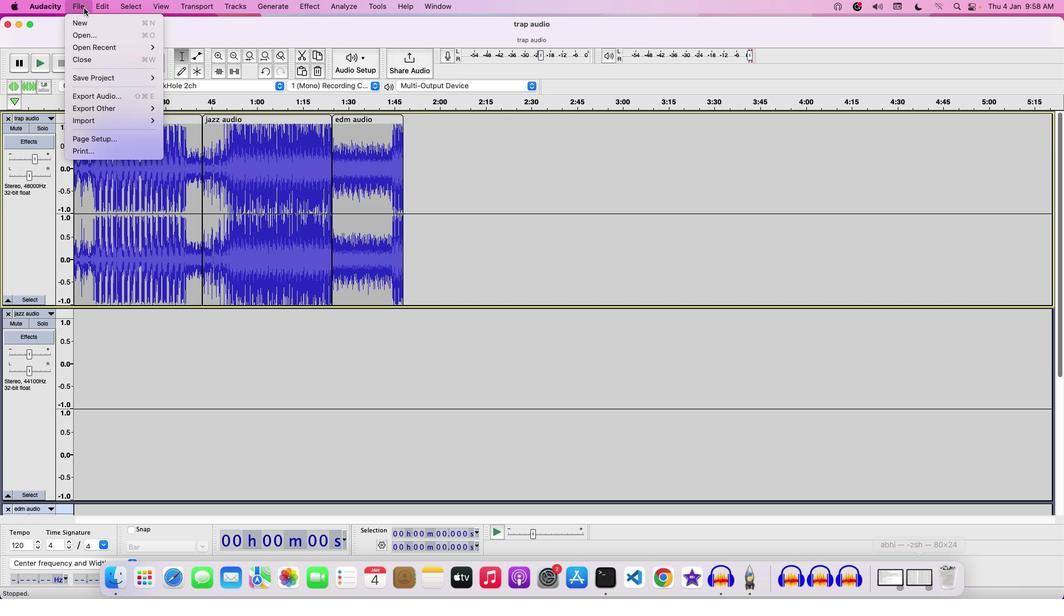 
Action: Mouse moved to (105, 75)
Screenshot: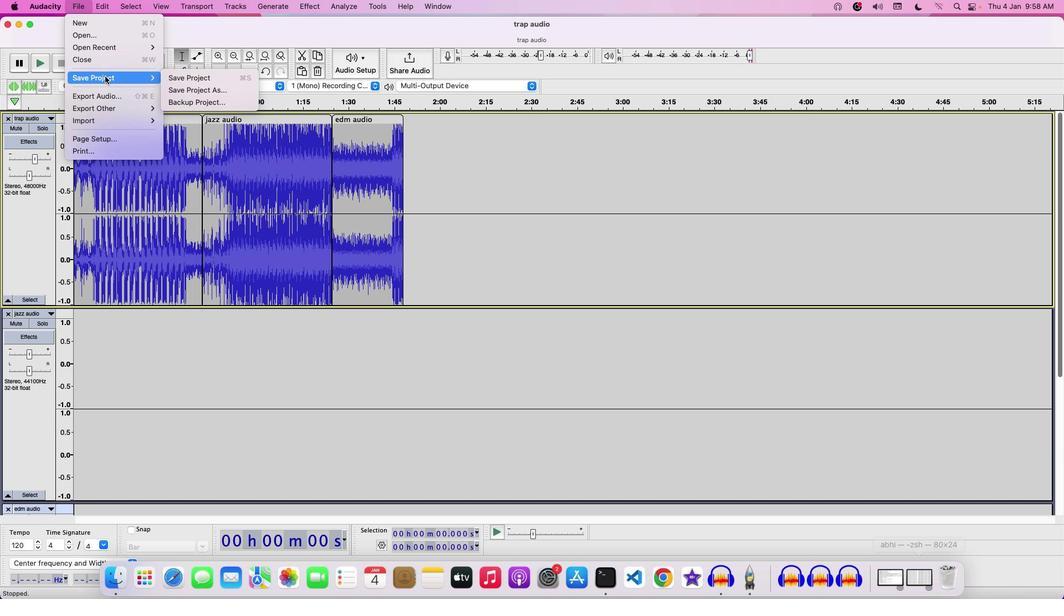 
Action: Mouse pressed left at (105, 75)
Screenshot: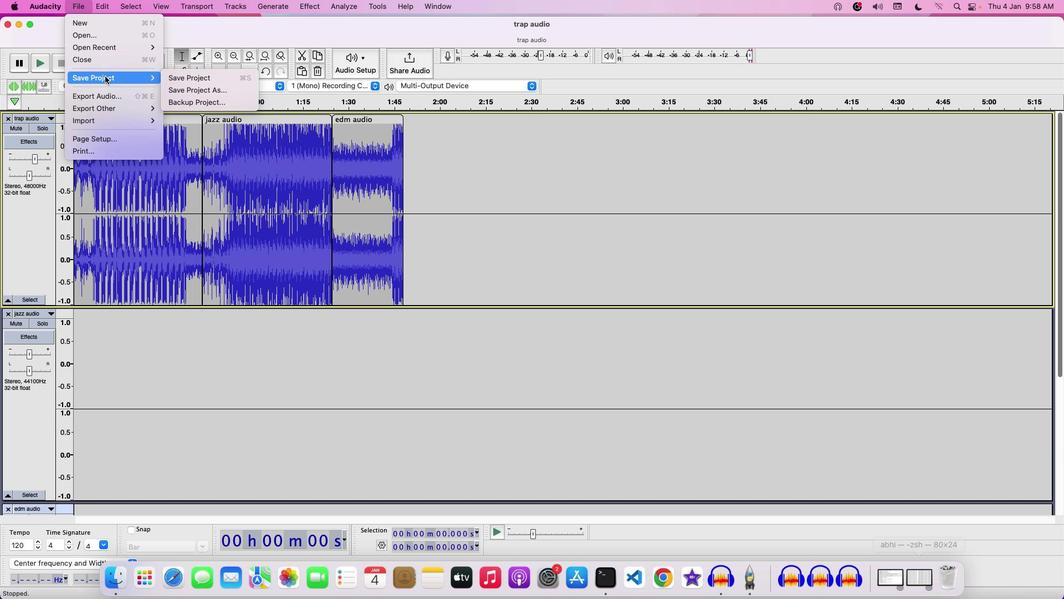 
Action: Mouse moved to (165, 73)
Screenshot: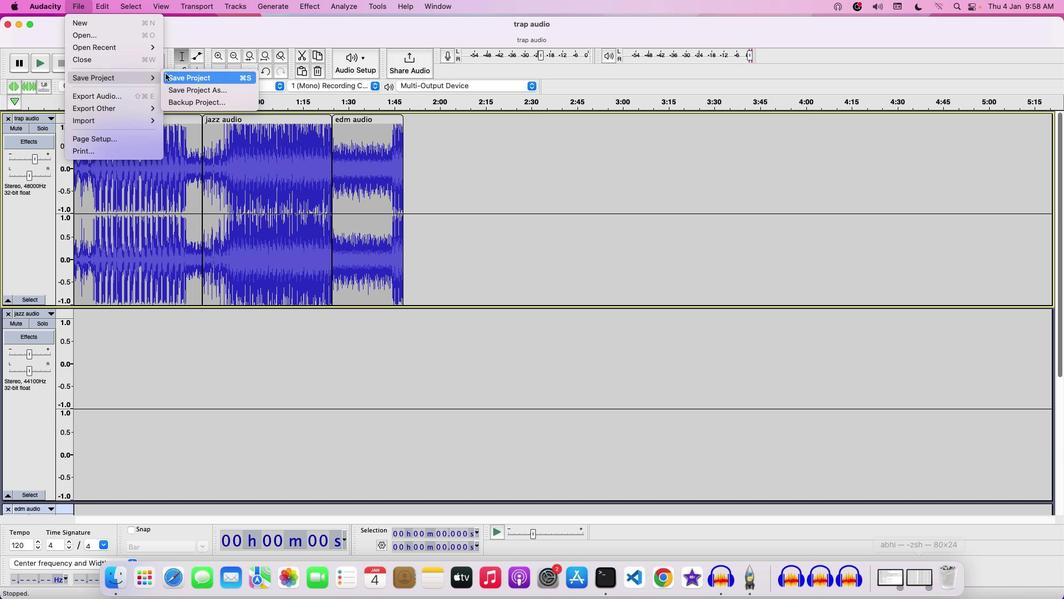 
Action: Mouse pressed left at (165, 73)
Screenshot: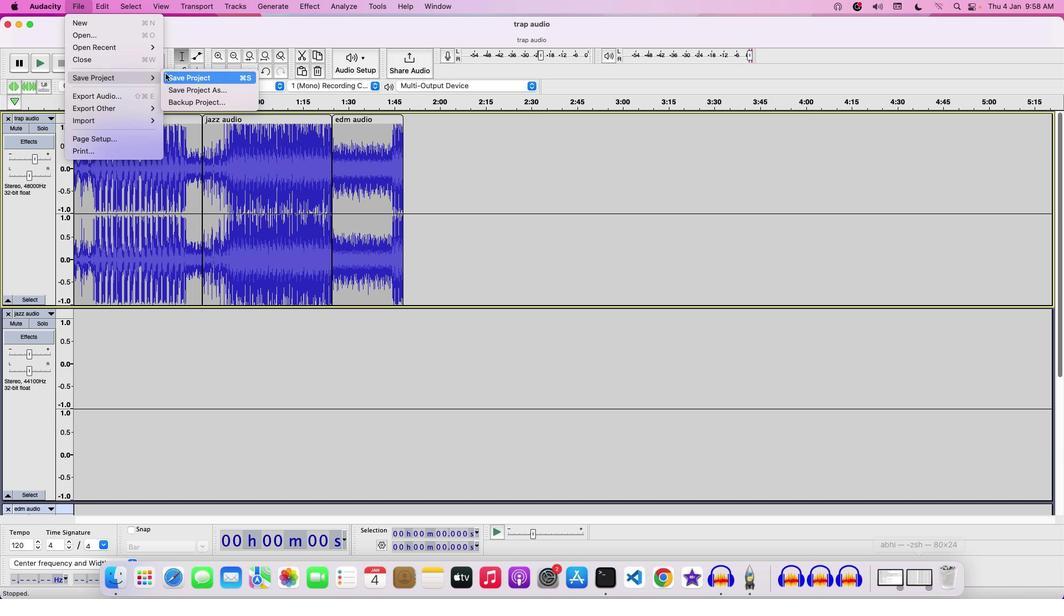 
Action: Mouse moved to (548, 173)
Screenshot: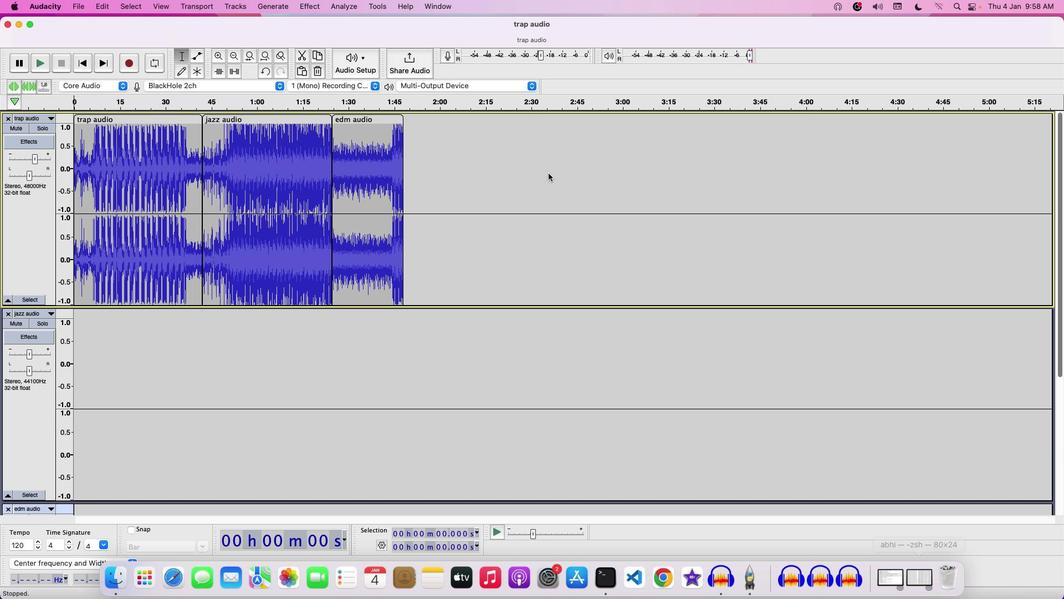 
Action: Key pressed Key.backspace'S''A''V''E''D'Key.space'M''I''S'Key.backspace'X''D''O''W''N'Key.space'A''S'Key.space'A''N'Key.space'O''G''G'Key.space'V''O''R''B''I''S'
Screenshot: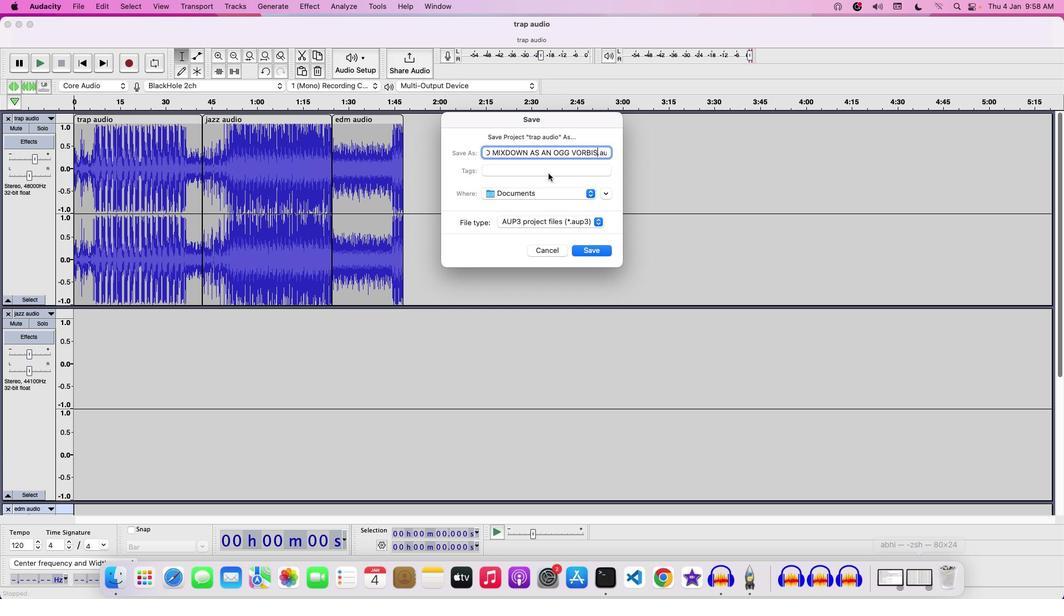 
Action: Mouse moved to (548, 173)
Screenshot: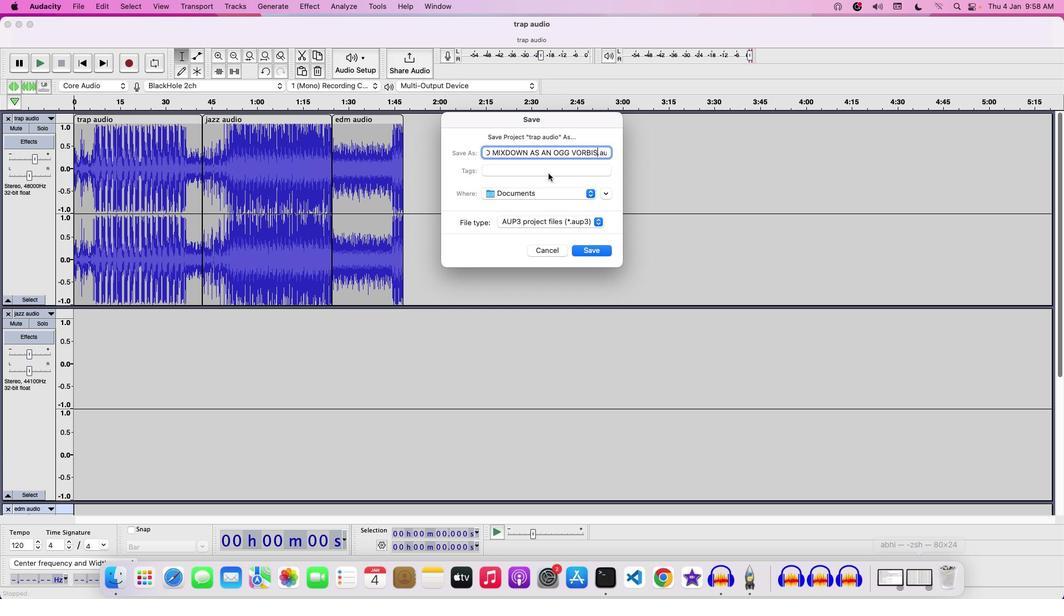 
Action: Key pressed Key.space'F''I''L''E''S'
Screenshot: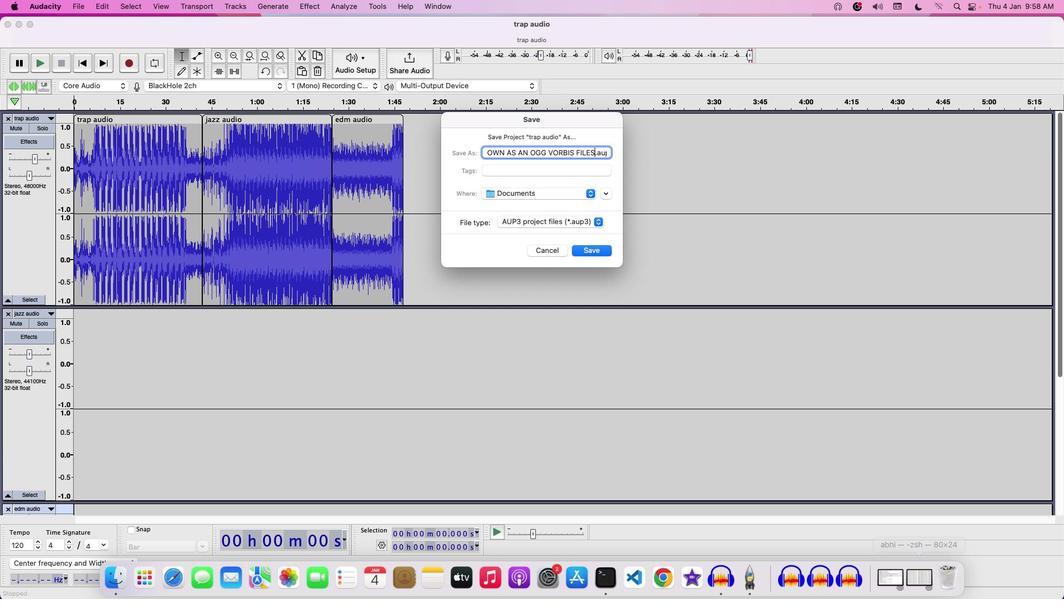 
Action: Mouse moved to (595, 255)
Screenshot: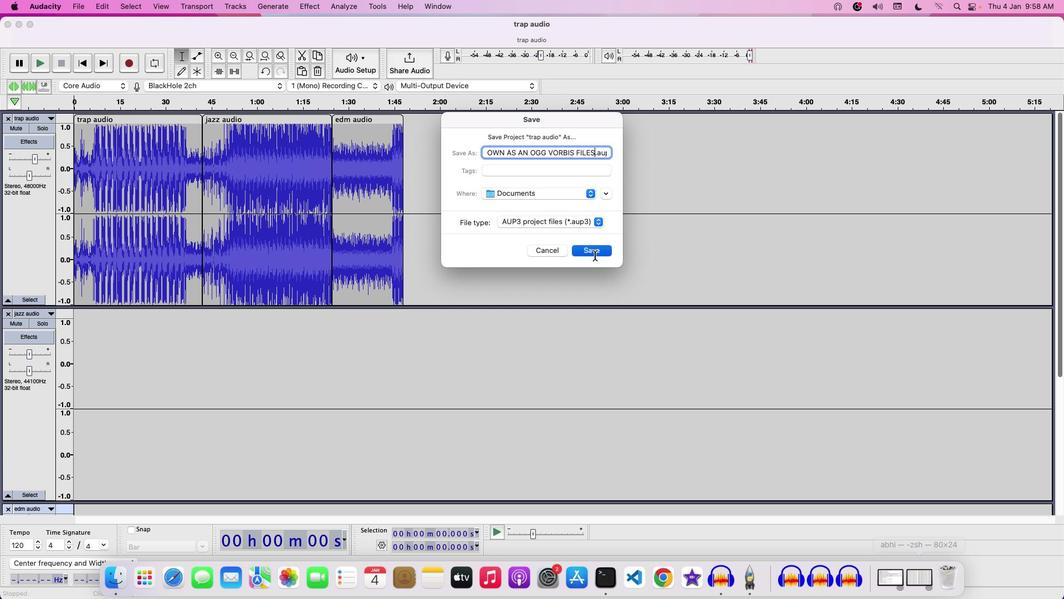 
Action: Mouse pressed left at (595, 255)
Screenshot: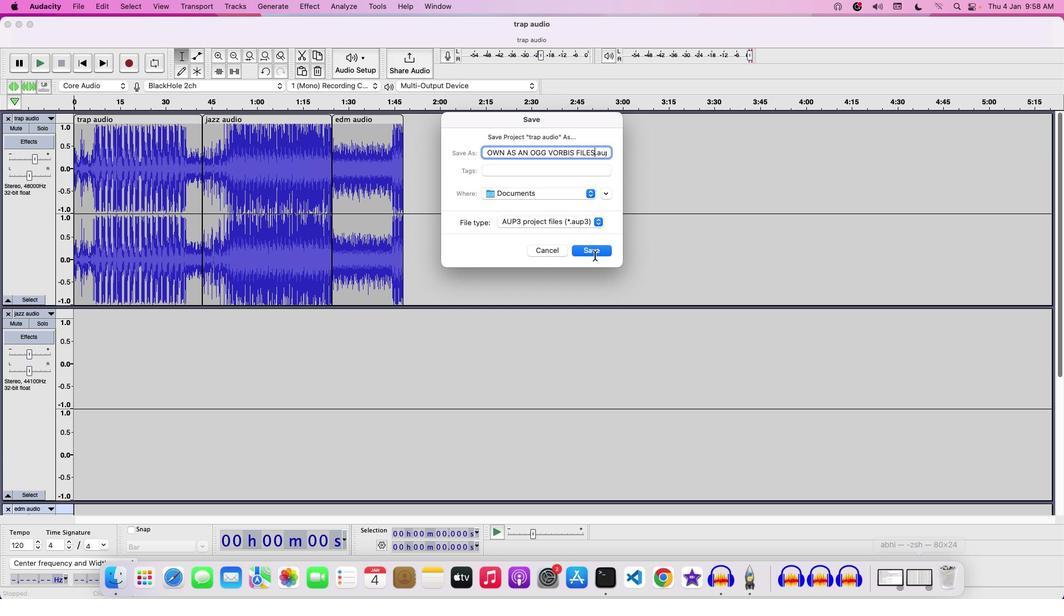 
